 Task: Find connections with filter location Kalk with filter topic #workwith filter profile language English with filter current company HARMAN India with filter school Magadh University, Bodh Gaya with filter industry Boilers, Tanks, and Shipping Container Manufacturing with filter service category Email Marketing with filter keywords title Animal Control Officer
Action: Mouse moved to (576, 75)
Screenshot: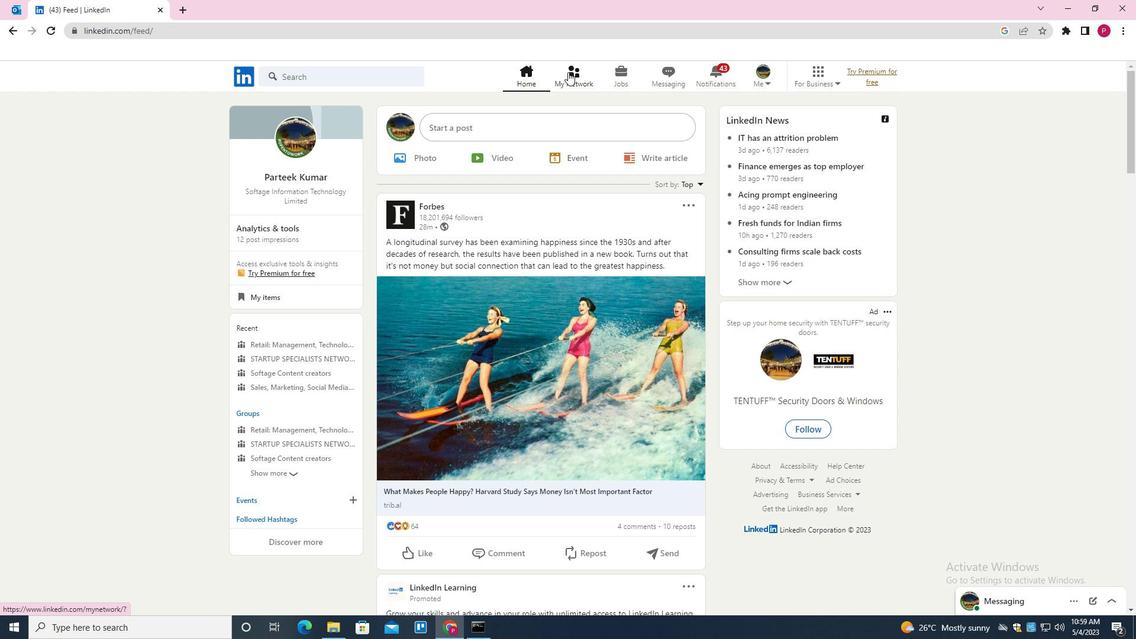 
Action: Mouse pressed left at (576, 75)
Screenshot: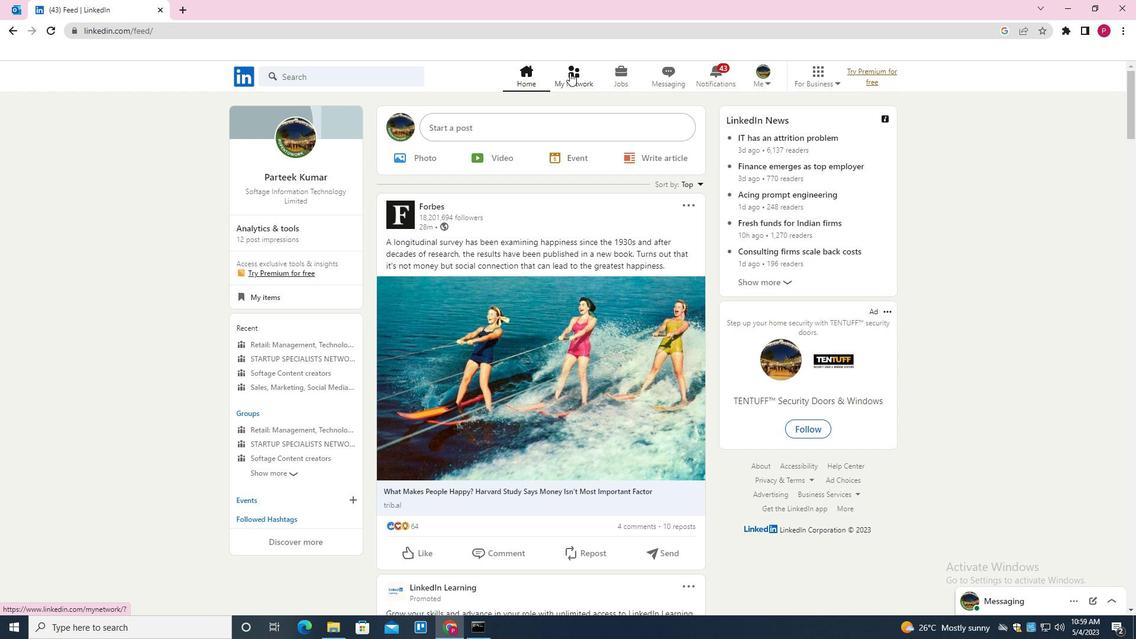
Action: Mouse moved to (387, 144)
Screenshot: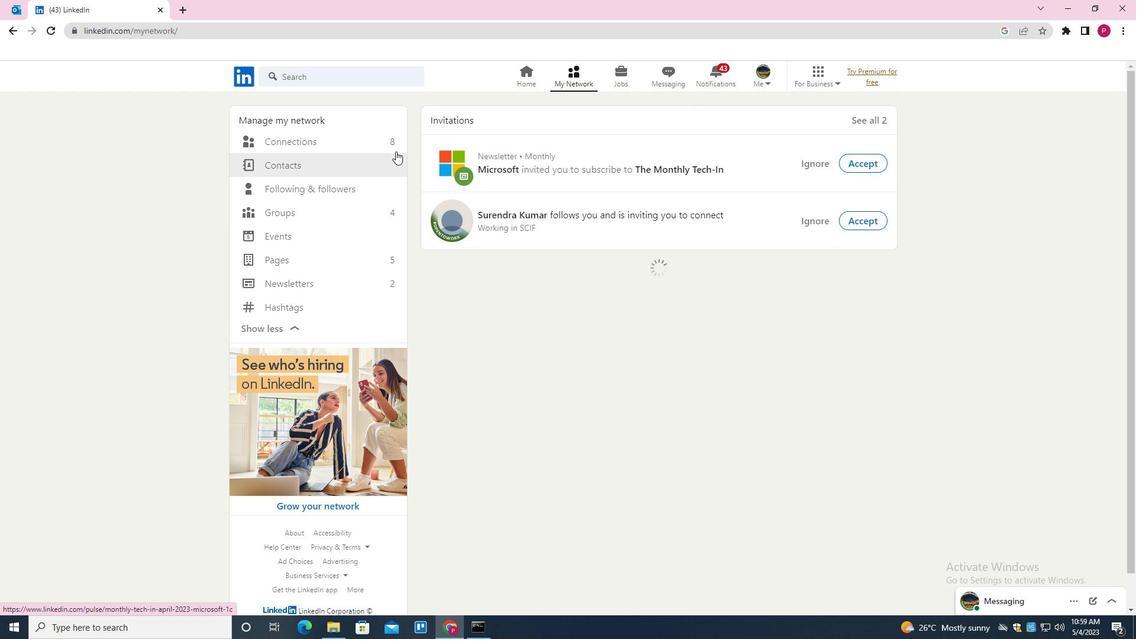 
Action: Mouse pressed left at (387, 144)
Screenshot: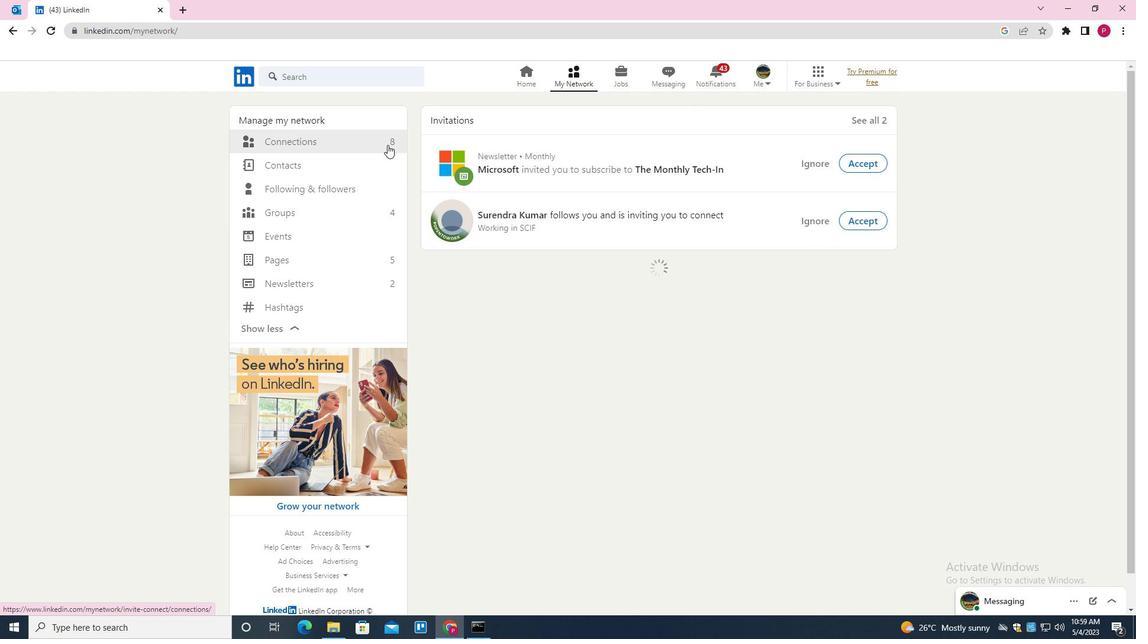 
Action: Mouse moved to (664, 145)
Screenshot: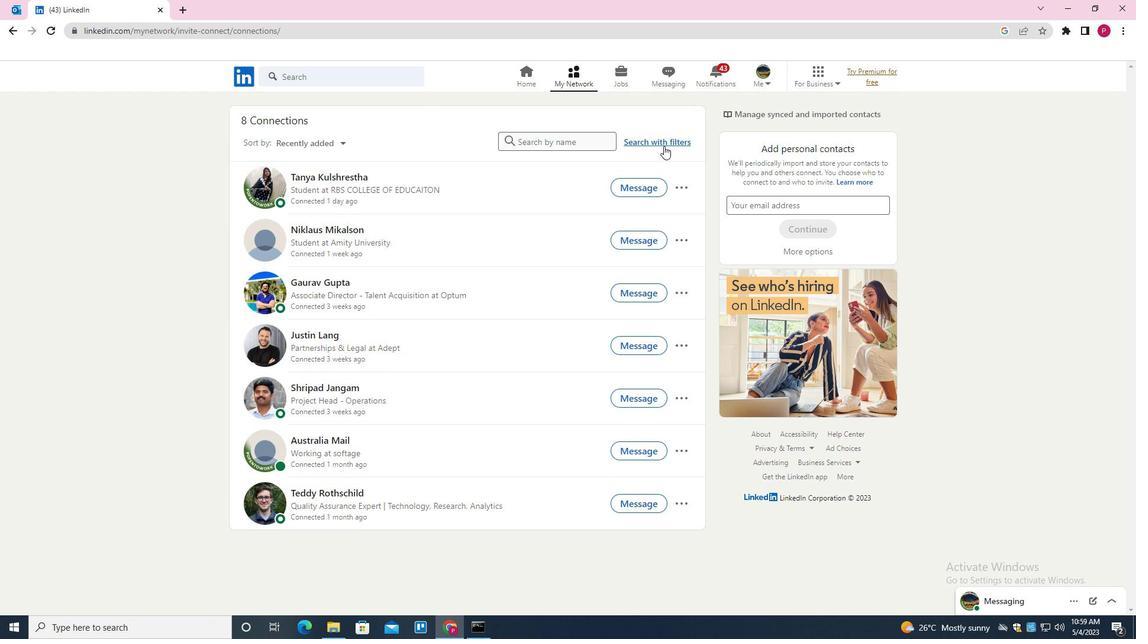 
Action: Mouse pressed left at (664, 145)
Screenshot: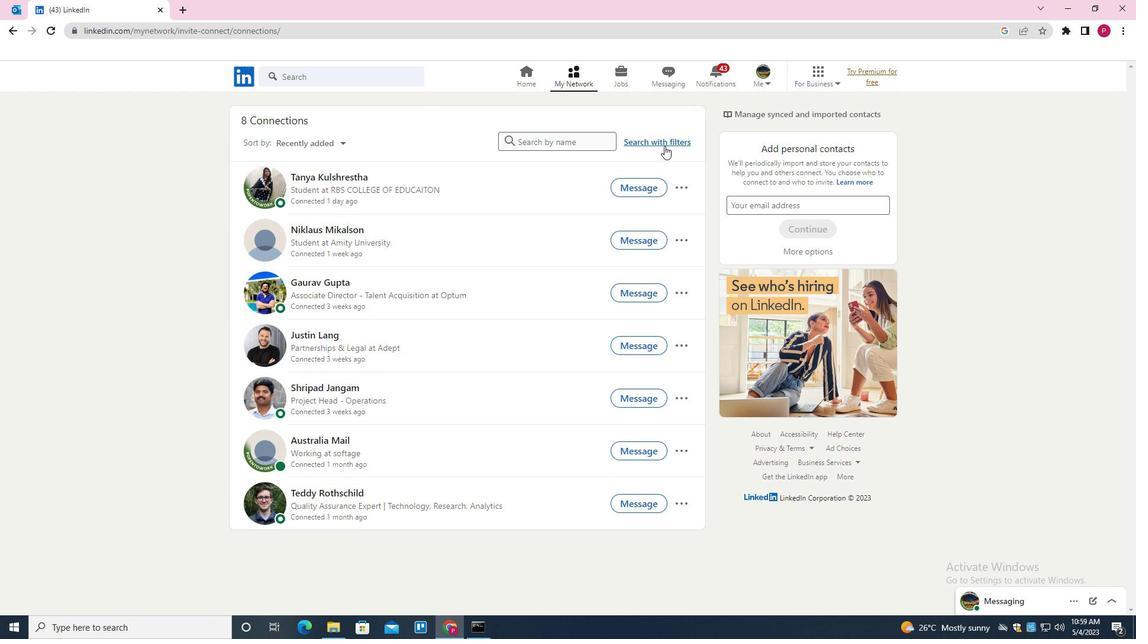 
Action: Mouse moved to (601, 107)
Screenshot: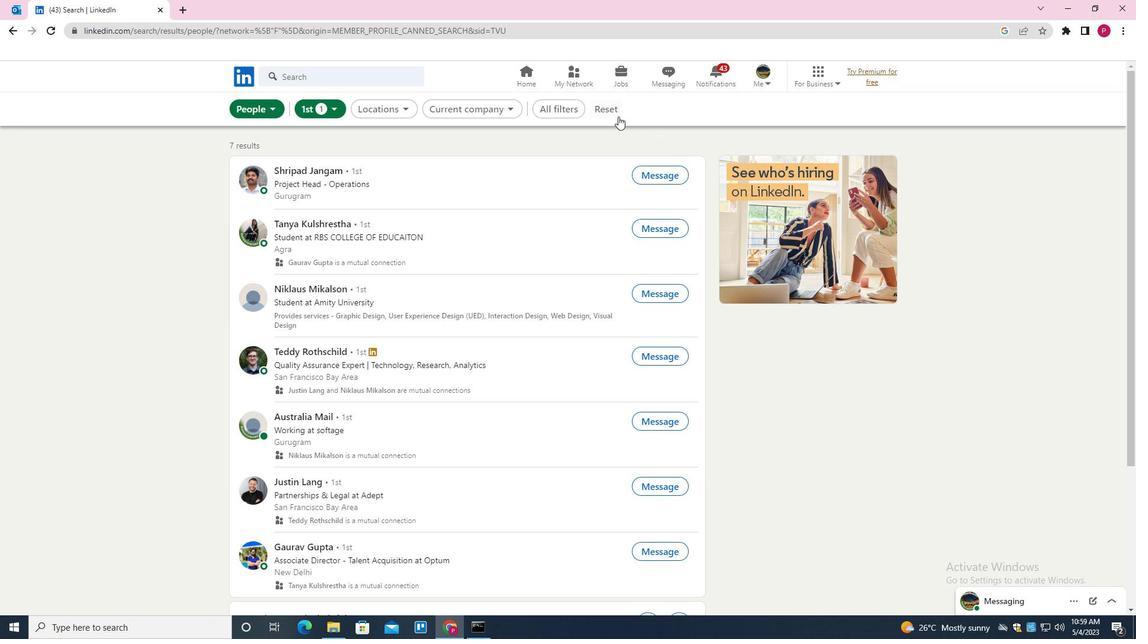 
Action: Mouse pressed left at (601, 107)
Screenshot: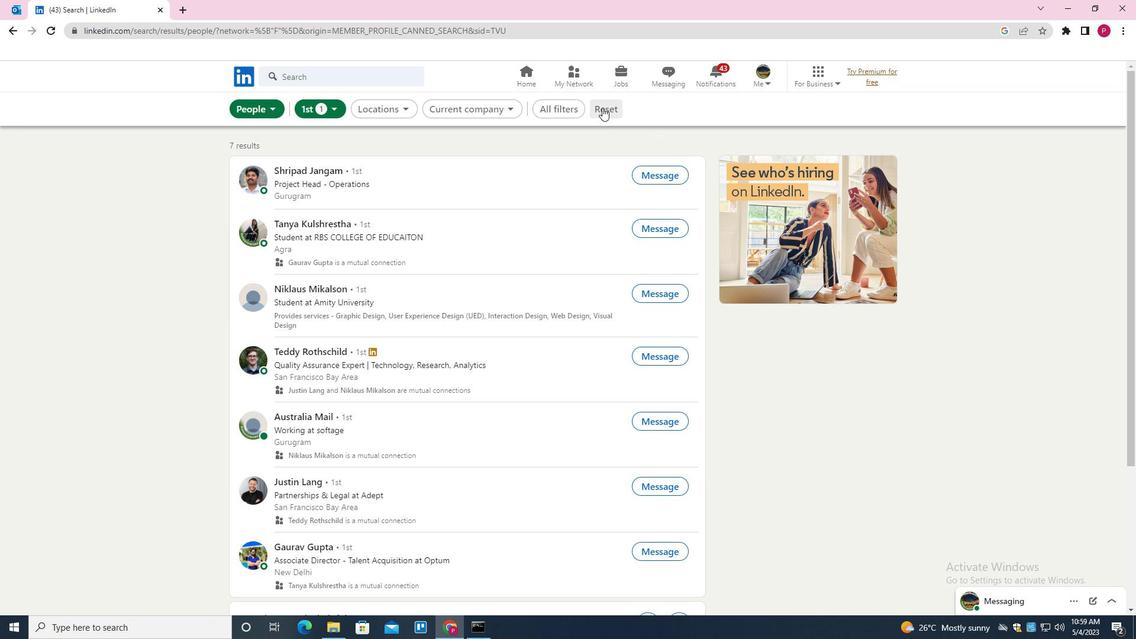 
Action: Mouse moved to (590, 105)
Screenshot: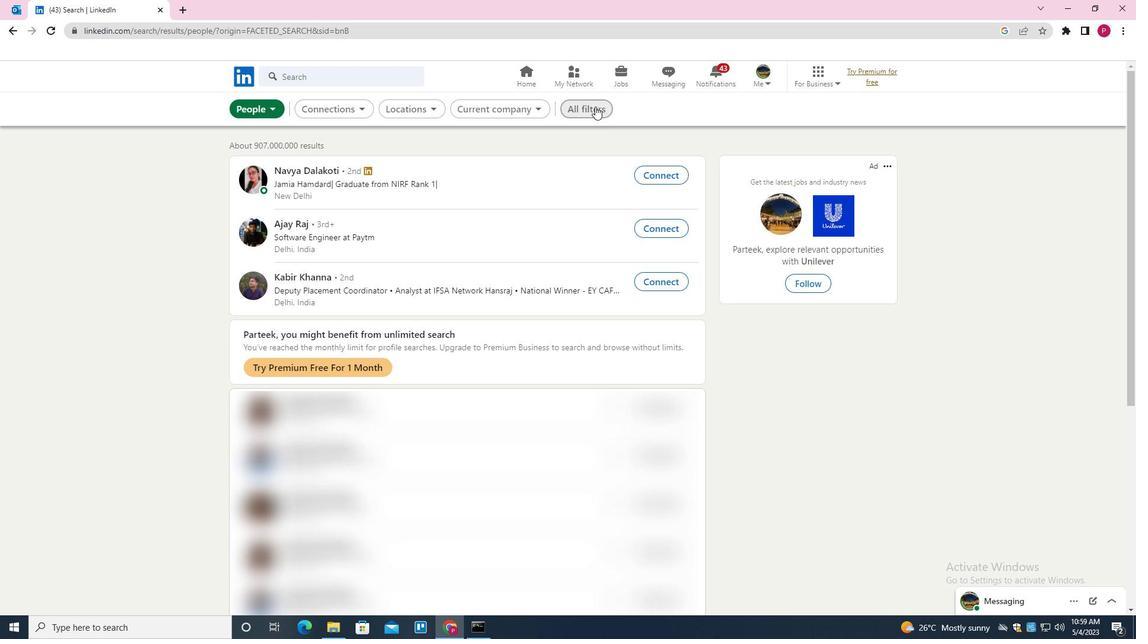 
Action: Mouse pressed left at (590, 105)
Screenshot: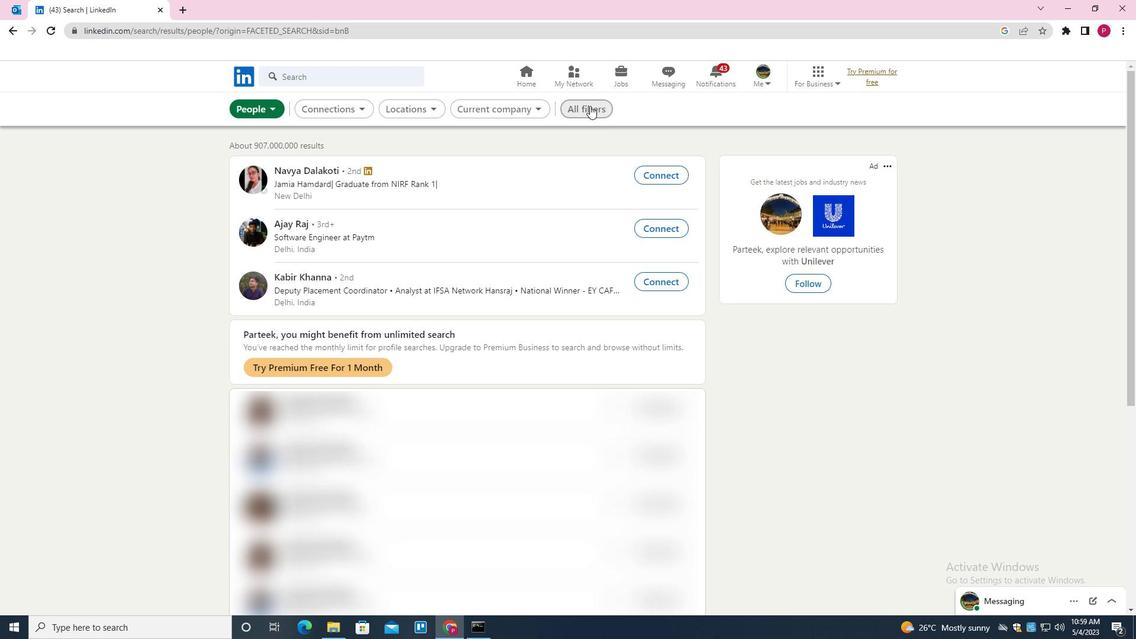 
Action: Mouse moved to (944, 257)
Screenshot: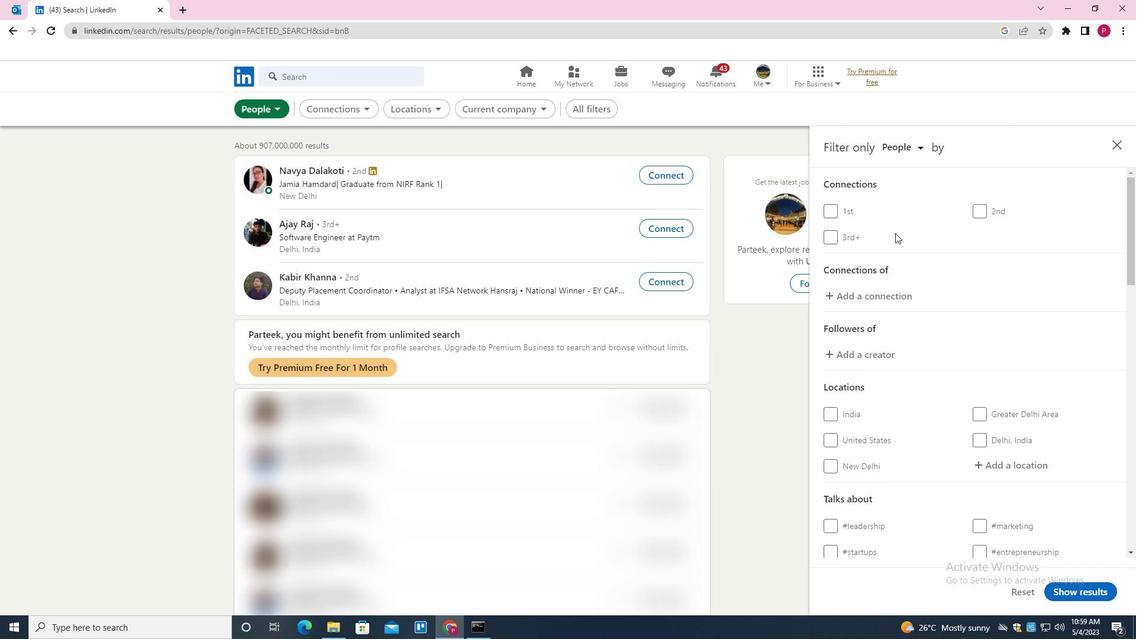 
Action: Mouse scrolled (944, 256) with delta (0, 0)
Screenshot: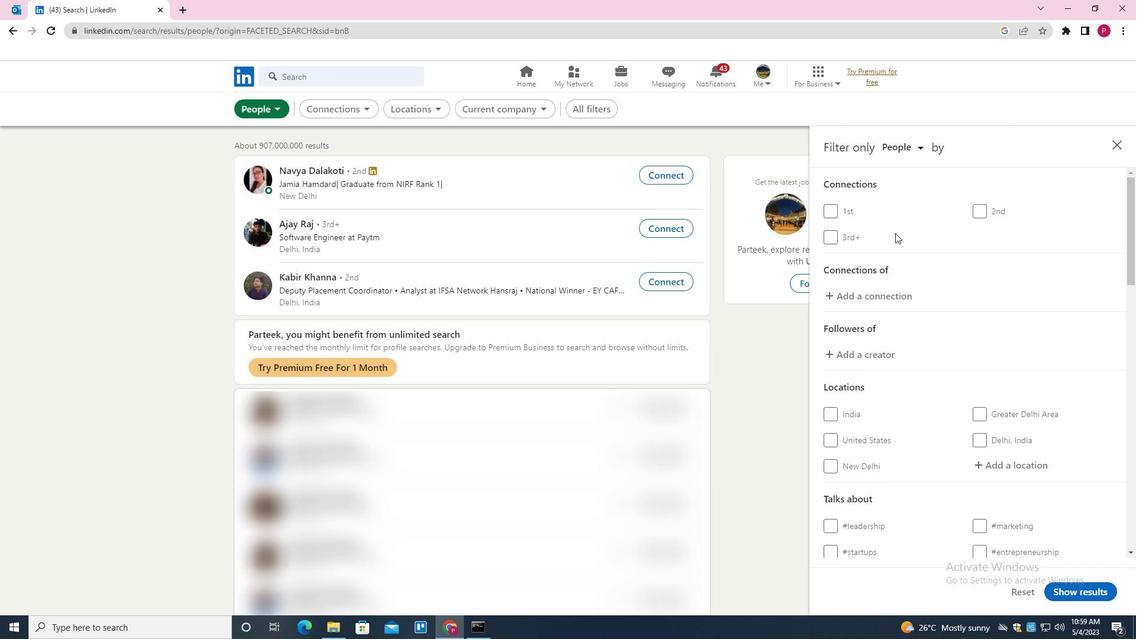 
Action: Mouse moved to (948, 259)
Screenshot: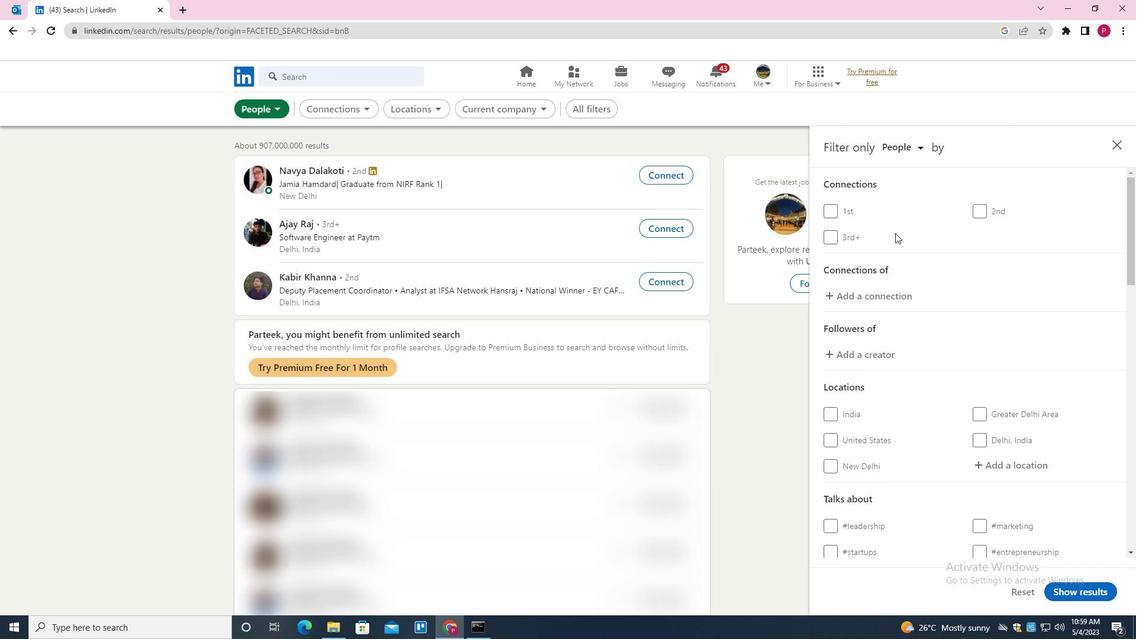 
Action: Mouse scrolled (948, 259) with delta (0, 0)
Screenshot: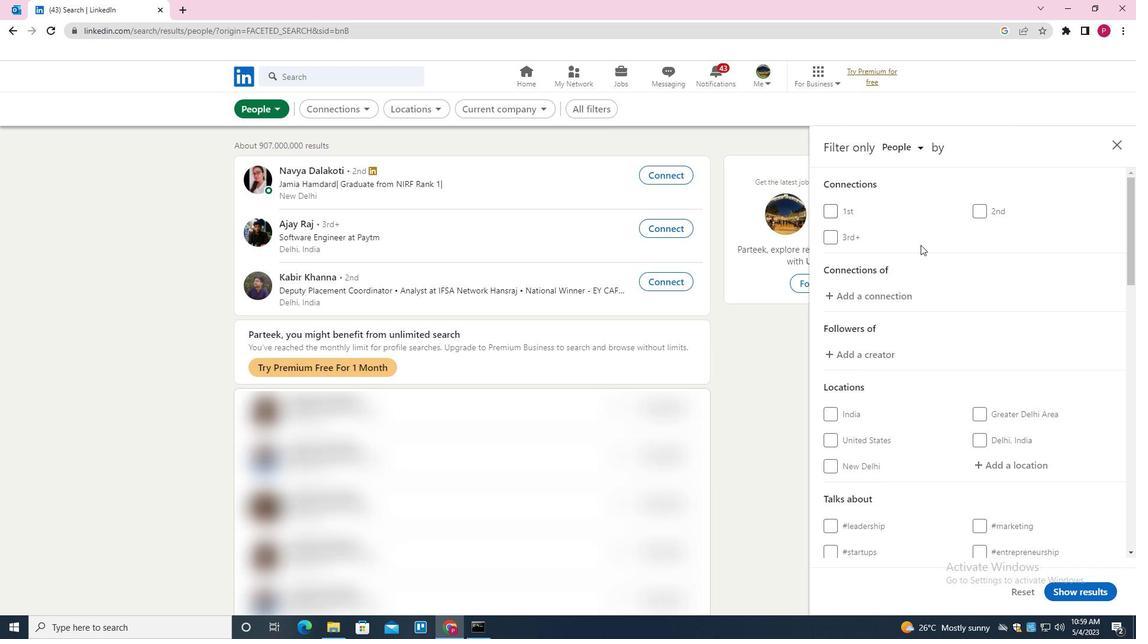 
Action: Mouse moved to (1026, 340)
Screenshot: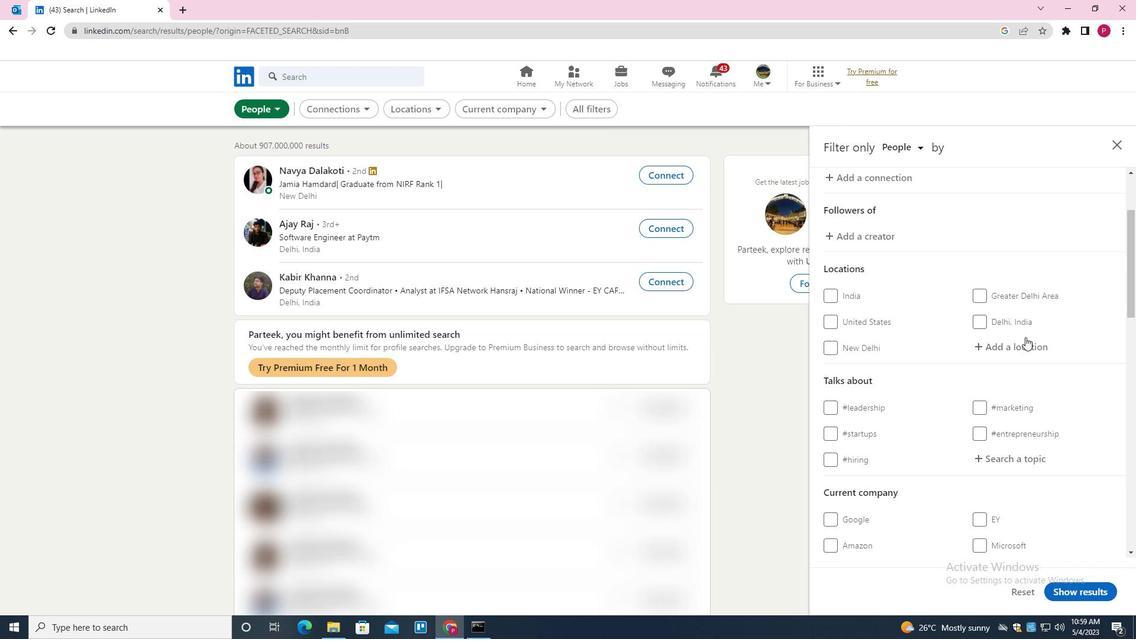 
Action: Mouse pressed left at (1026, 340)
Screenshot: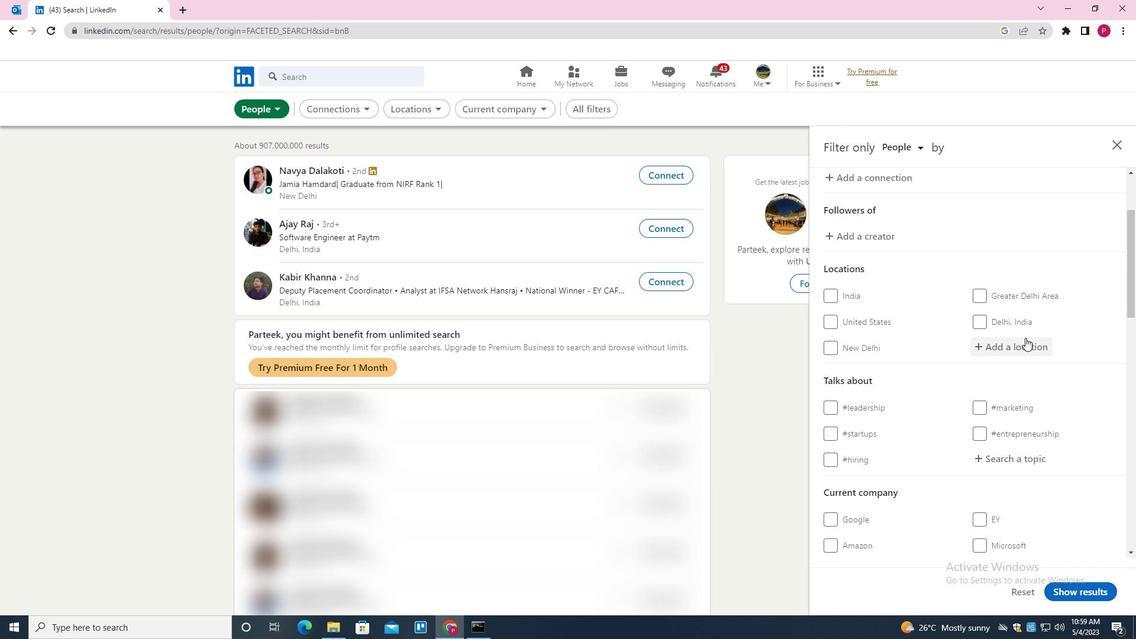 
Action: Mouse moved to (1025, 342)
Screenshot: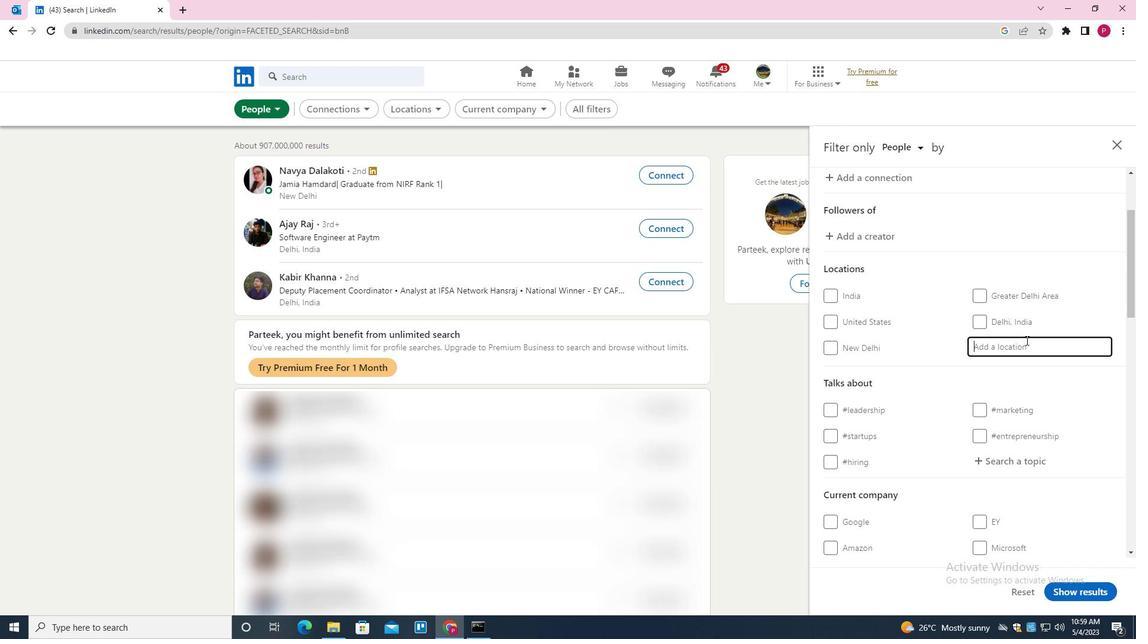 
Action: Key pressed <Key.shift><Key.shift><Key.shift><Key.shift><Key.shift><Key.shift>L<Key.backspace>KALK<Key.down><Key.down><Key.down><Key.down><Key.down><Key.down><Key.down><Key.down><Key.down><Key.down><Key.down><Key.down><Key.down><Key.down><Key.down><Key.enter>
Screenshot: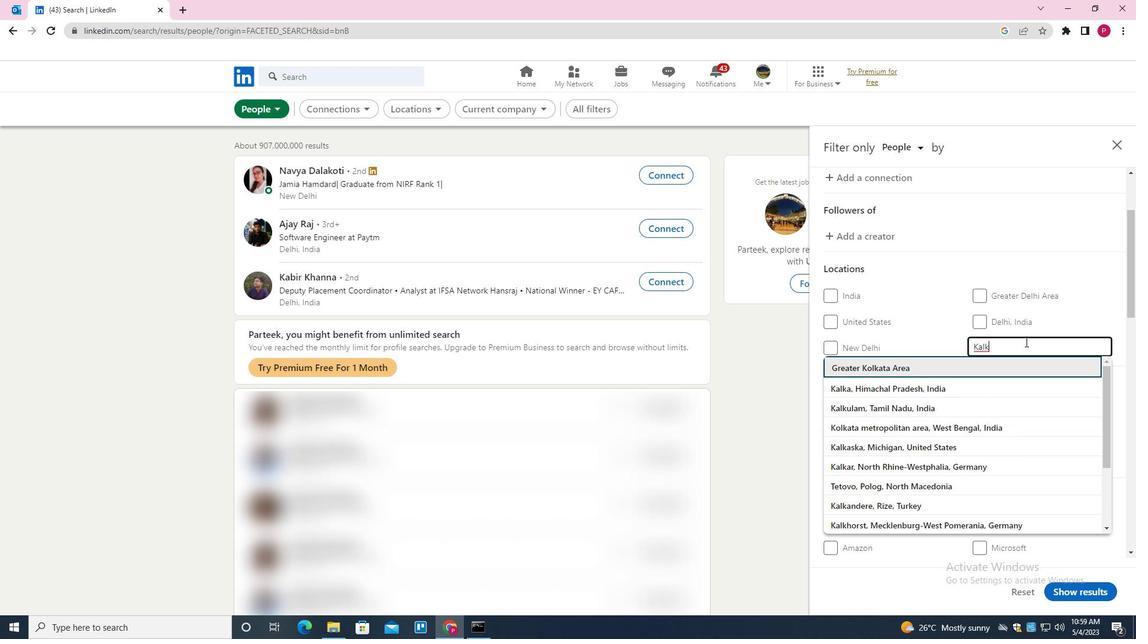 
Action: Mouse moved to (1014, 257)
Screenshot: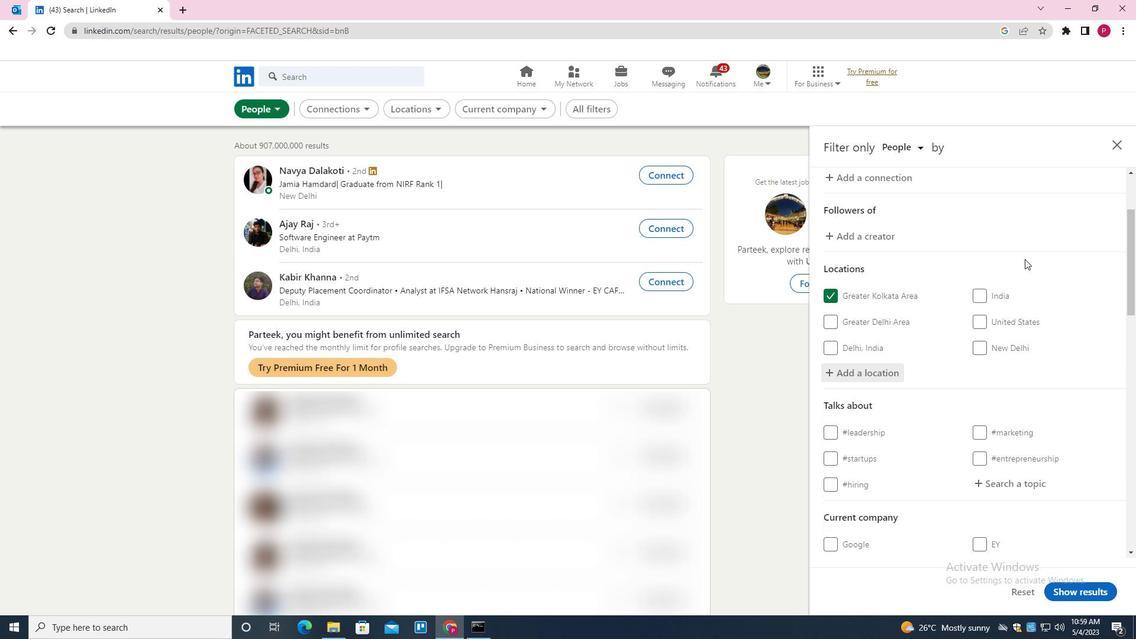 
Action: Mouse scrolled (1014, 256) with delta (0, 0)
Screenshot: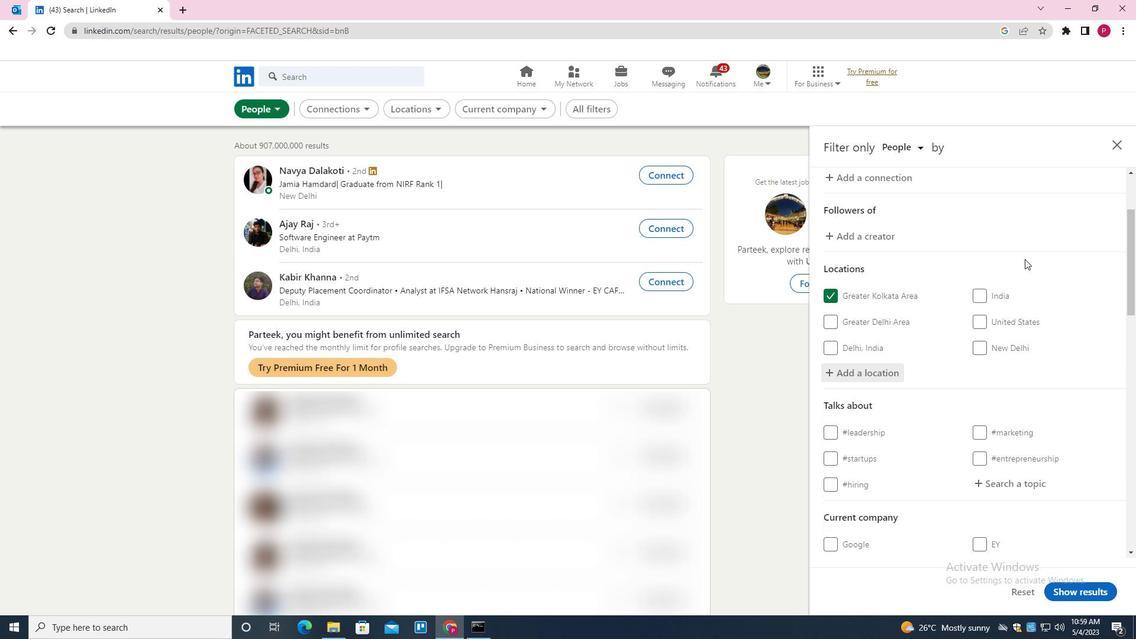 
Action: Mouse moved to (1011, 259)
Screenshot: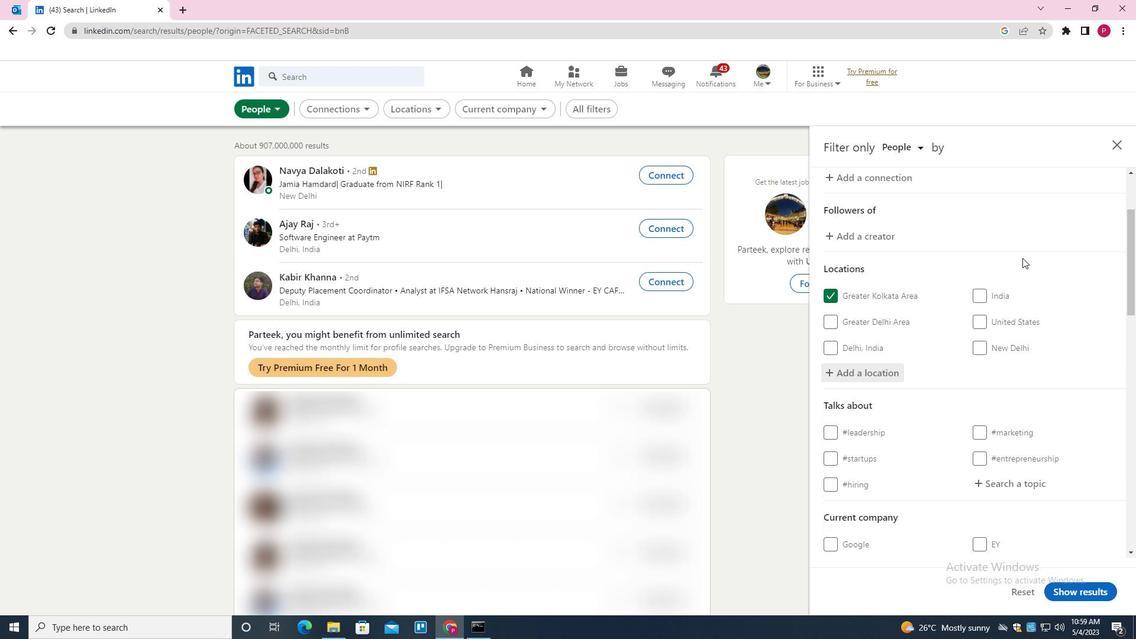 
Action: Mouse scrolled (1011, 258) with delta (0, 0)
Screenshot: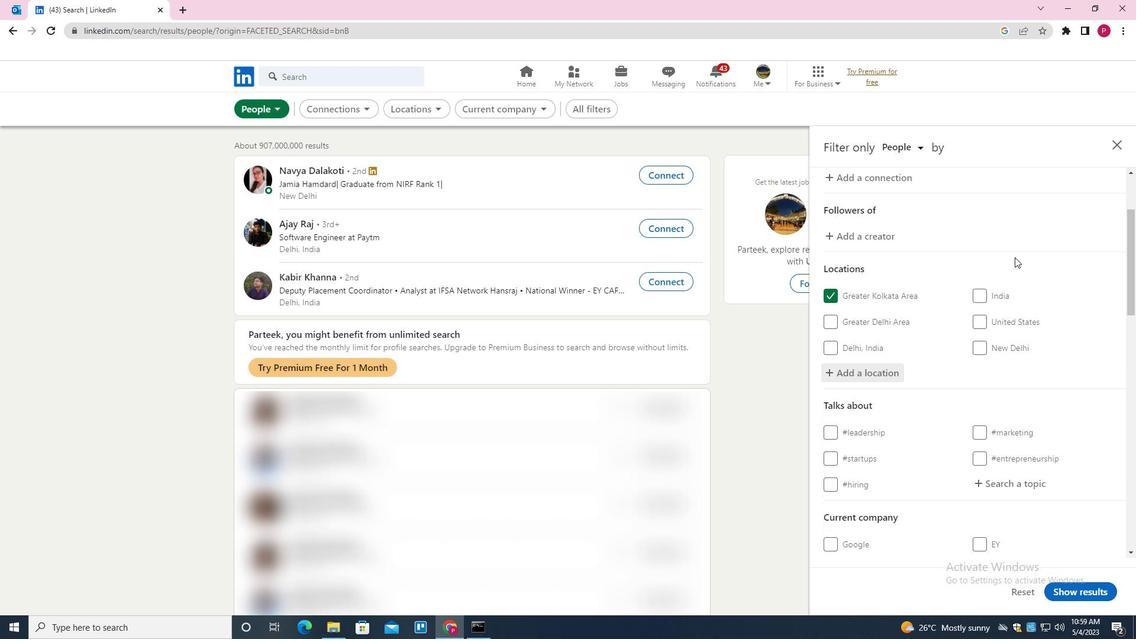
Action: Mouse moved to (1011, 259)
Screenshot: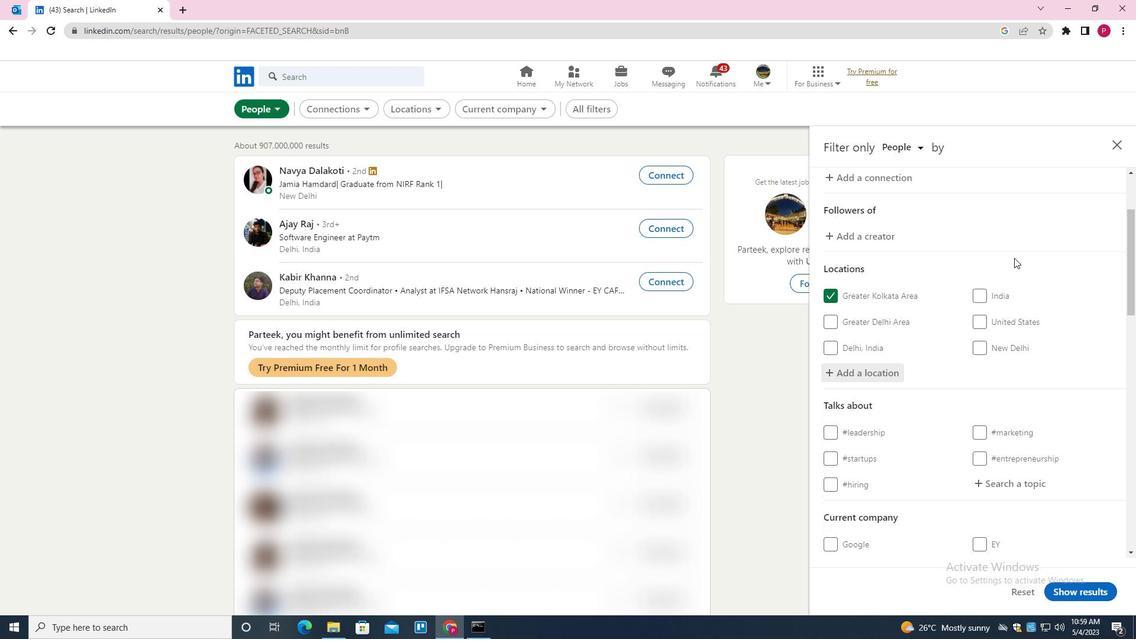 
Action: Mouse scrolled (1011, 259) with delta (0, 0)
Screenshot: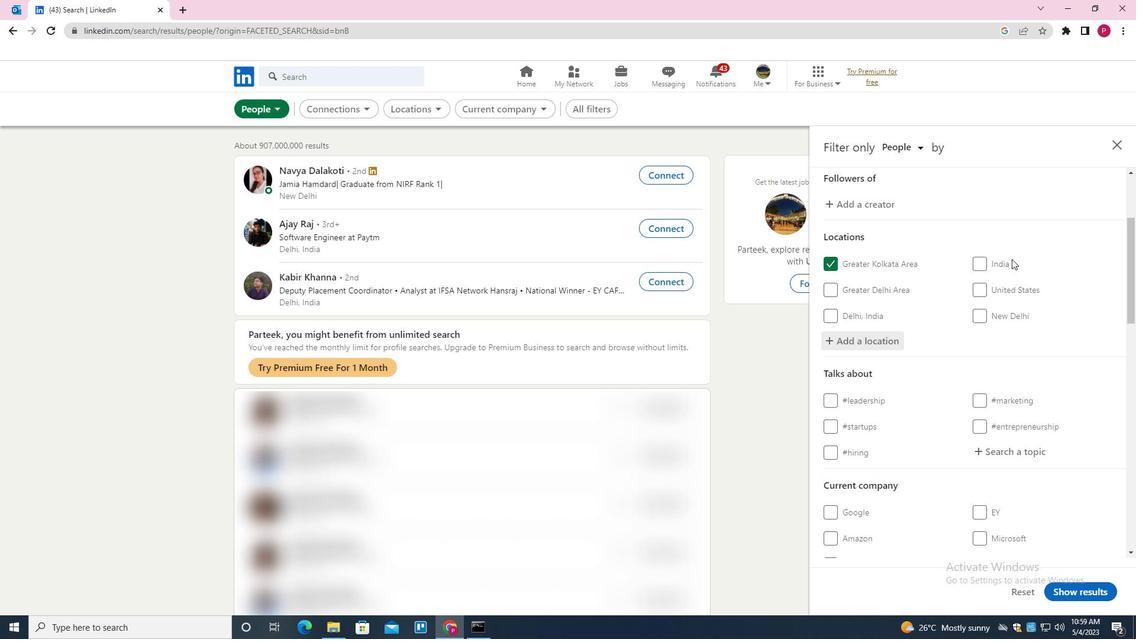 
Action: Mouse scrolled (1011, 259) with delta (0, 0)
Screenshot: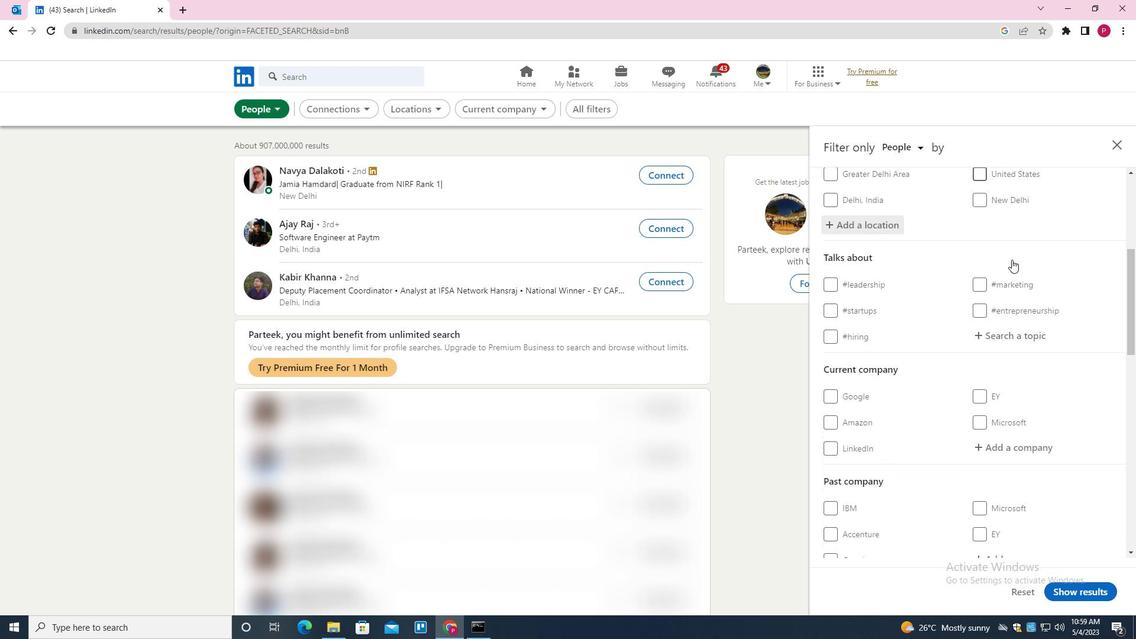 
Action: Mouse moved to (1004, 241)
Screenshot: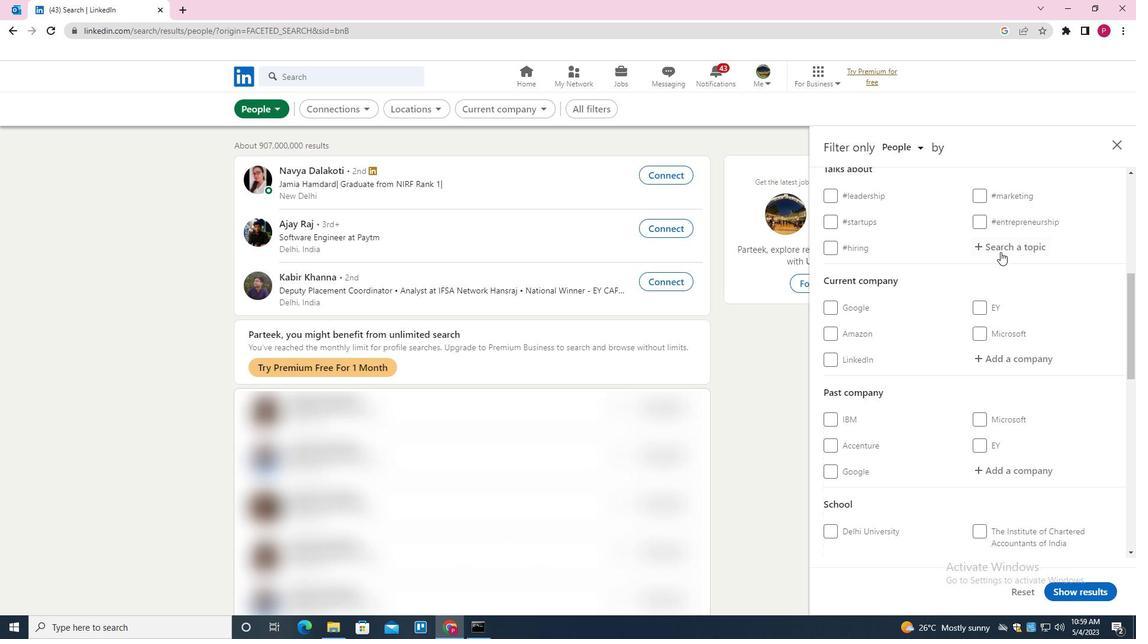 
Action: Mouse pressed left at (1004, 241)
Screenshot: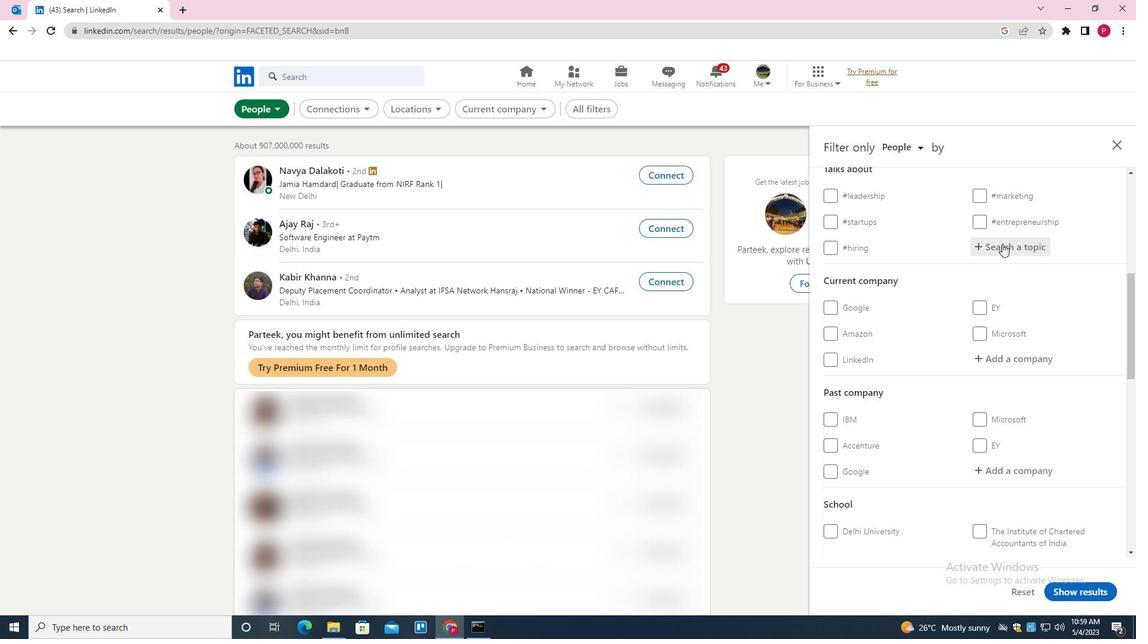 
Action: Key pressed WORK<Key.down><Key.enter>
Screenshot: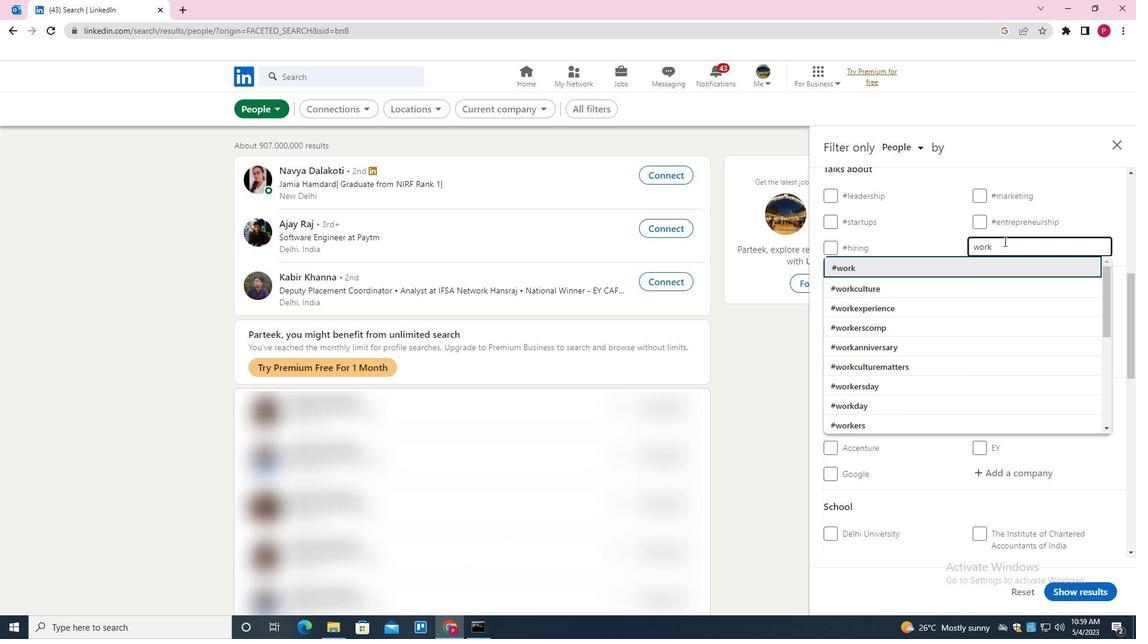 
Action: Mouse moved to (993, 266)
Screenshot: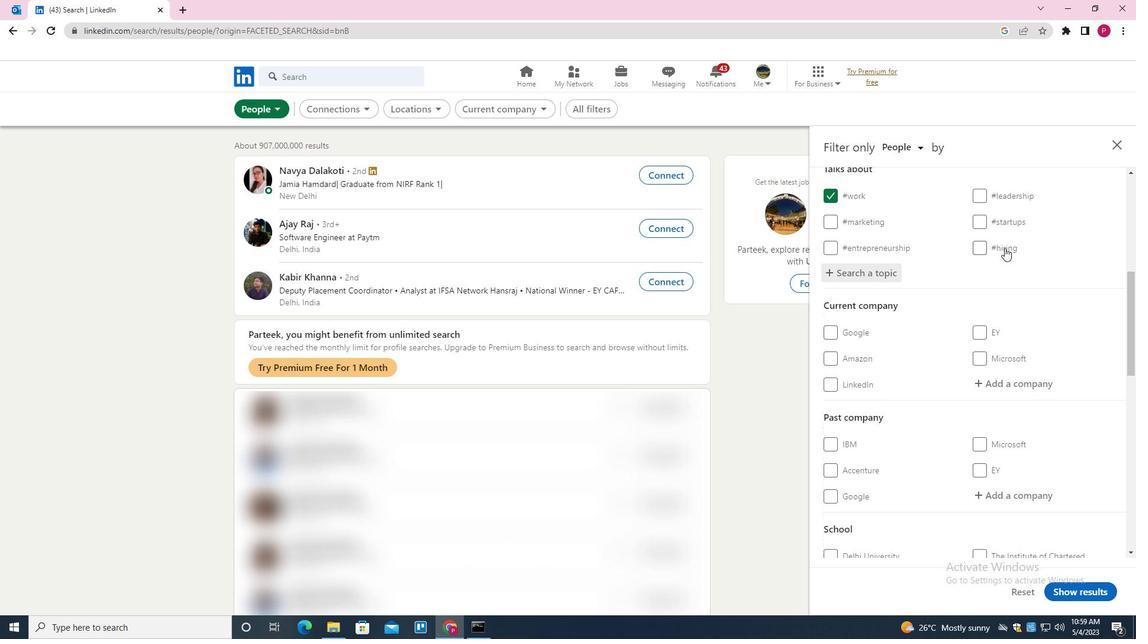 
Action: Mouse scrolled (993, 266) with delta (0, 0)
Screenshot: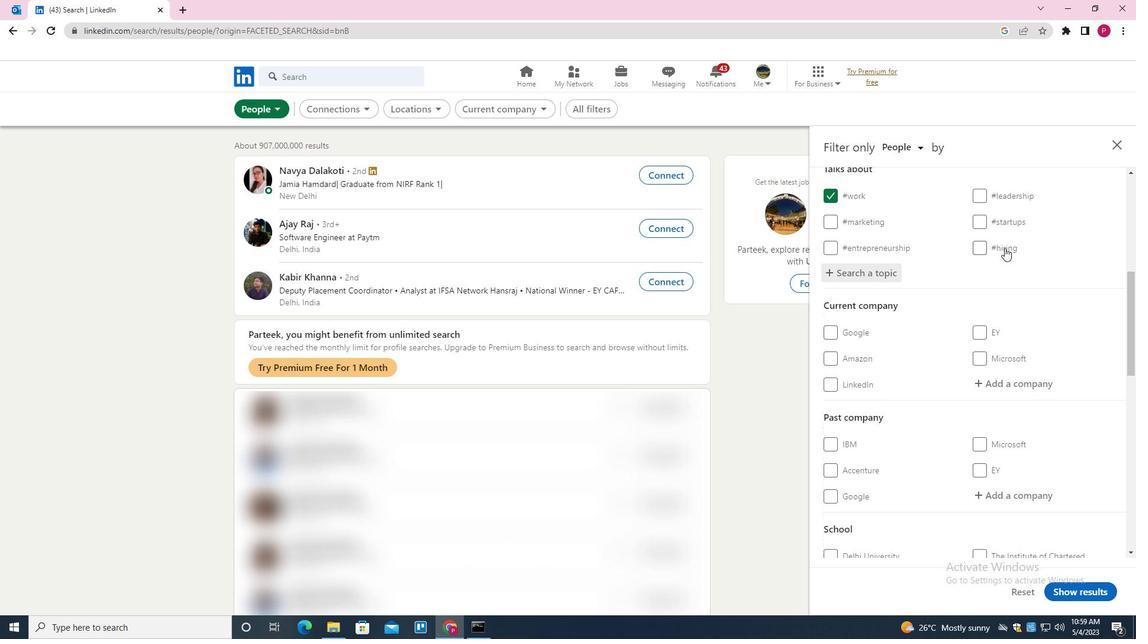 
Action: Mouse moved to (989, 273)
Screenshot: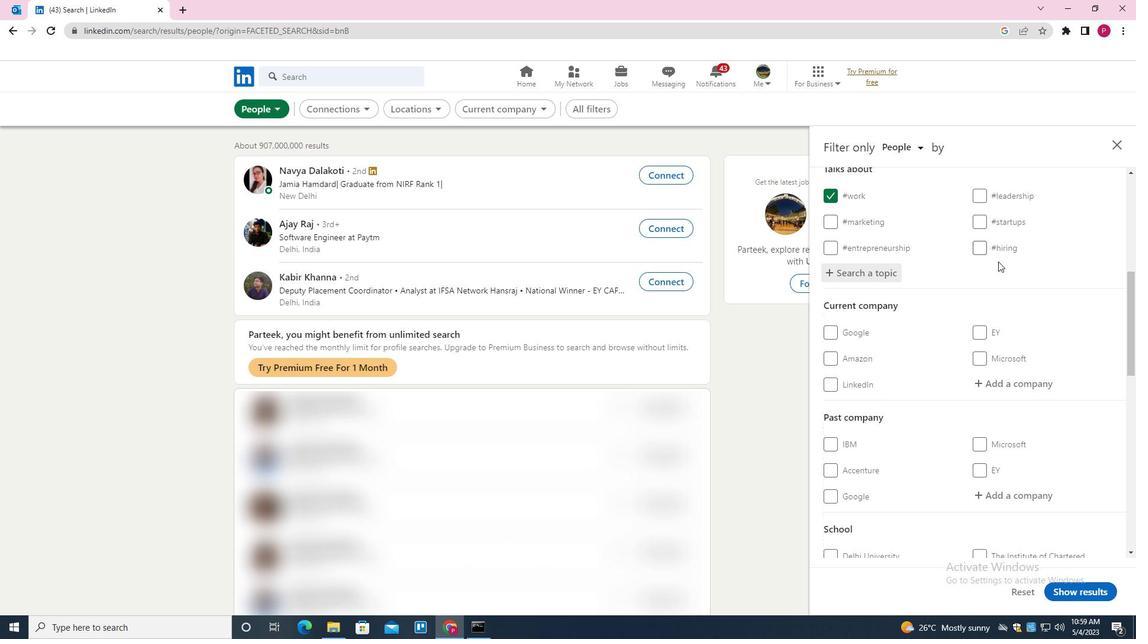 
Action: Mouse scrolled (989, 273) with delta (0, 0)
Screenshot: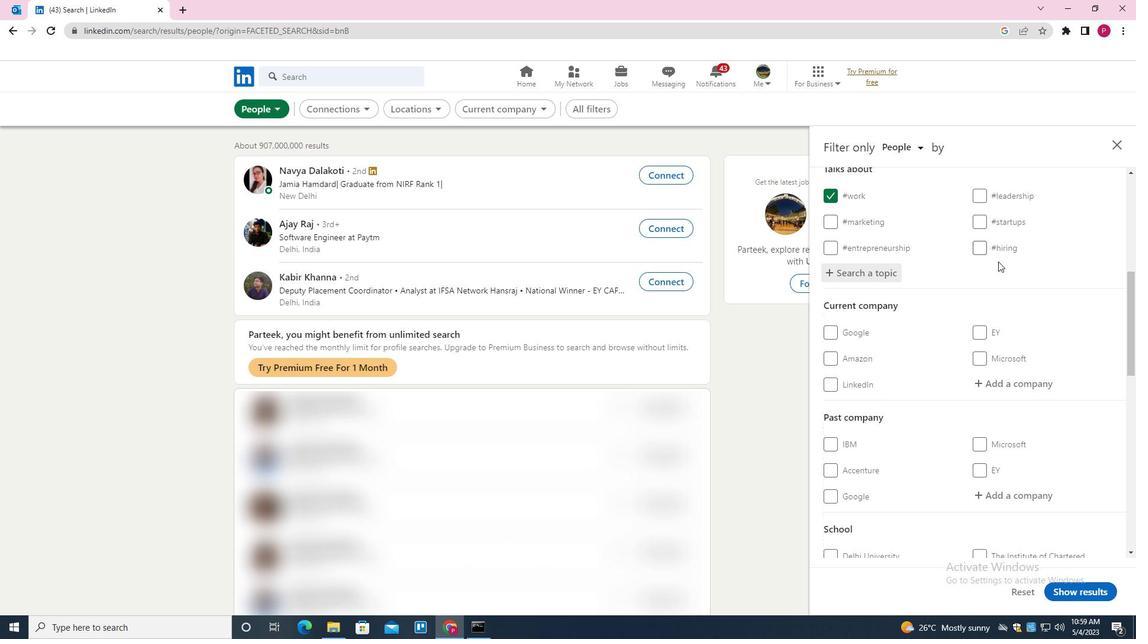 
Action: Mouse moved to (987, 276)
Screenshot: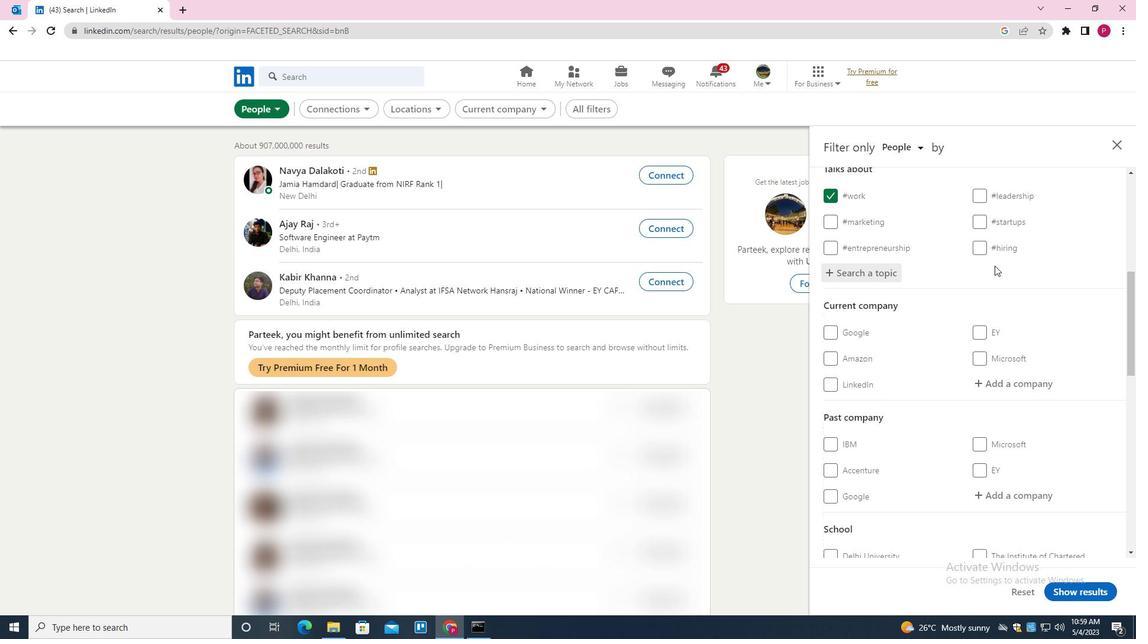 
Action: Mouse scrolled (987, 276) with delta (0, 0)
Screenshot: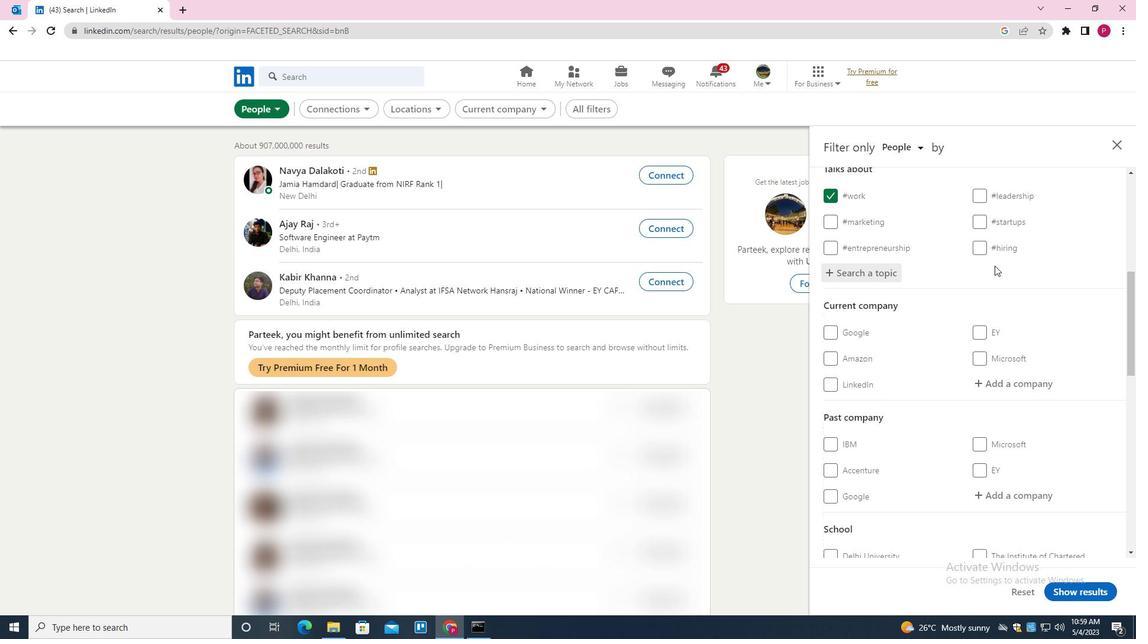 
Action: Mouse moved to (986, 277)
Screenshot: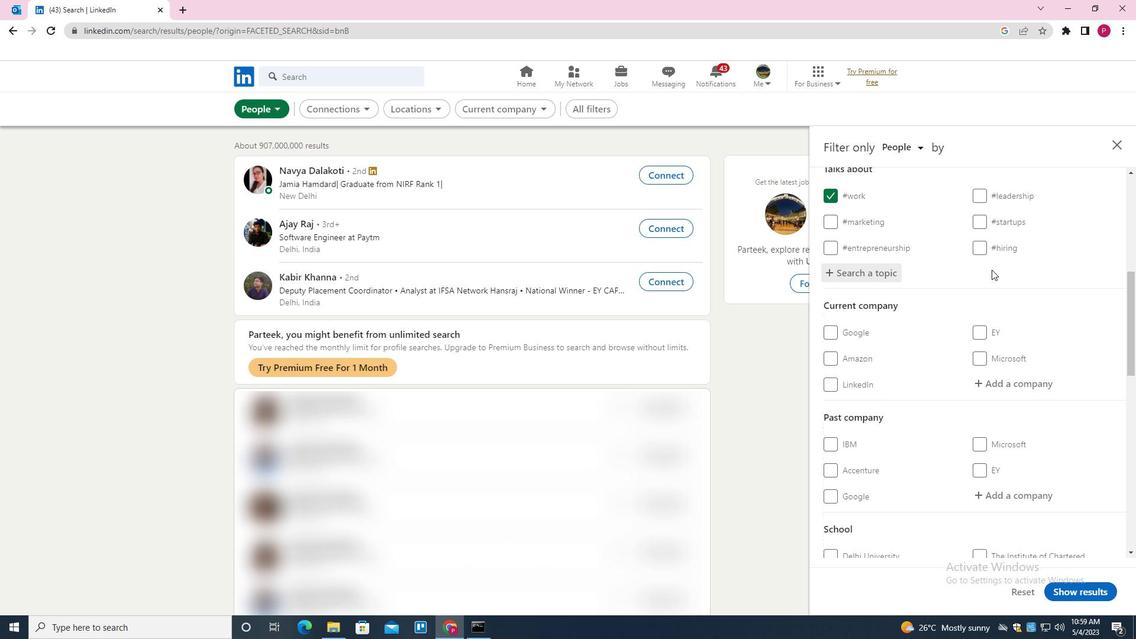 
Action: Mouse scrolled (986, 276) with delta (0, 0)
Screenshot: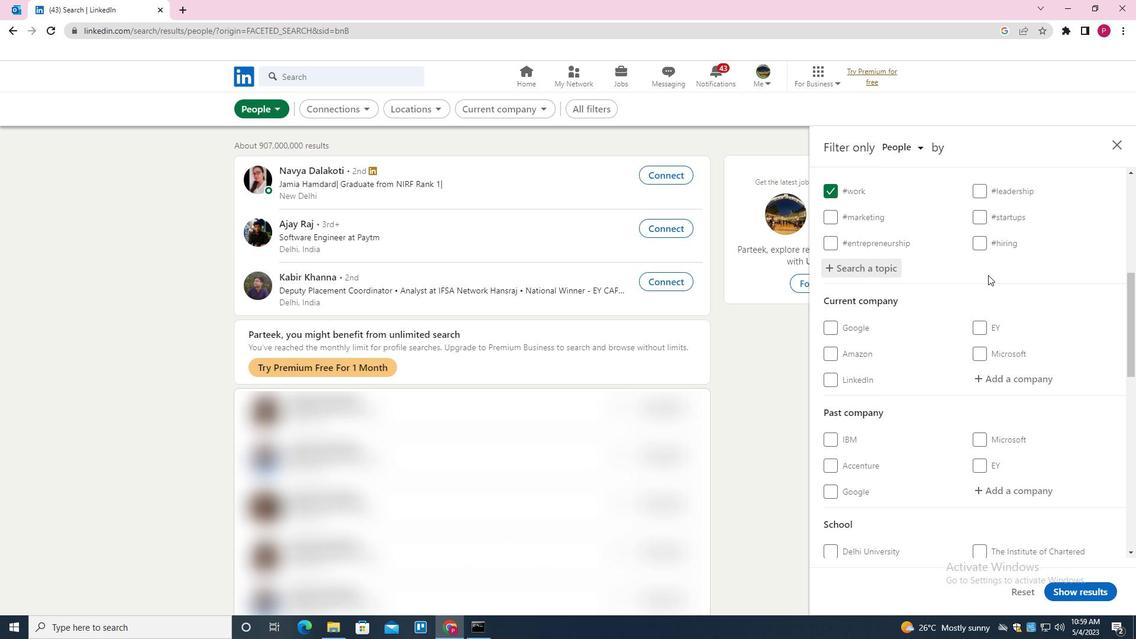 
Action: Mouse moved to (986, 277)
Screenshot: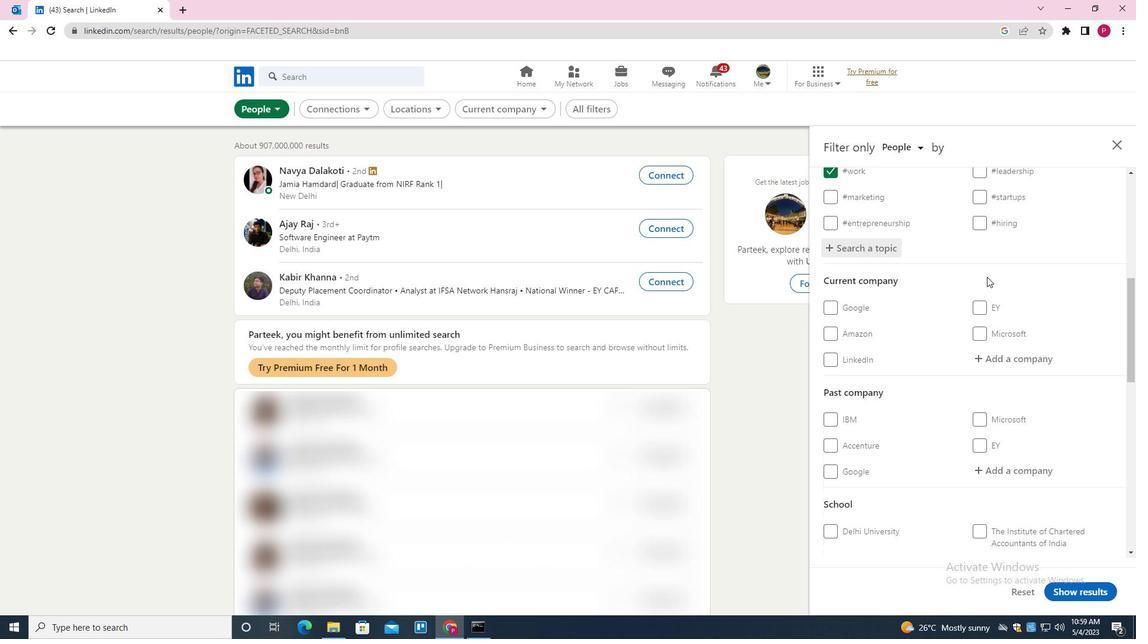 
Action: Mouse scrolled (986, 276) with delta (0, 0)
Screenshot: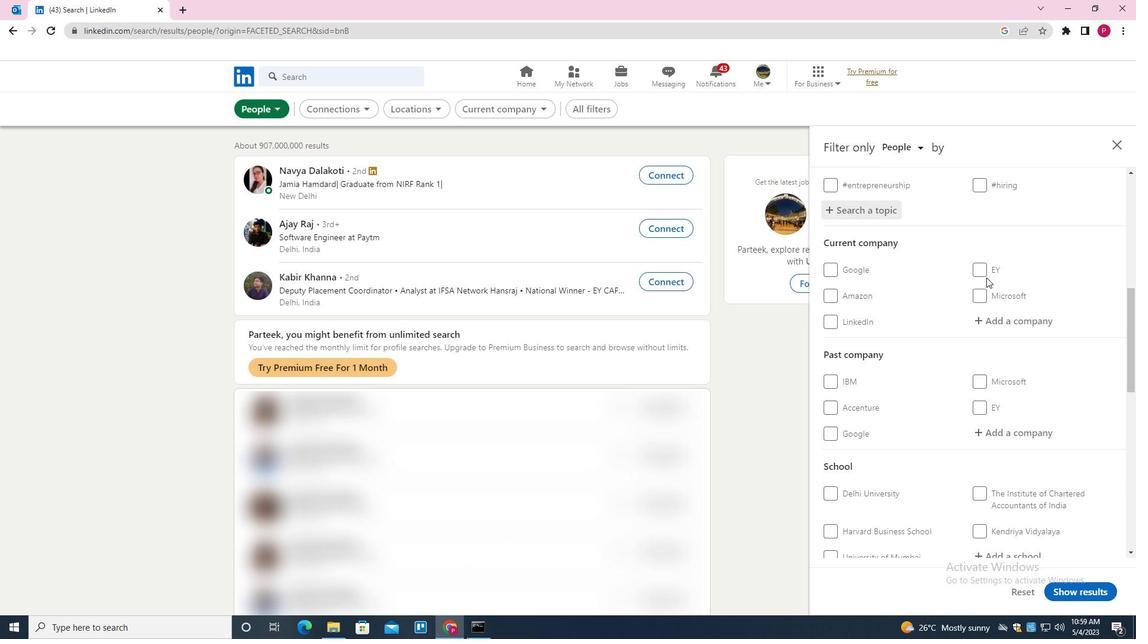 
Action: Mouse moved to (952, 288)
Screenshot: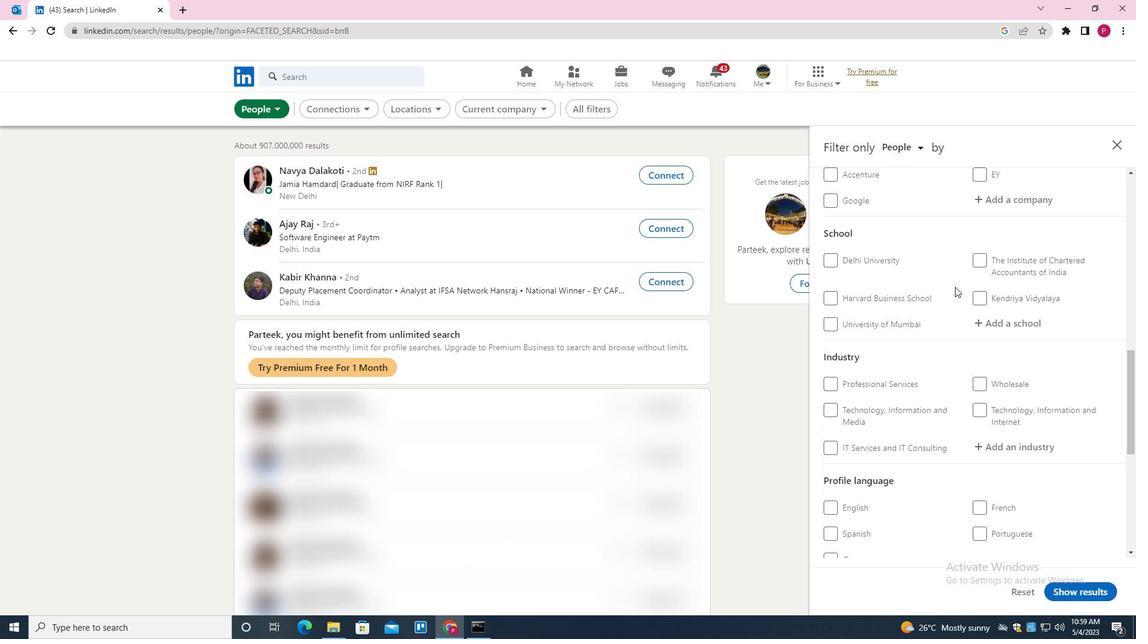 
Action: Mouse scrolled (952, 287) with delta (0, 0)
Screenshot: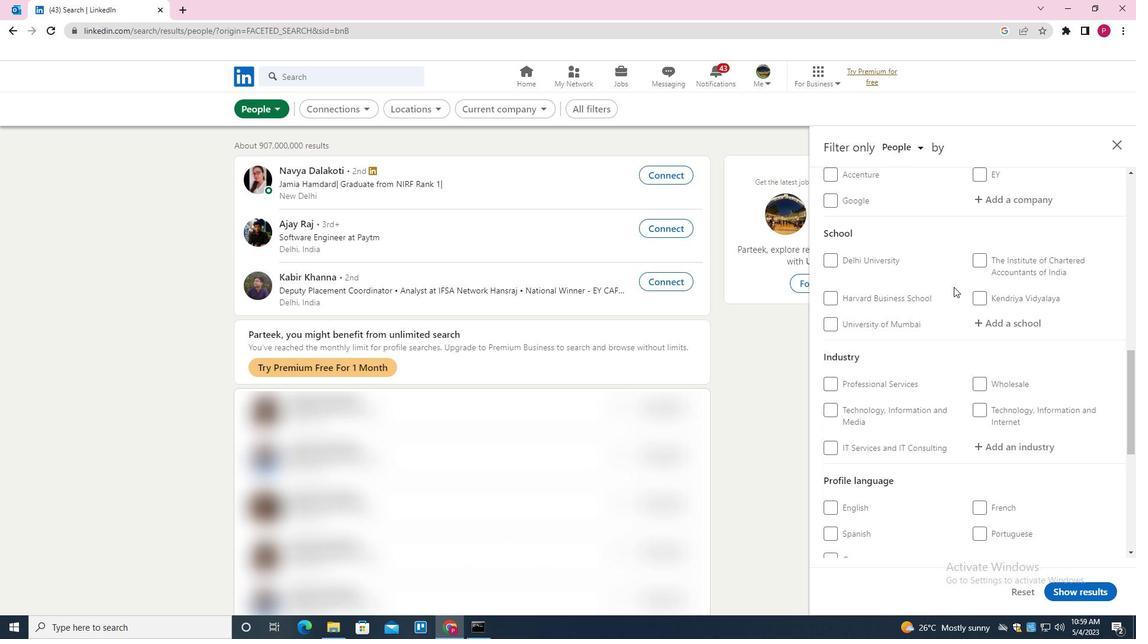 
Action: Mouse scrolled (952, 287) with delta (0, 0)
Screenshot: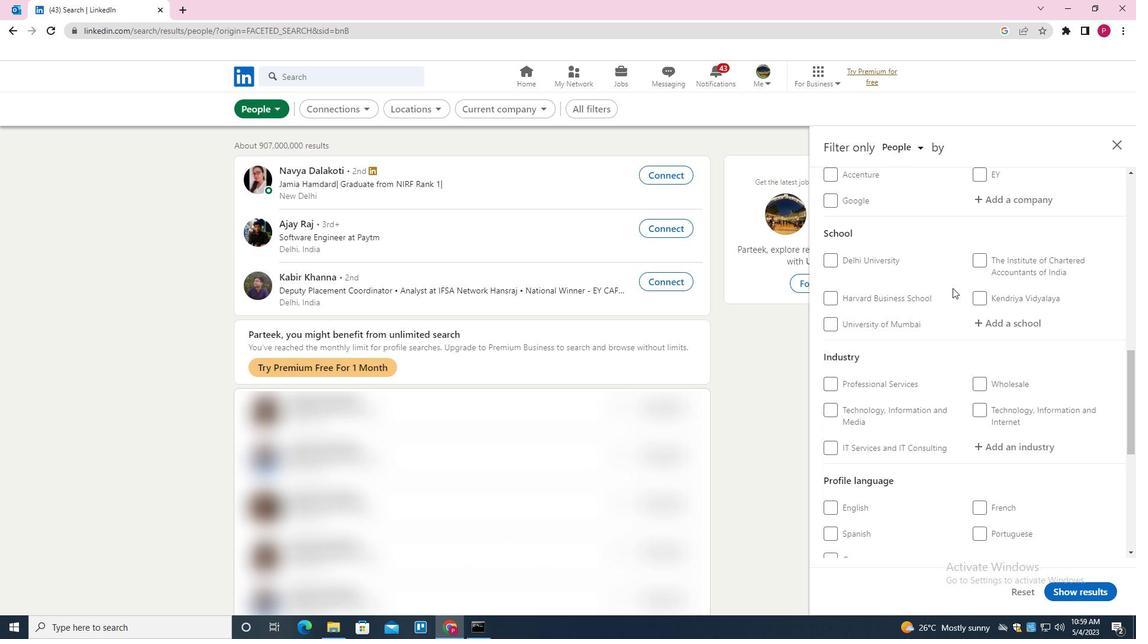 
Action: Mouse moved to (951, 288)
Screenshot: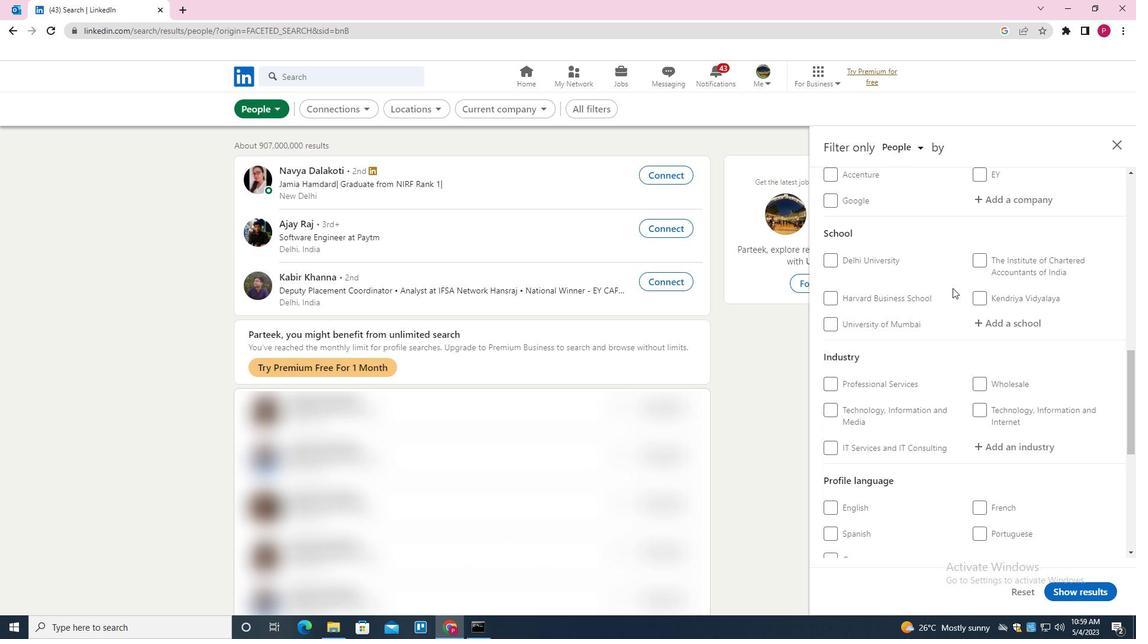
Action: Mouse scrolled (951, 288) with delta (0, 0)
Screenshot: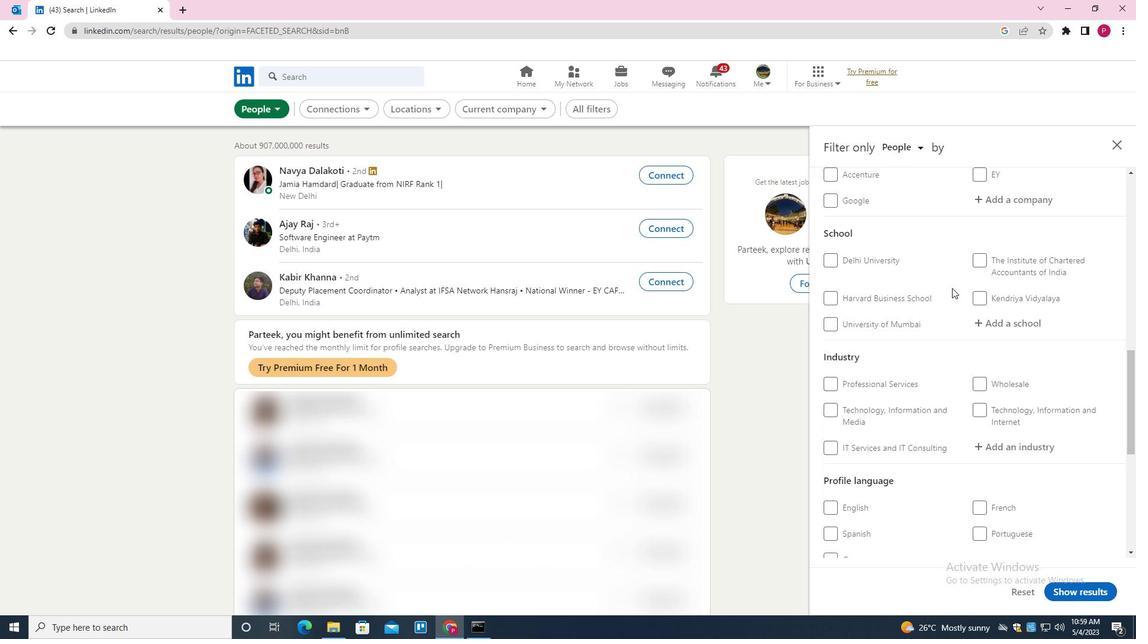 
Action: Mouse moved to (951, 288)
Screenshot: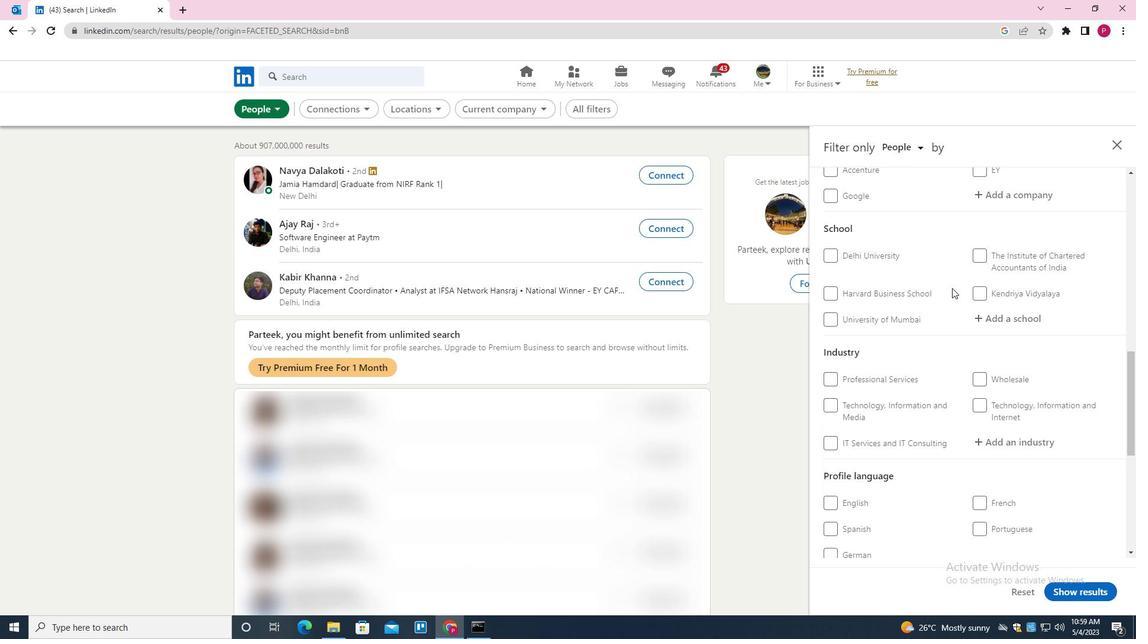 
Action: Mouse scrolled (951, 288) with delta (0, 0)
Screenshot: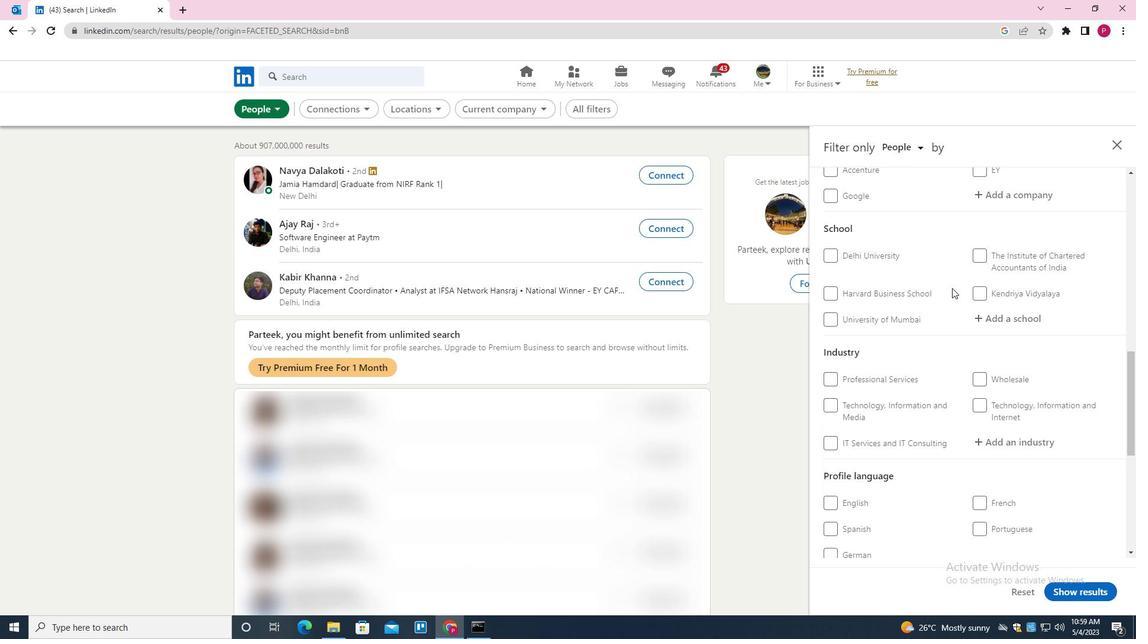 
Action: Mouse moved to (854, 274)
Screenshot: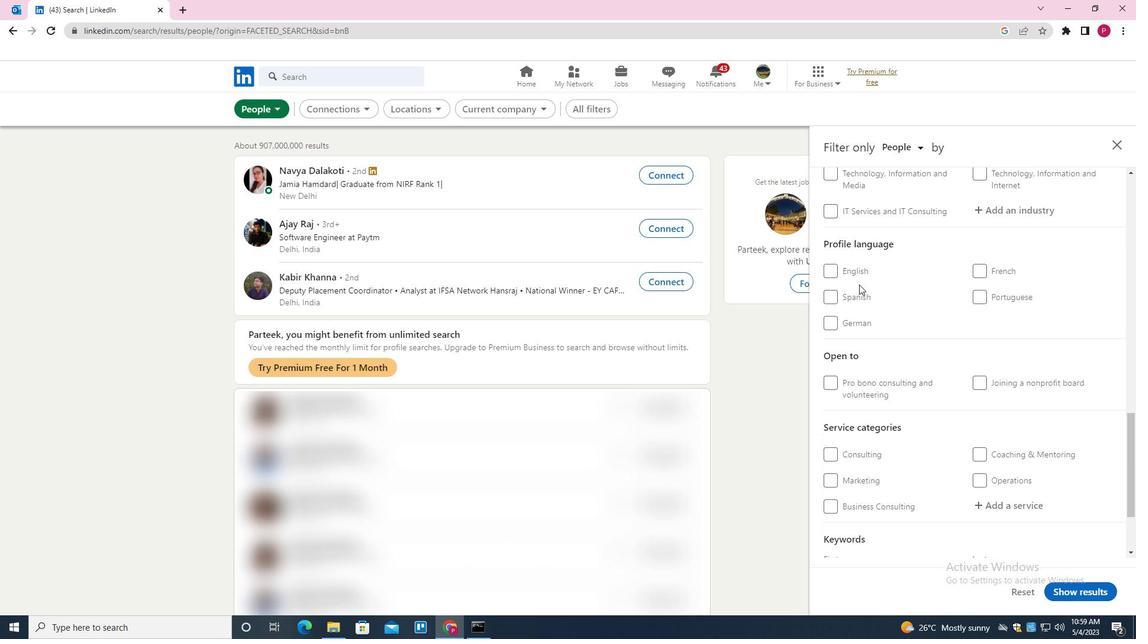 
Action: Mouse pressed left at (854, 274)
Screenshot: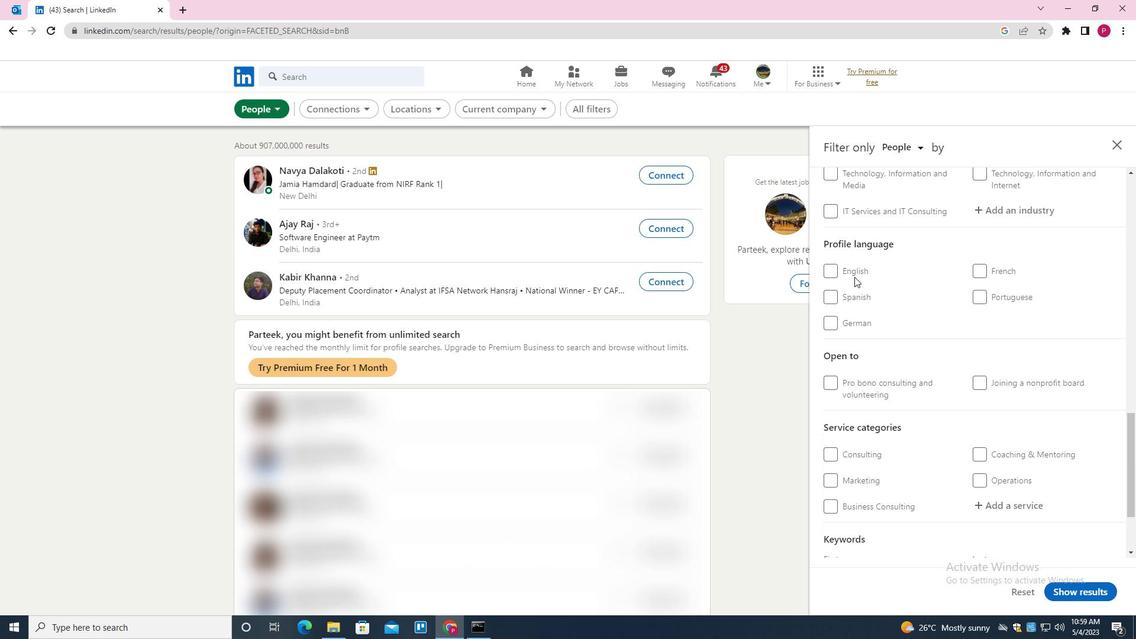 
Action: Mouse moved to (906, 291)
Screenshot: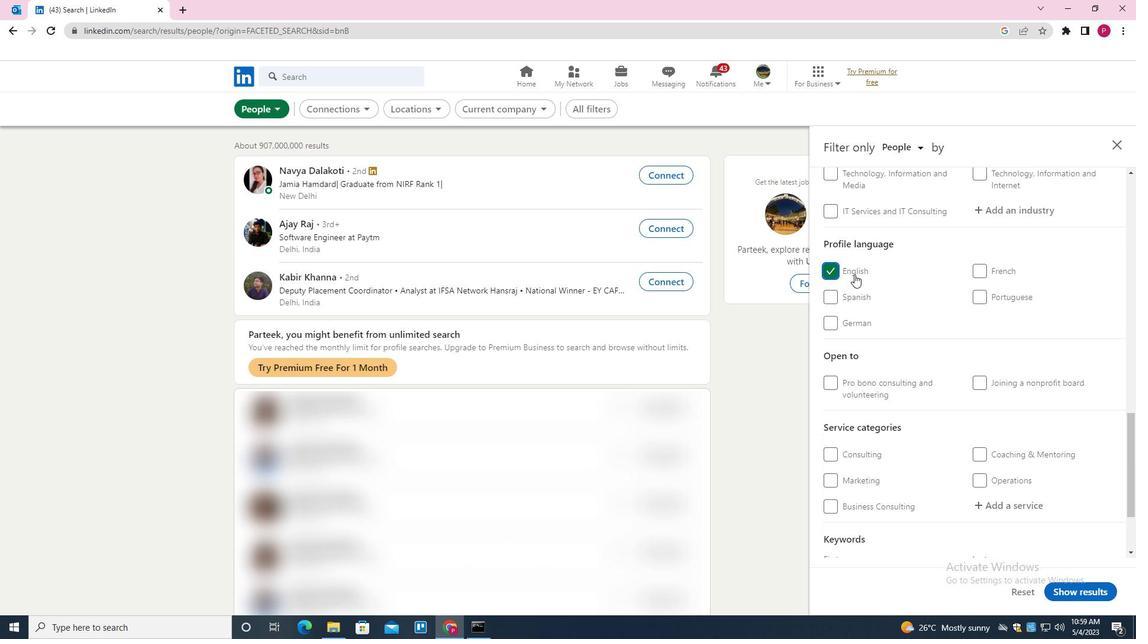 
Action: Mouse scrolled (906, 291) with delta (0, 0)
Screenshot: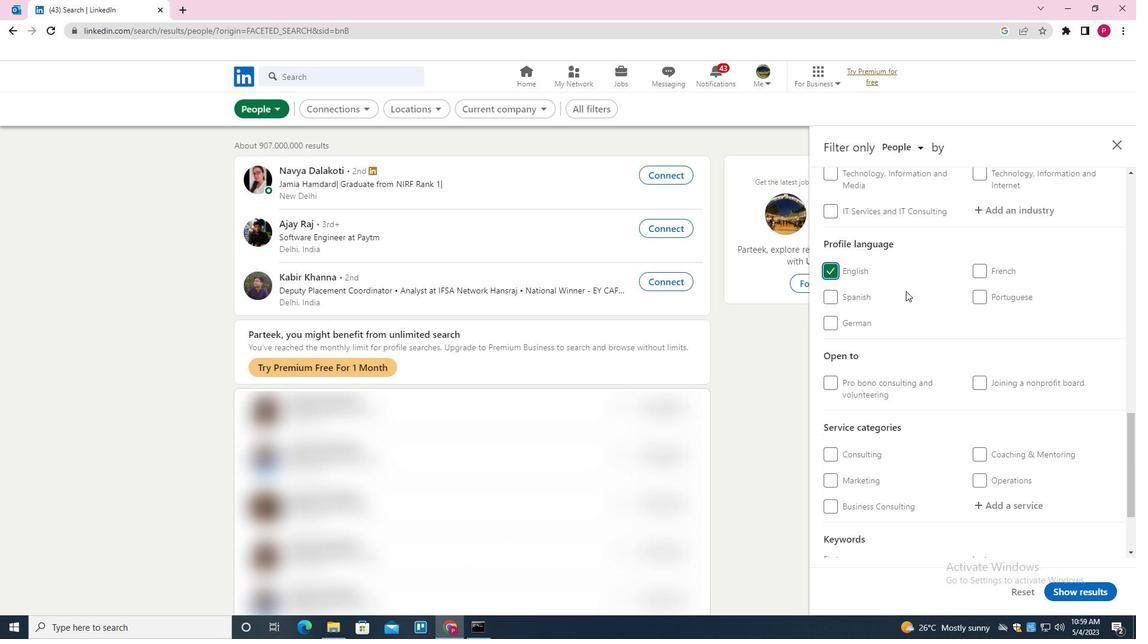 
Action: Mouse scrolled (906, 291) with delta (0, 0)
Screenshot: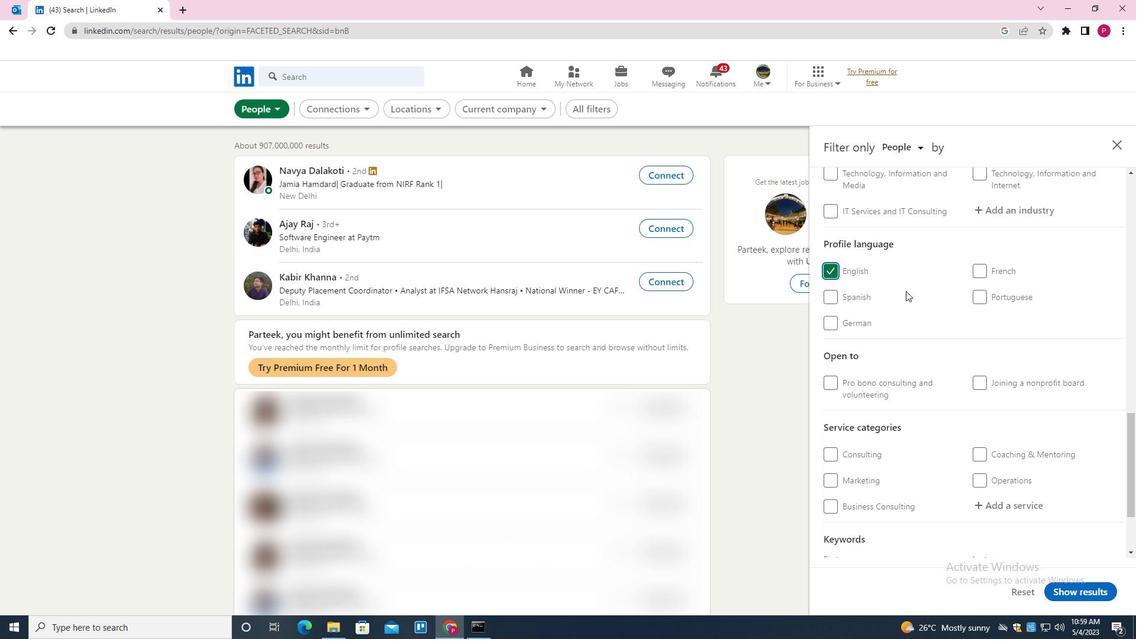 
Action: Mouse scrolled (906, 291) with delta (0, 0)
Screenshot: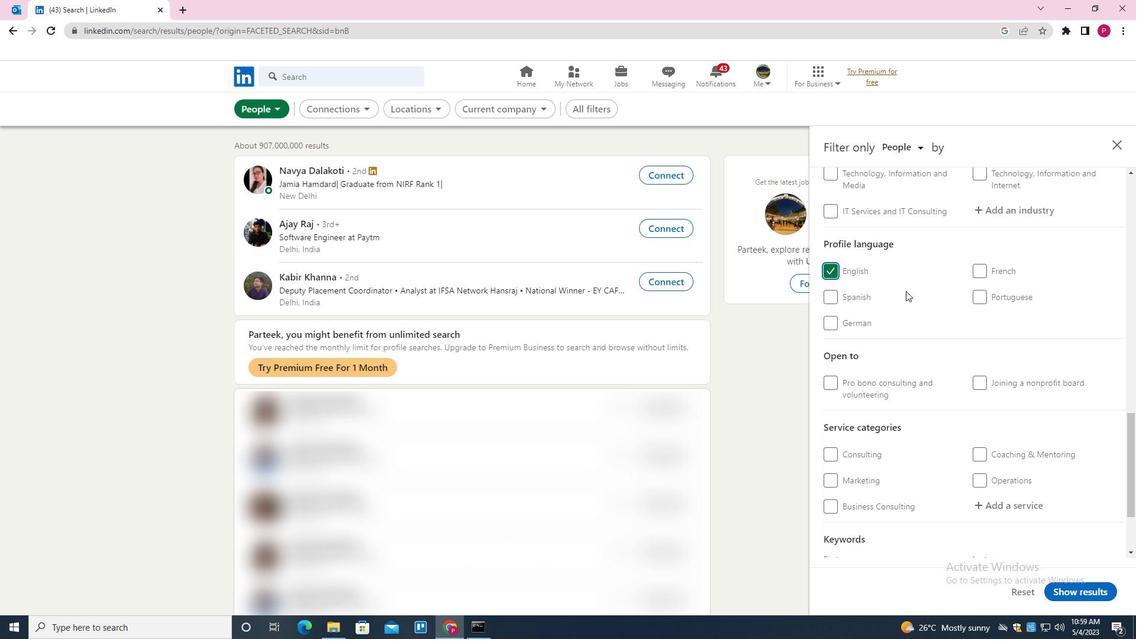 
Action: Mouse scrolled (906, 291) with delta (0, 0)
Screenshot: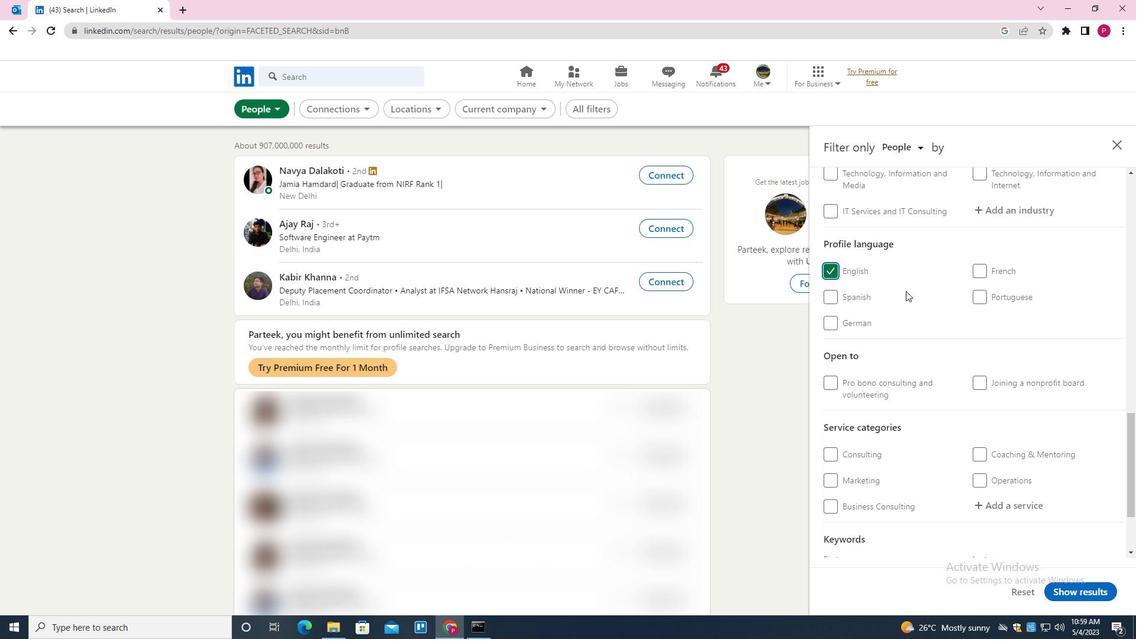 
Action: Mouse scrolled (906, 291) with delta (0, 0)
Screenshot: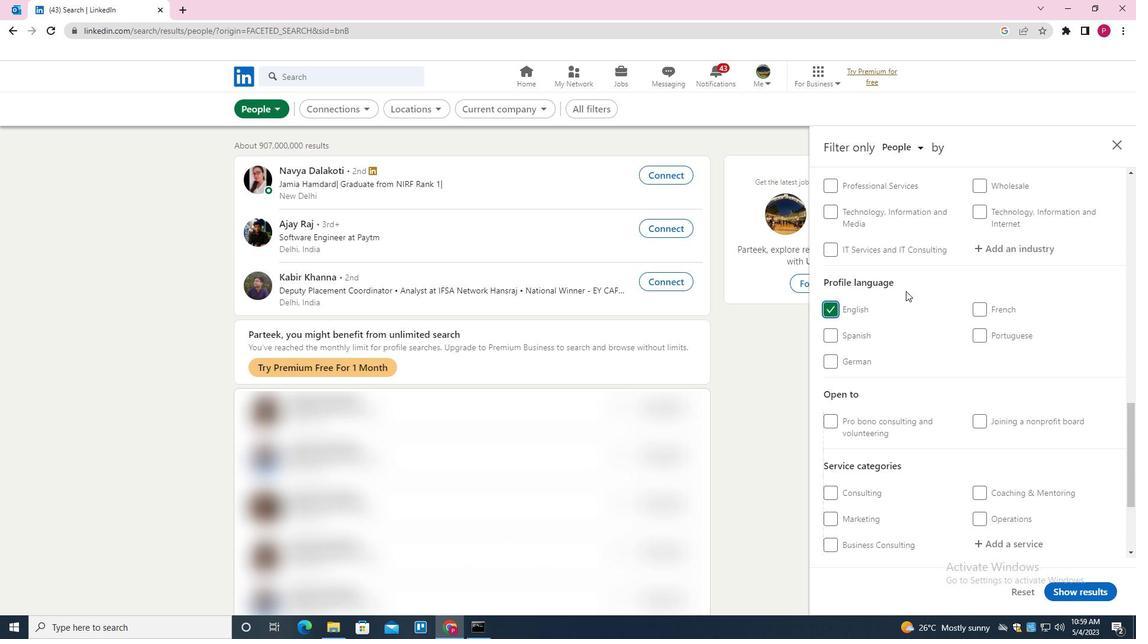 
Action: Mouse scrolled (906, 291) with delta (0, 0)
Screenshot: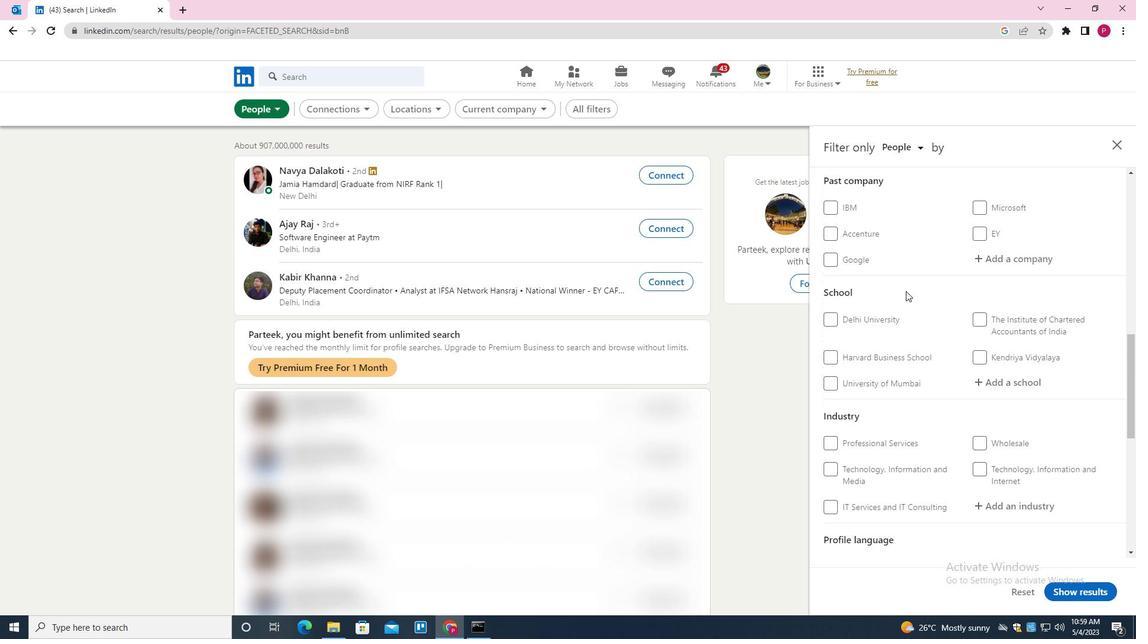 
Action: Mouse scrolled (906, 291) with delta (0, 0)
Screenshot: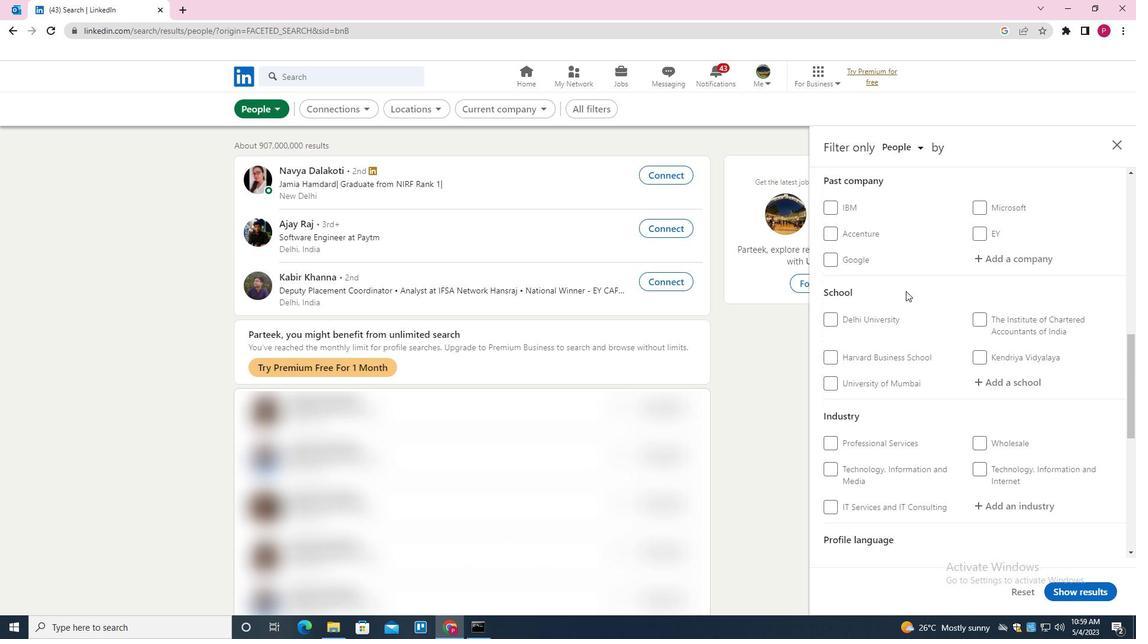 
Action: Mouse scrolled (906, 291) with delta (0, 0)
Screenshot: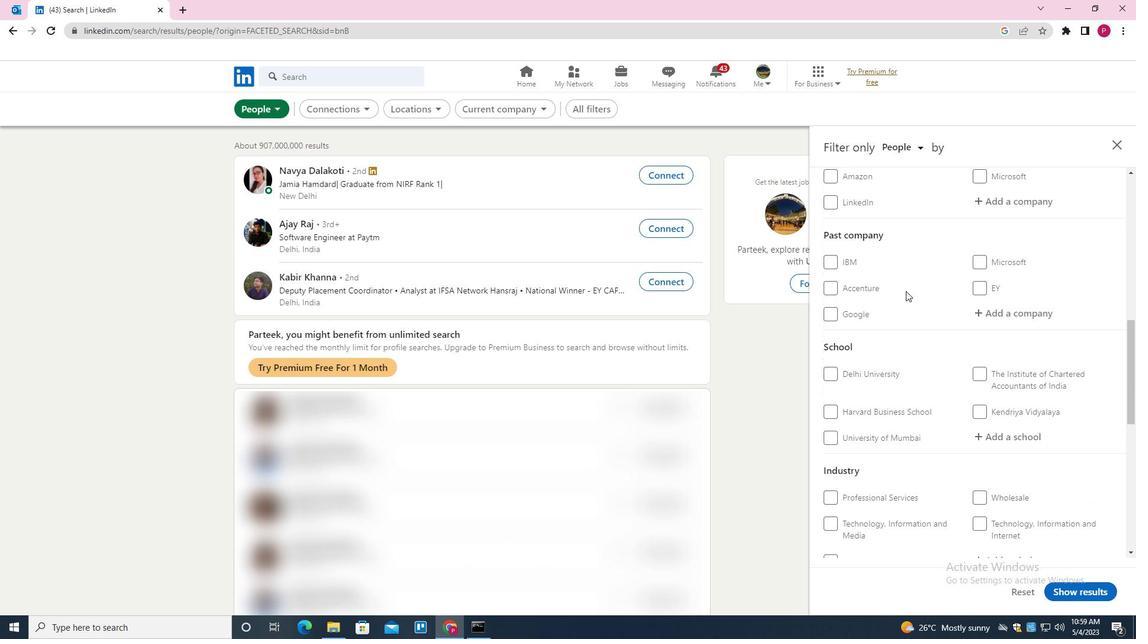 
Action: Mouse moved to (1008, 325)
Screenshot: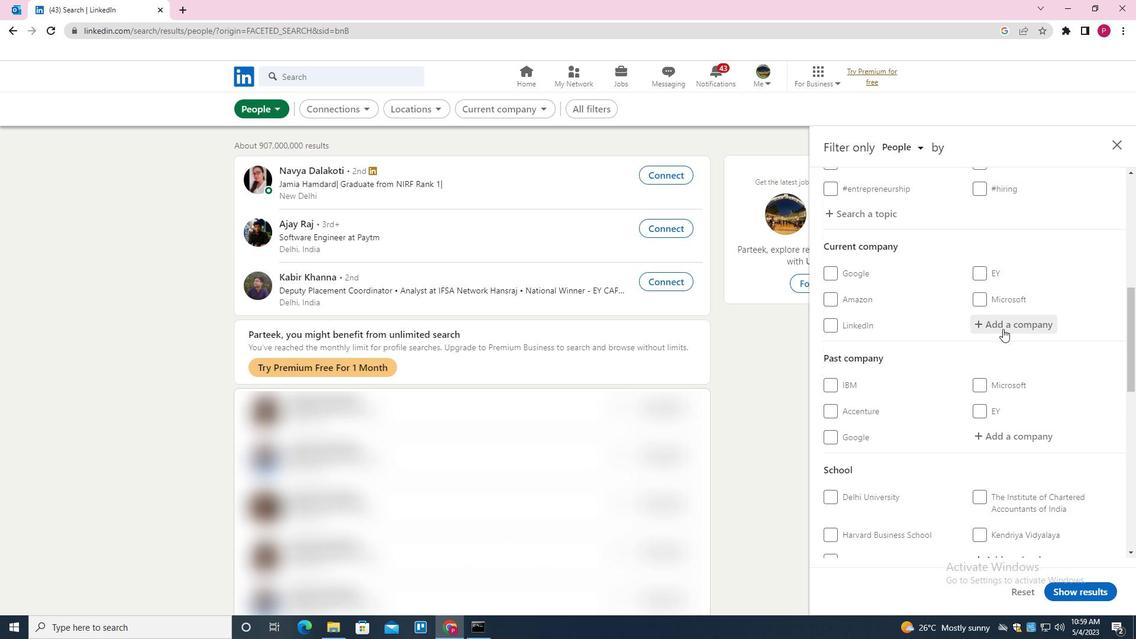 
Action: Mouse pressed left at (1008, 325)
Screenshot: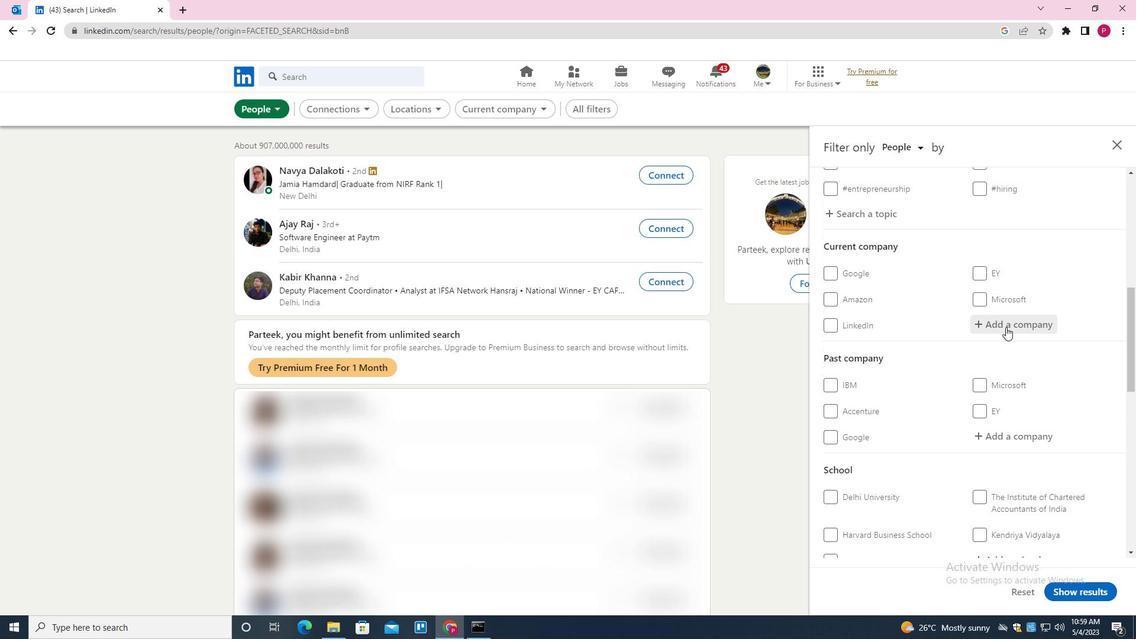
Action: Mouse moved to (1009, 323)
Screenshot: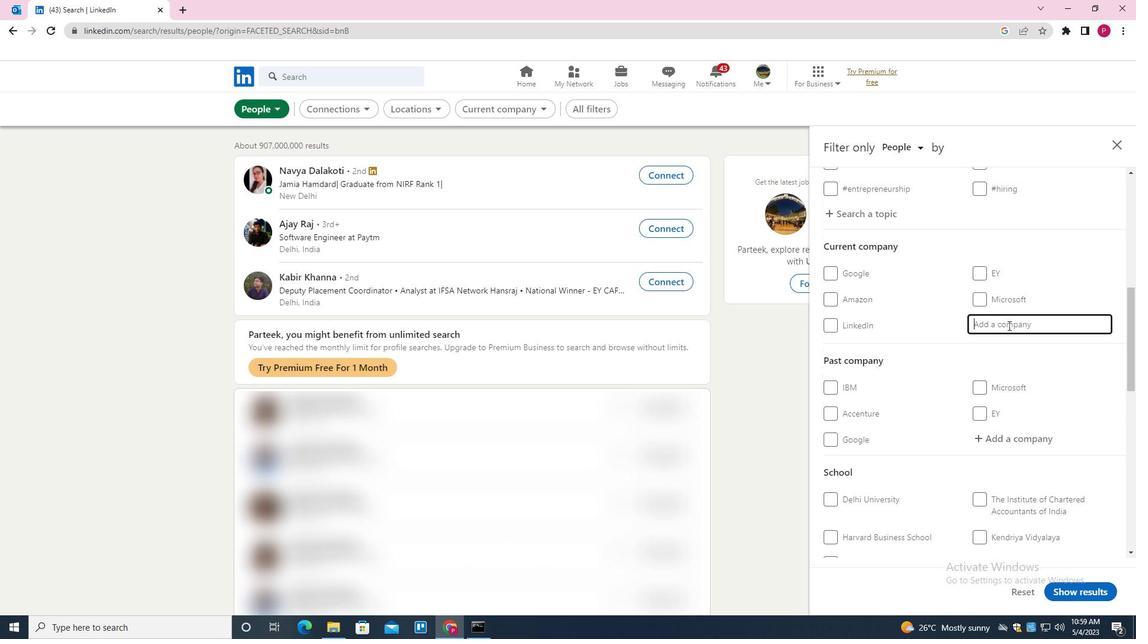 
Action: Key pressed <Key.shift><Key.shift><Key.shift><Key.shift><Key.shift>HARMAN<Key.shift><Key.shift><Key.shift><Key.shift><Key.shift><Key.shift><Key.shift><Key.shift><Key.shift><Key.shift><Key.shift><Key.shift><Key.shift><Key.shift><Key.shift>I<Key.backspace><Key.shift><Key.space><Key.shift>INDIAN<Key.backspace><Key.backspace><Key.down><Key.enter>
Screenshot: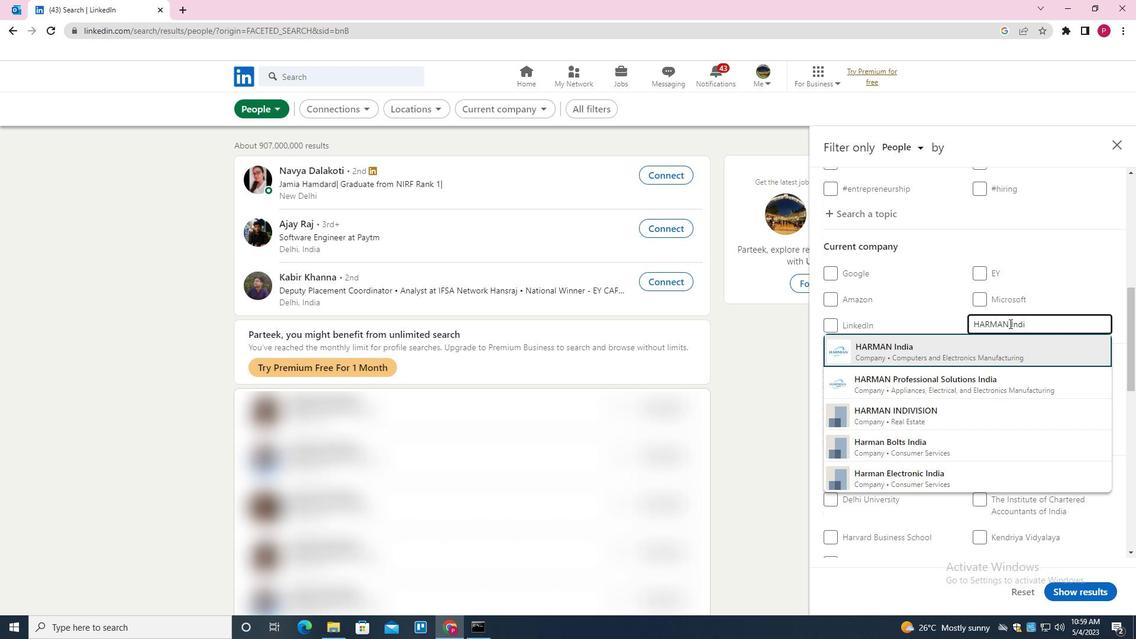 
Action: Mouse moved to (972, 329)
Screenshot: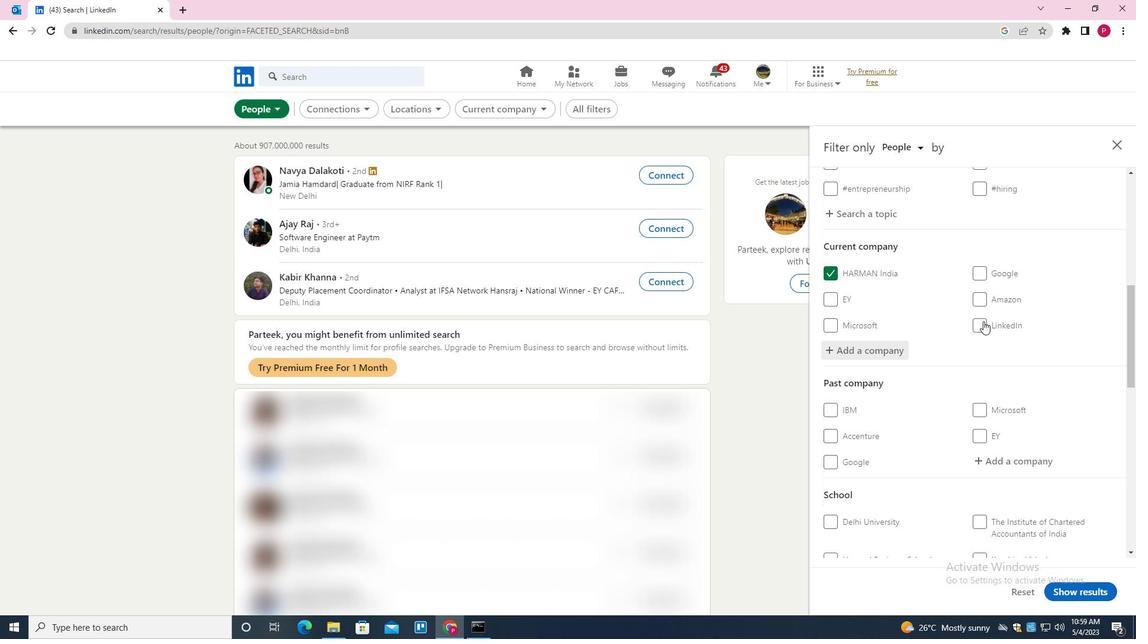 
Action: Mouse scrolled (972, 329) with delta (0, 0)
Screenshot: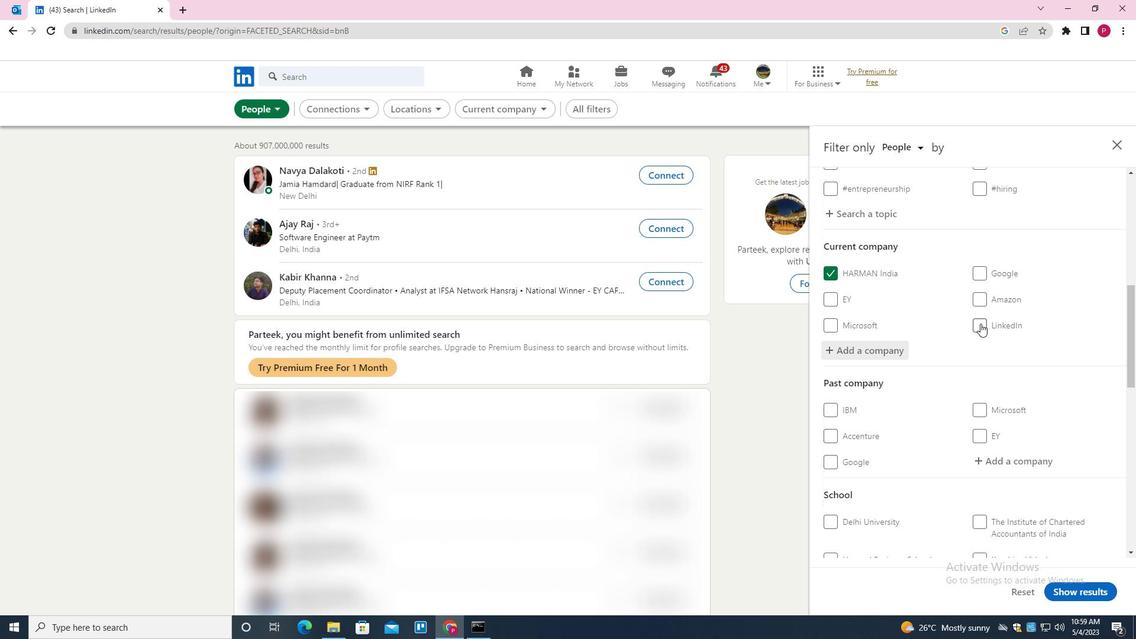 
Action: Mouse moved to (969, 330)
Screenshot: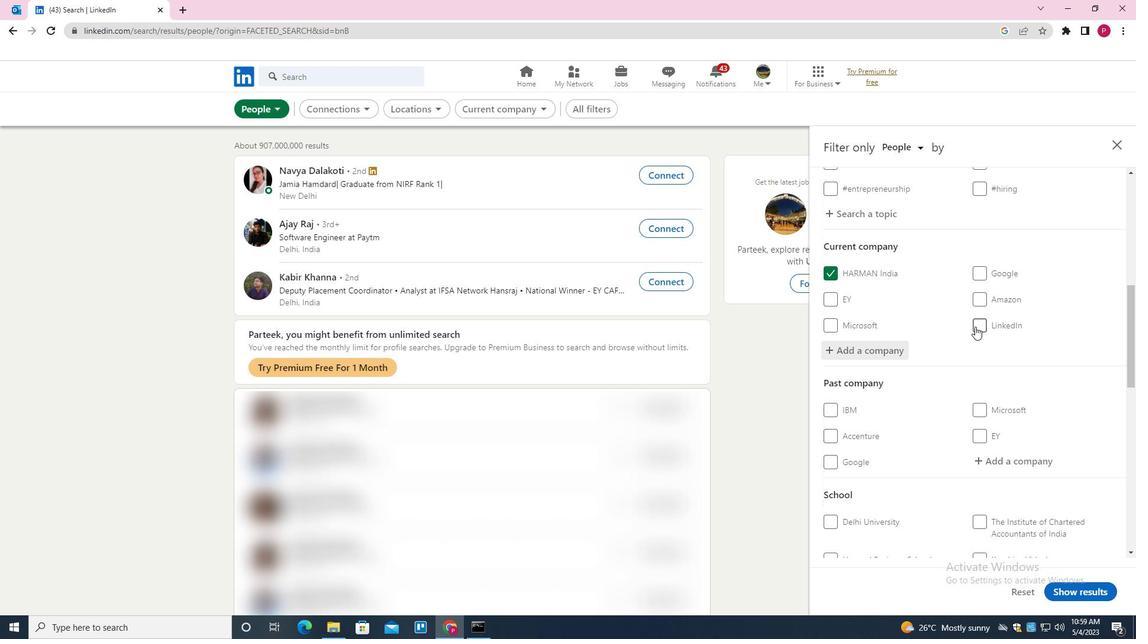 
Action: Mouse scrolled (969, 330) with delta (0, 0)
Screenshot: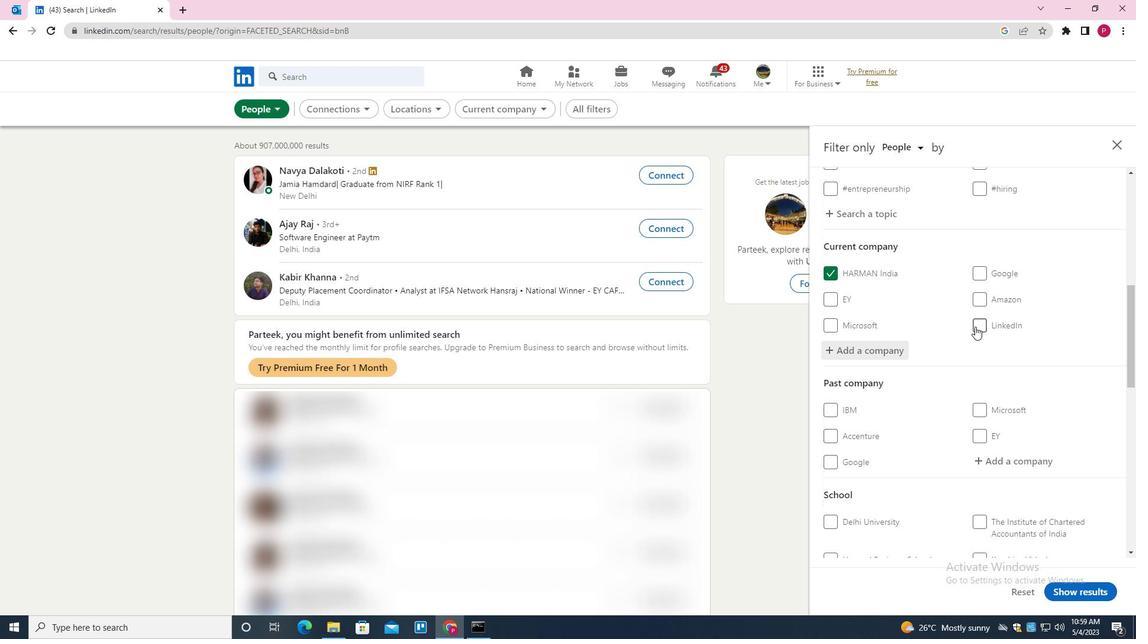 
Action: Mouse moved to (966, 332)
Screenshot: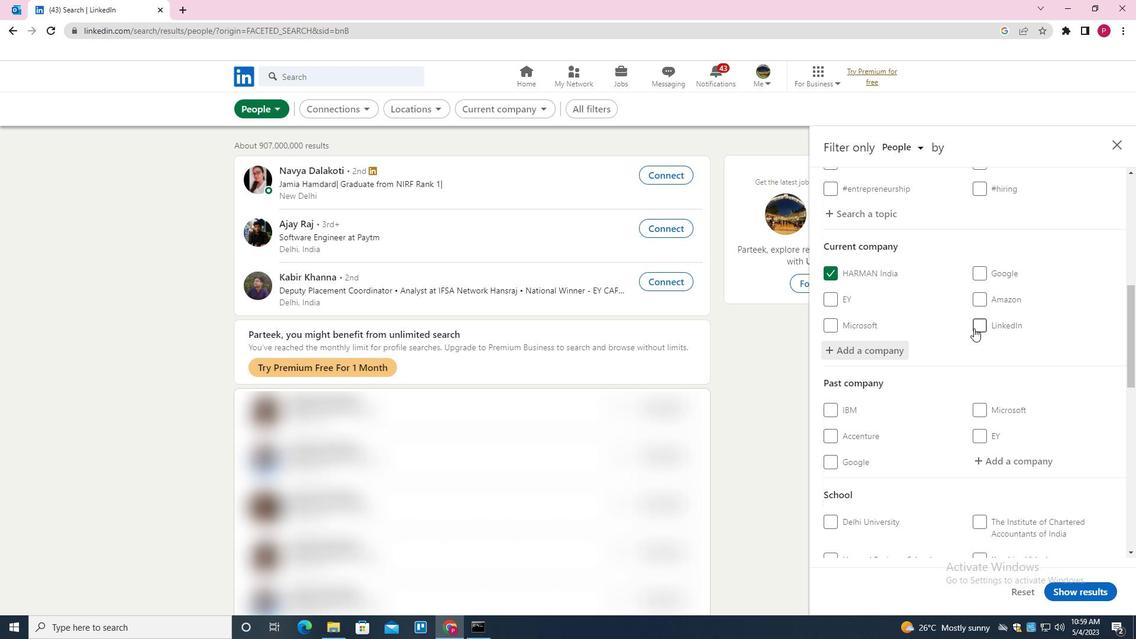 
Action: Mouse scrolled (966, 331) with delta (0, 0)
Screenshot: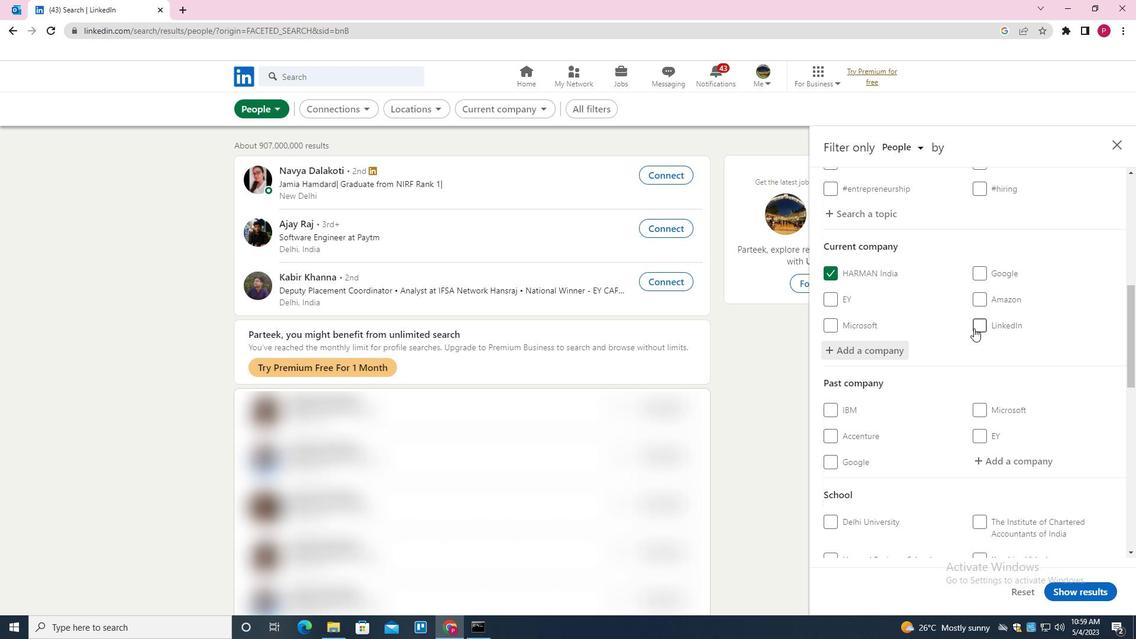 
Action: Mouse moved to (964, 333)
Screenshot: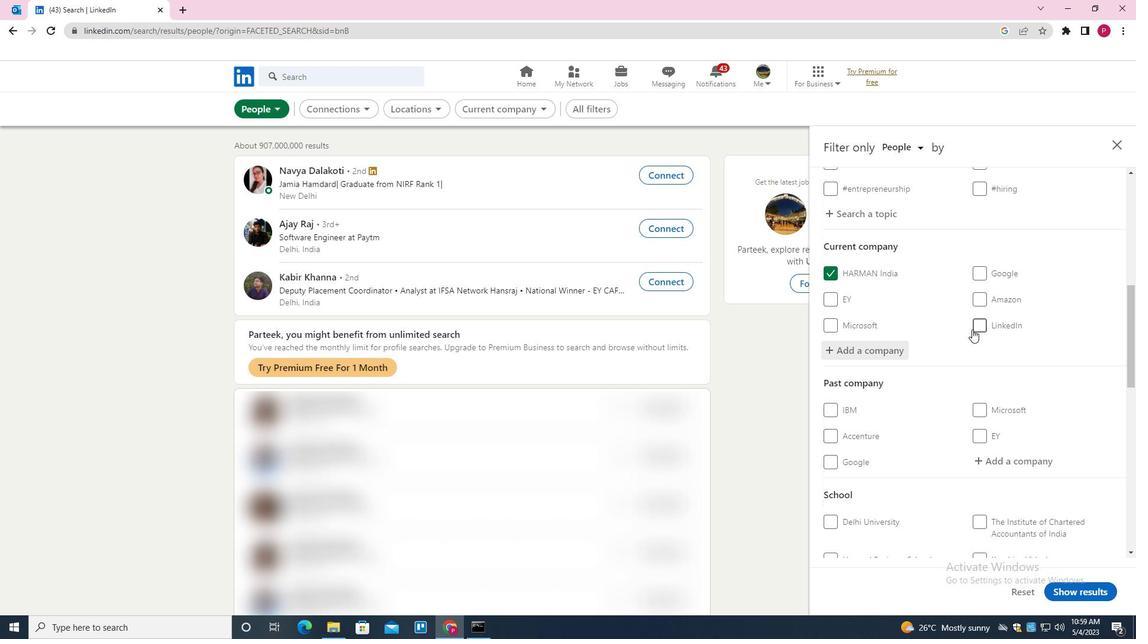 
Action: Mouse scrolled (964, 333) with delta (0, 0)
Screenshot: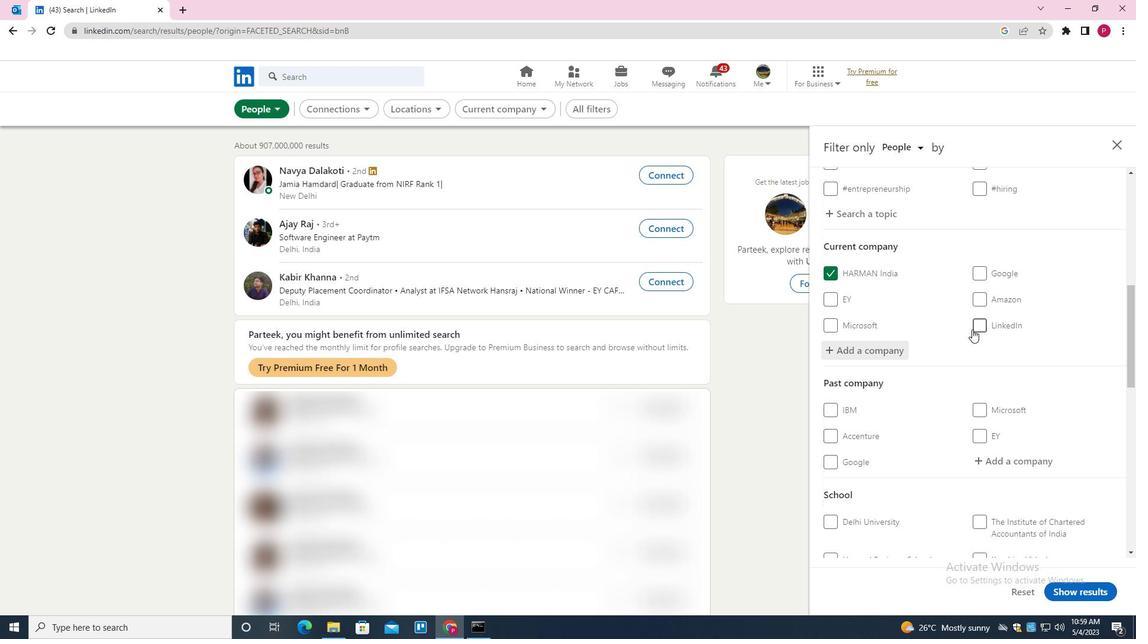 
Action: Mouse moved to (964, 334)
Screenshot: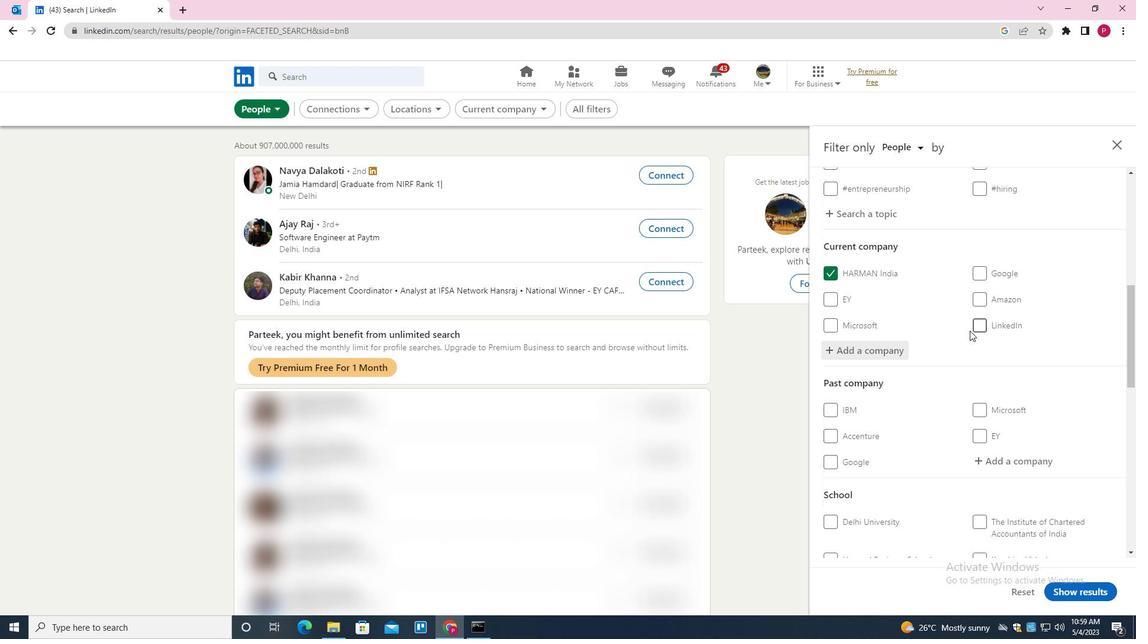 
Action: Mouse scrolled (964, 333) with delta (0, 0)
Screenshot: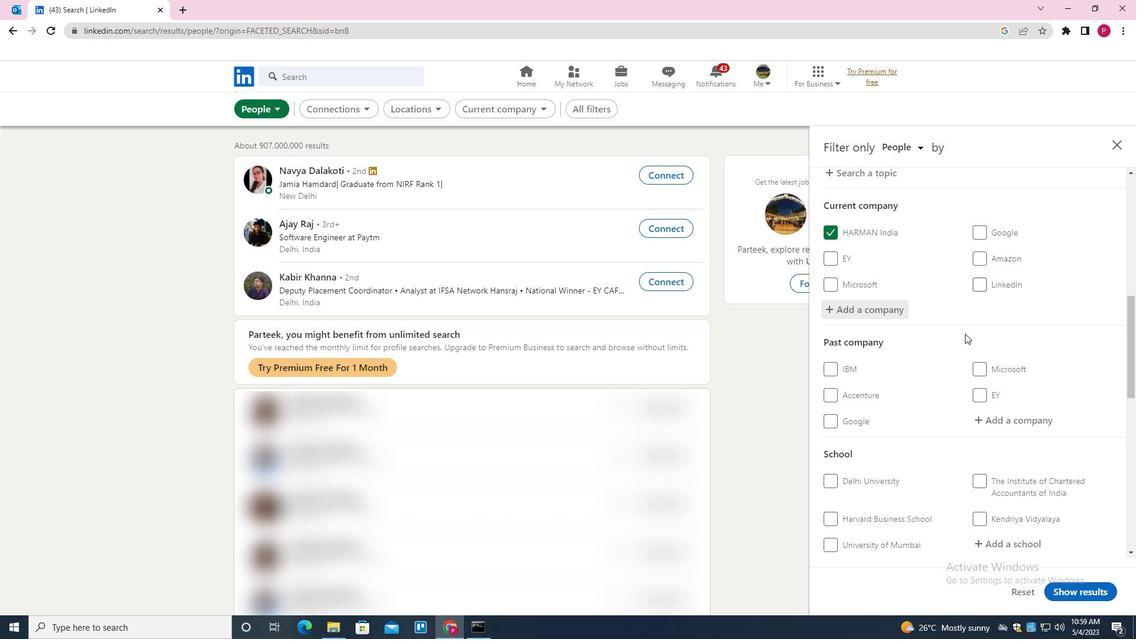 
Action: Mouse moved to (1009, 282)
Screenshot: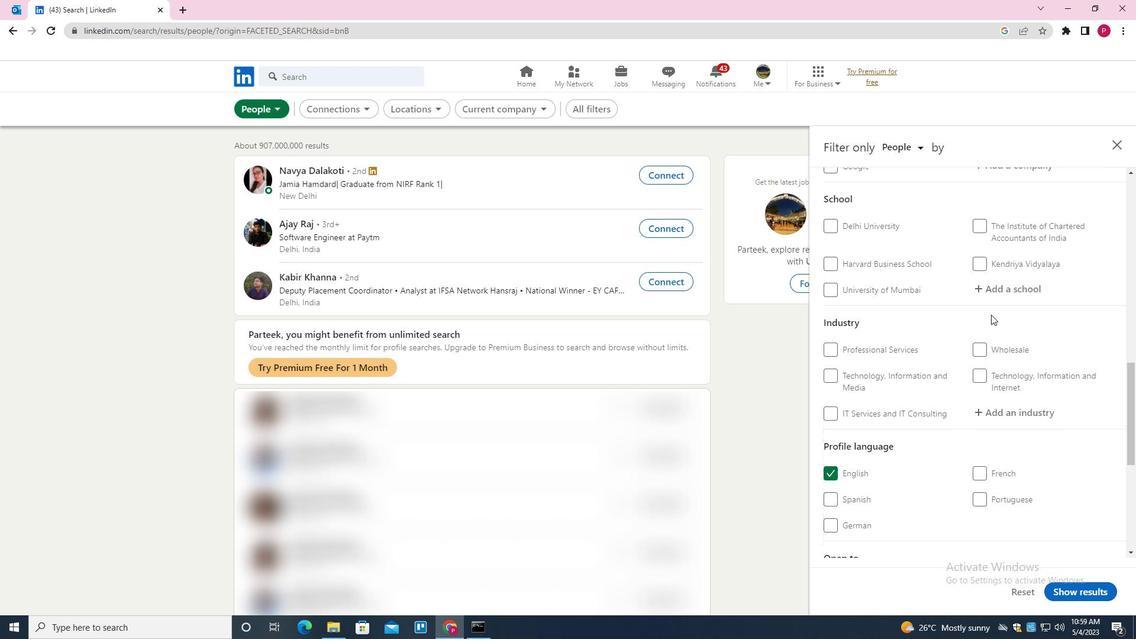
Action: Mouse pressed left at (1009, 282)
Screenshot: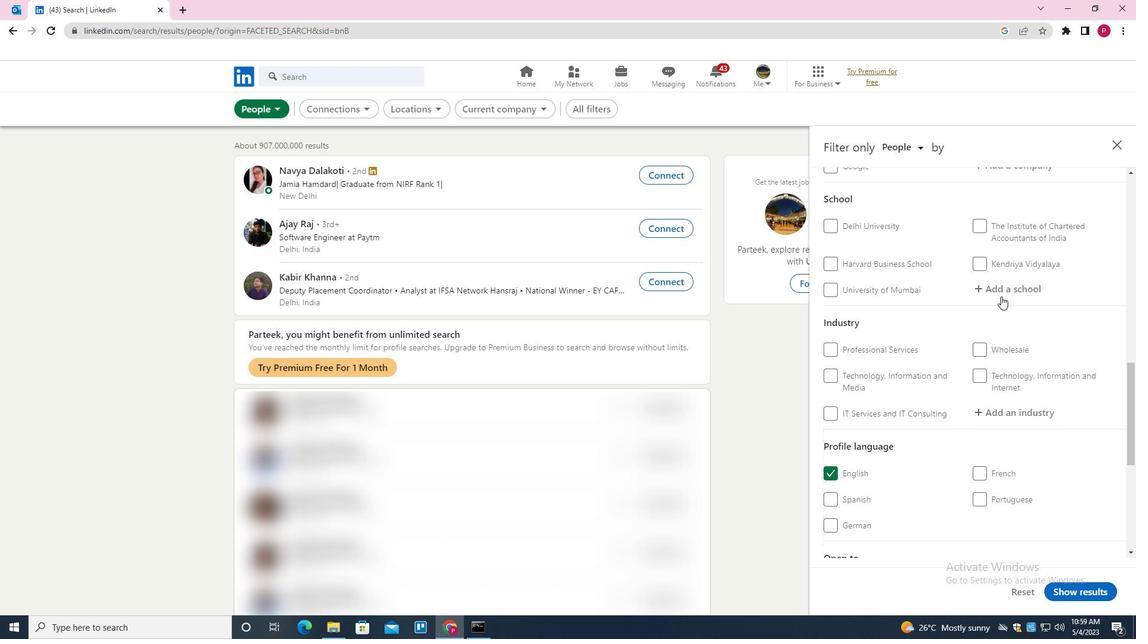 
Action: Key pressed <Key.shift><Key.shift><Key.shift><Key.shift>MAGADH<Key.space><Key.shift><Key.shift><Key.shift><Key.shift>UNIVERSITY<Key.space><Key.down><Key.down><Key.enter>
Screenshot: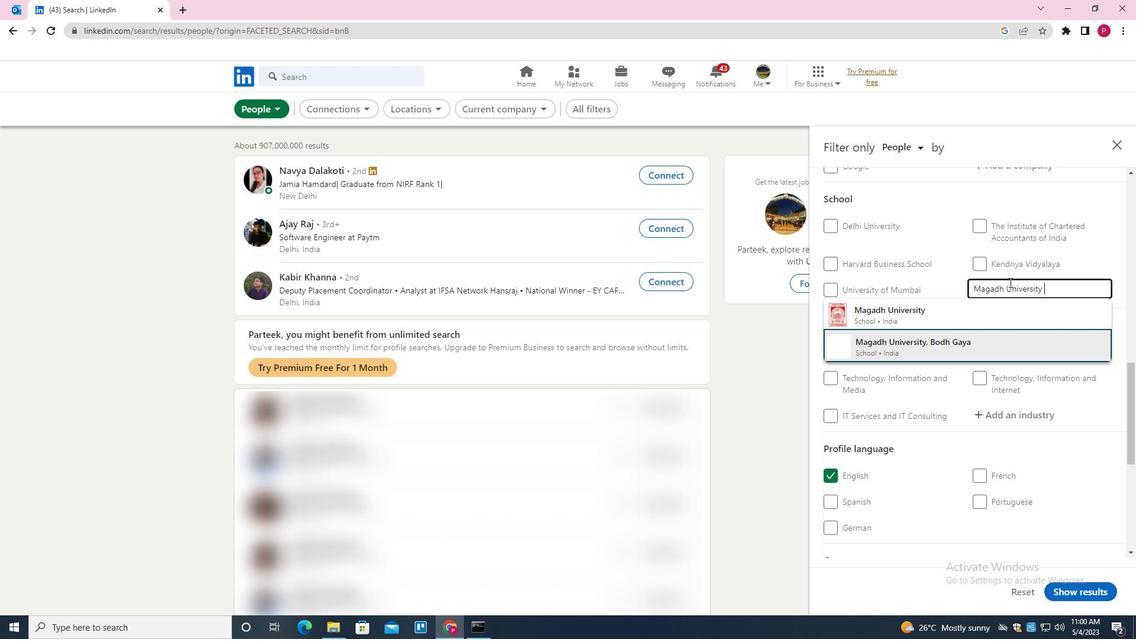 
Action: Mouse moved to (993, 293)
Screenshot: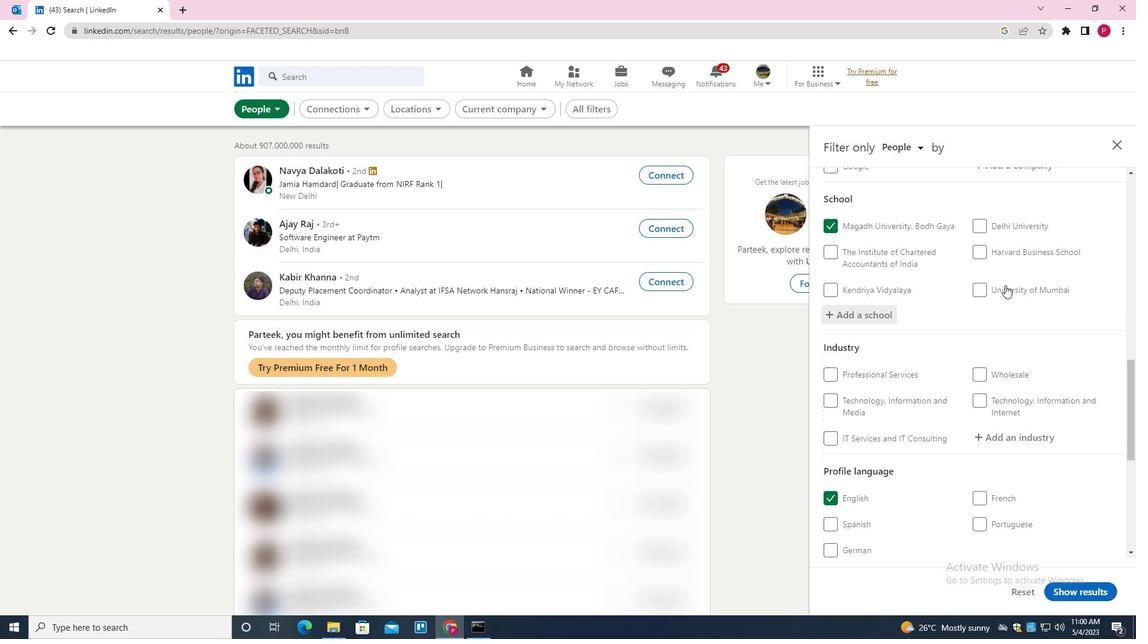 
Action: Mouse scrolled (993, 292) with delta (0, 0)
Screenshot: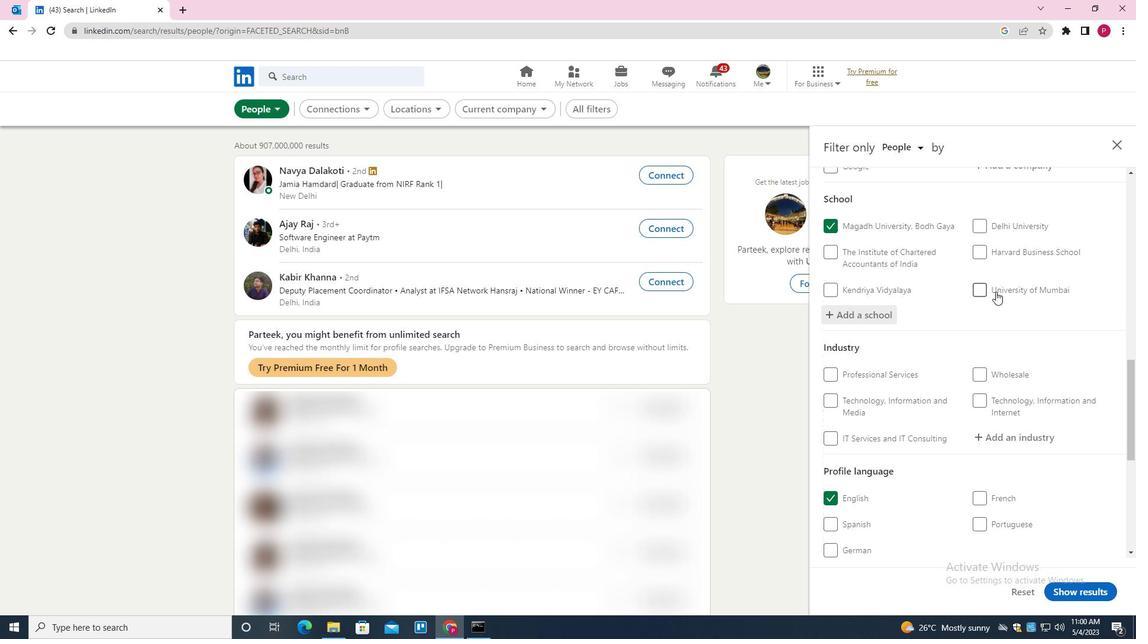 
Action: Mouse moved to (991, 295)
Screenshot: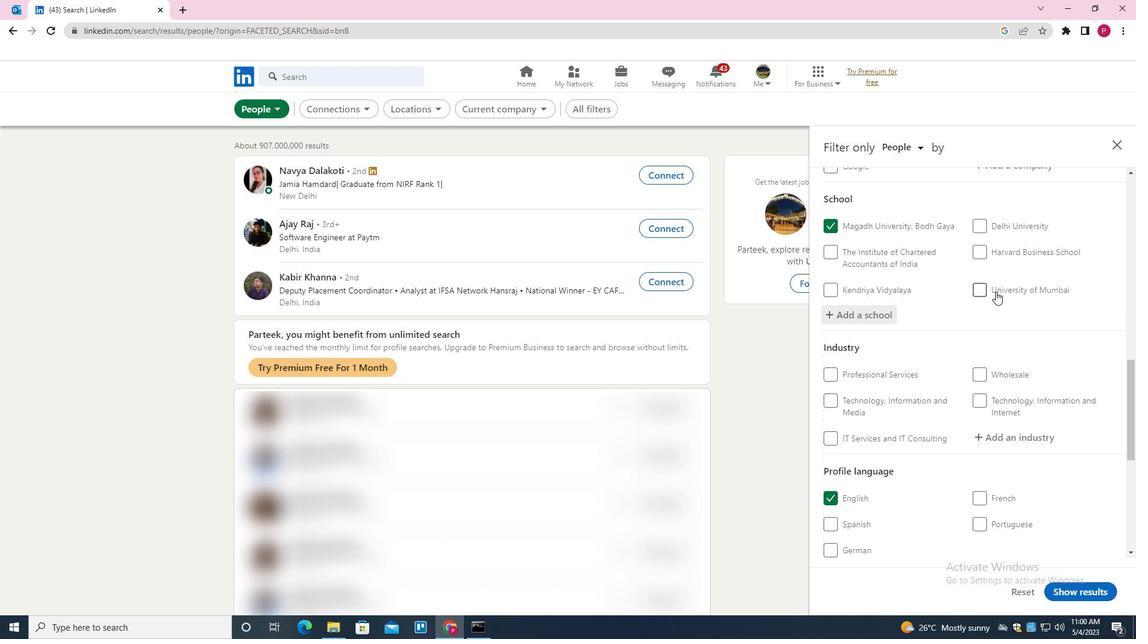 
Action: Mouse scrolled (991, 294) with delta (0, 0)
Screenshot: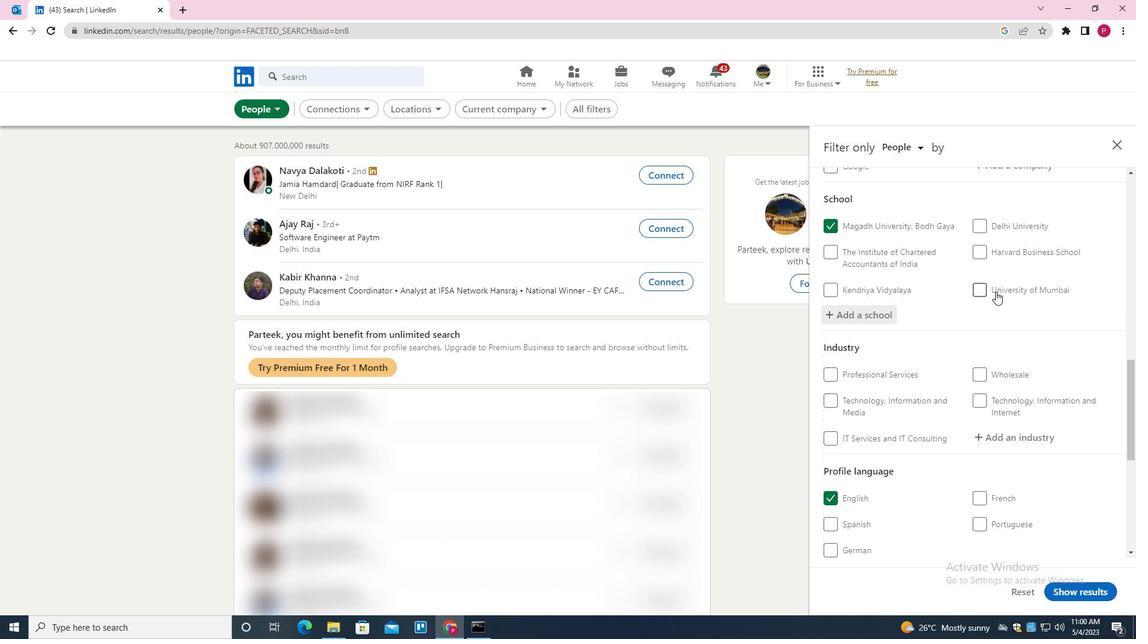 
Action: Mouse moved to (990, 295)
Screenshot: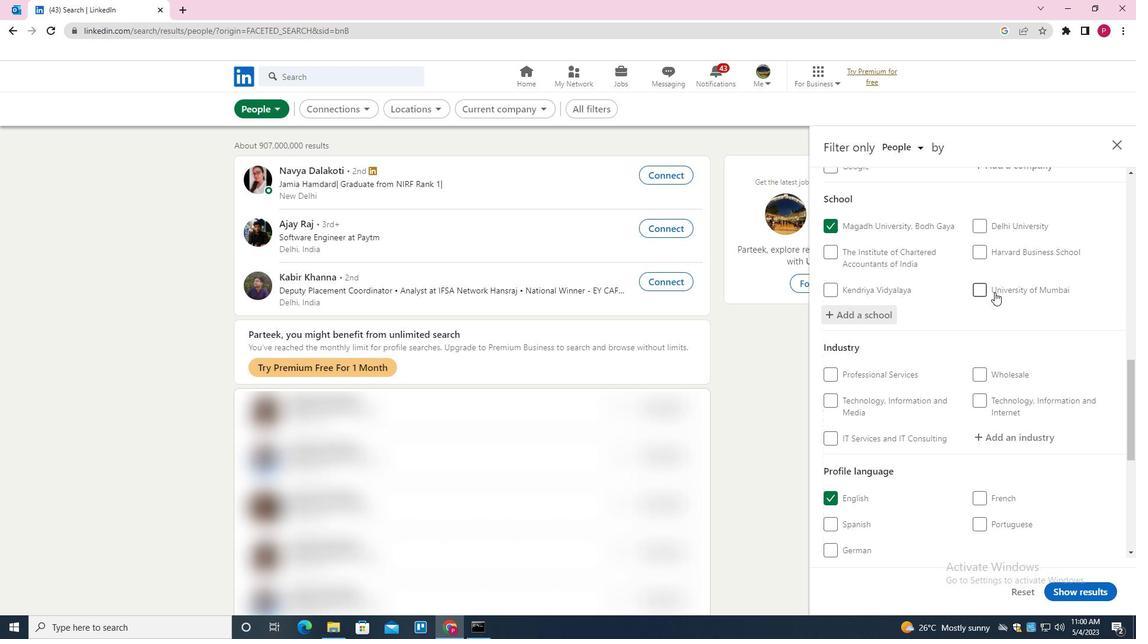
Action: Mouse scrolled (990, 295) with delta (0, 0)
Screenshot: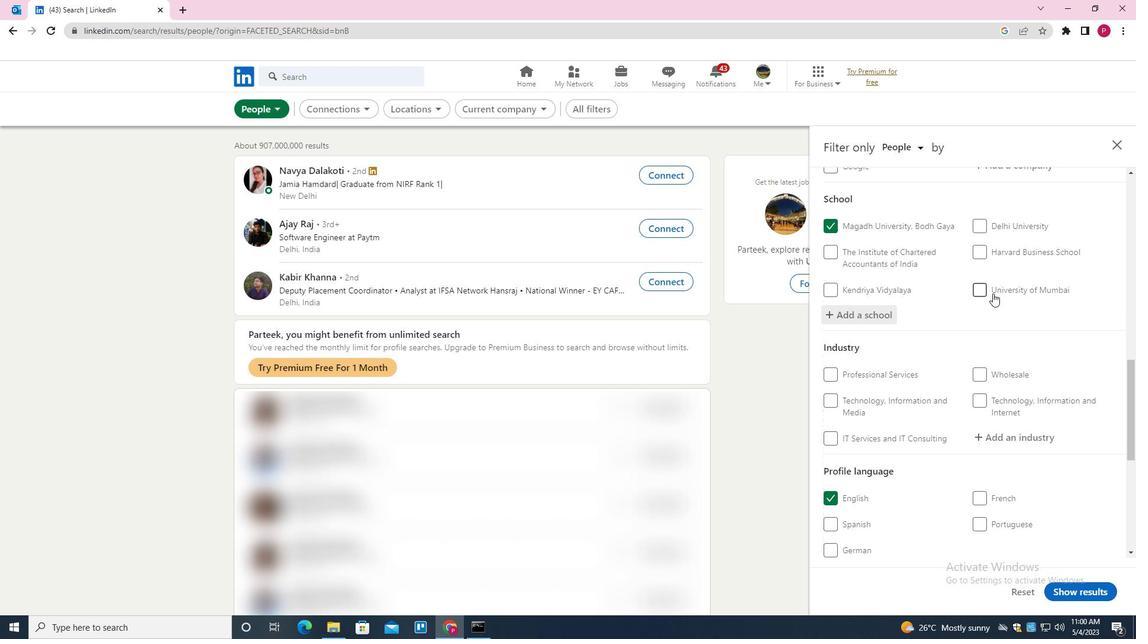 
Action: Mouse moved to (1005, 263)
Screenshot: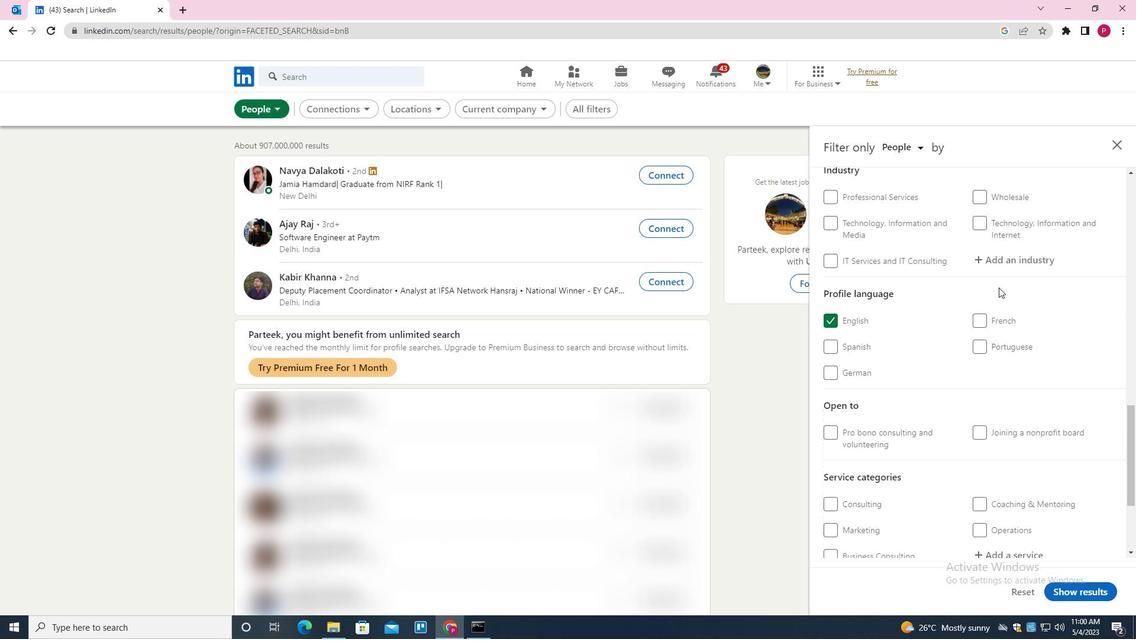 
Action: Mouse pressed left at (1005, 263)
Screenshot: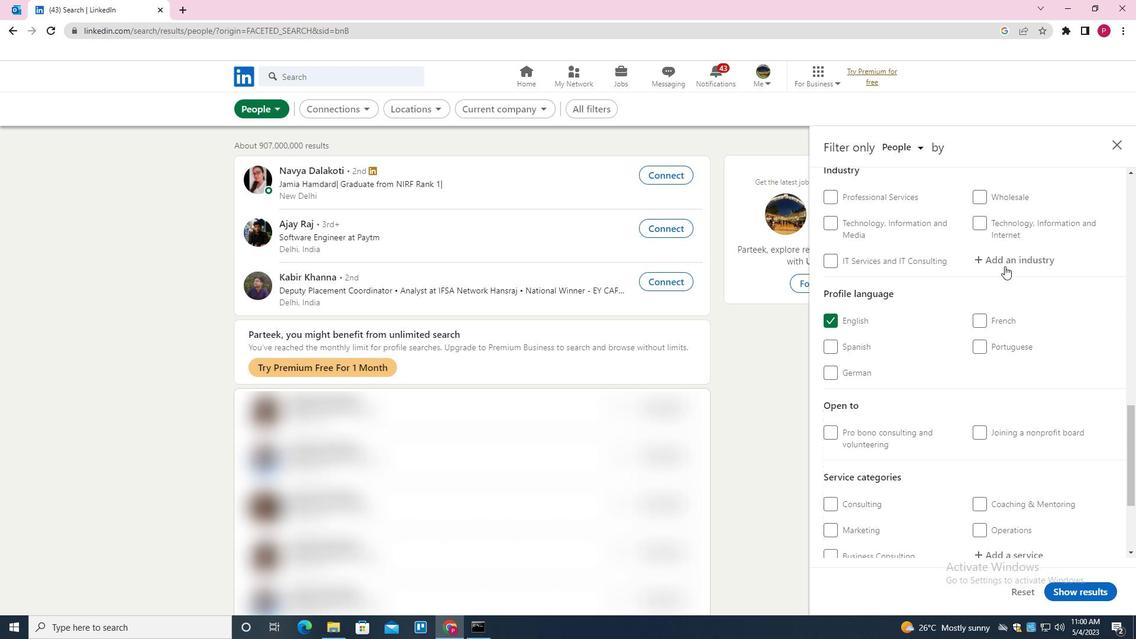 
Action: Key pressed <Key.shift><Key.shift><Key.shift><Key.shift><Key.shift><Key.shift><Key.shift><Key.shift><Key.shift><Key.shift><Key.shift><Key.shift>BOILERS,<Key.space><Key.shift>TANKS,<Key.space><Key.shift>ABD<Key.space><Key.shift>SHIPPING<Key.backspace><Key.backspace><Key.backspace><Key.backspace><Key.backspace><Key.backspace><Key.backspace><Key.backspace><Key.backspace><Key.backspace><Key.backspace>ND<Key.space><Key.shift>SHIPPING<Key.space><Key.shift>CONTAINER<Key.space><Key.shift>MANUFACTURING<Key.down><Key.enter>
Screenshot: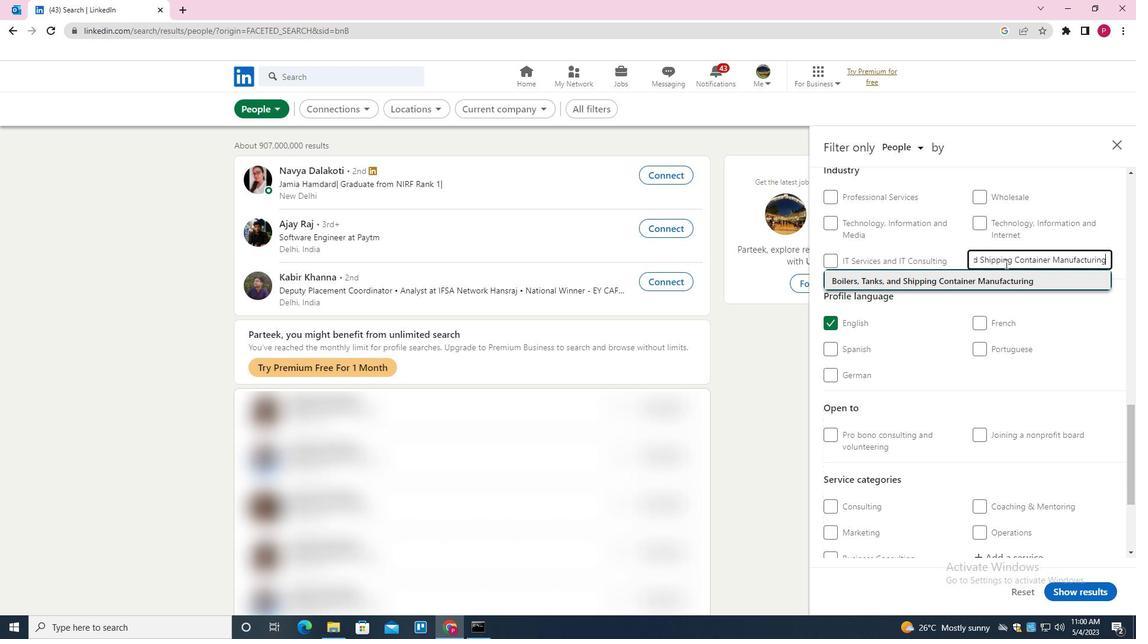 
Action: Mouse moved to (941, 323)
Screenshot: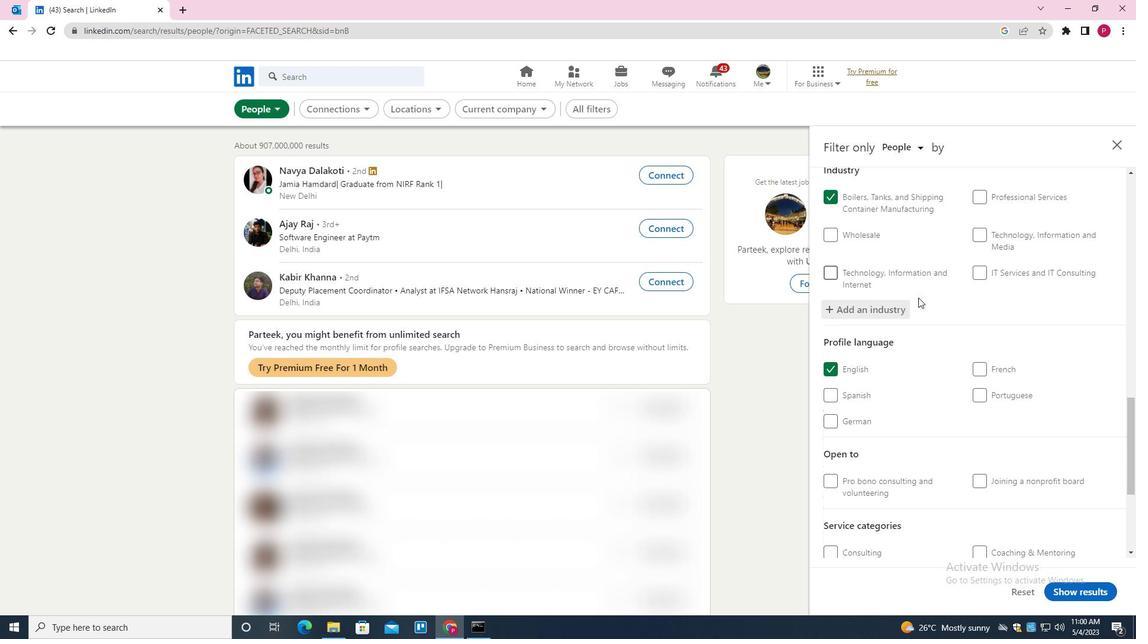 
Action: Mouse scrolled (941, 322) with delta (0, 0)
Screenshot: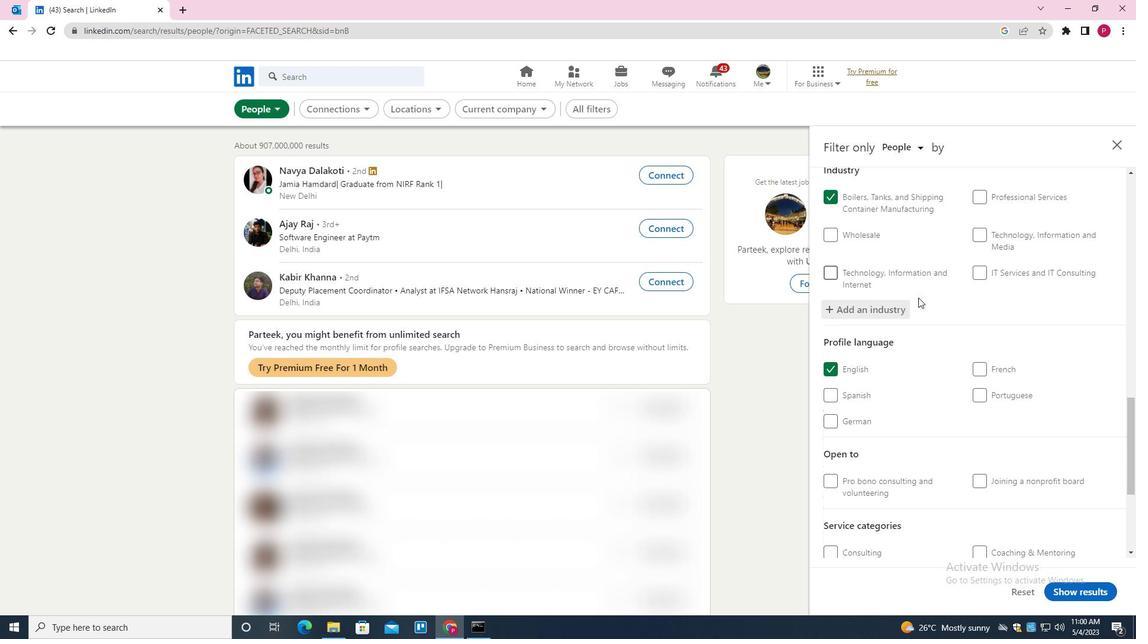 
Action: Mouse moved to (948, 327)
Screenshot: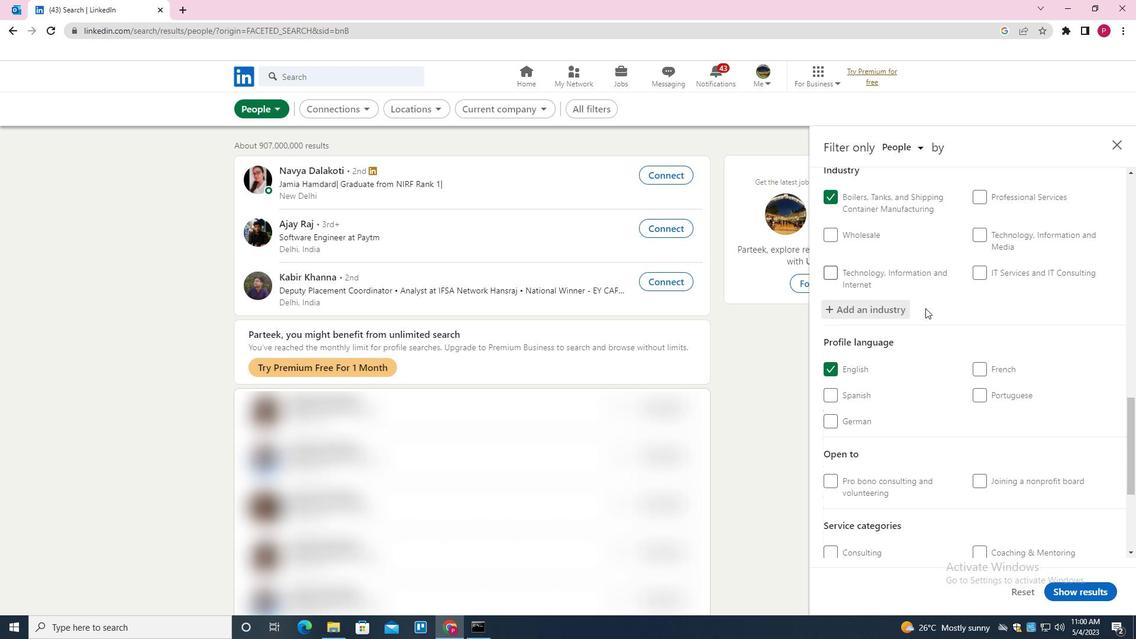 
Action: Mouse scrolled (948, 327) with delta (0, 0)
Screenshot: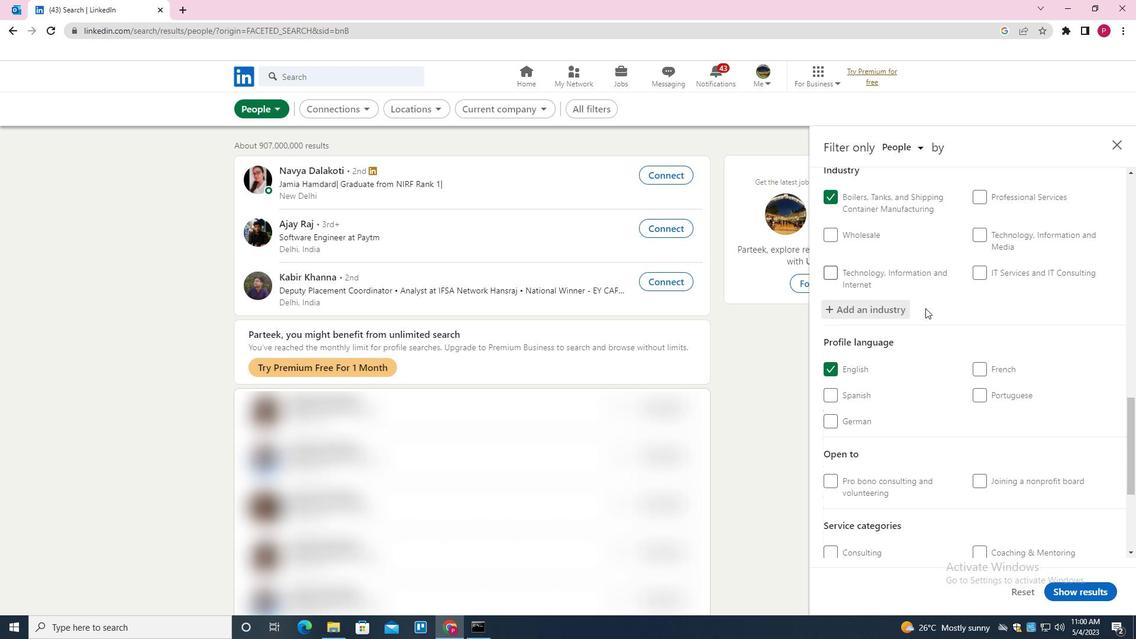 
Action: Mouse moved to (955, 335)
Screenshot: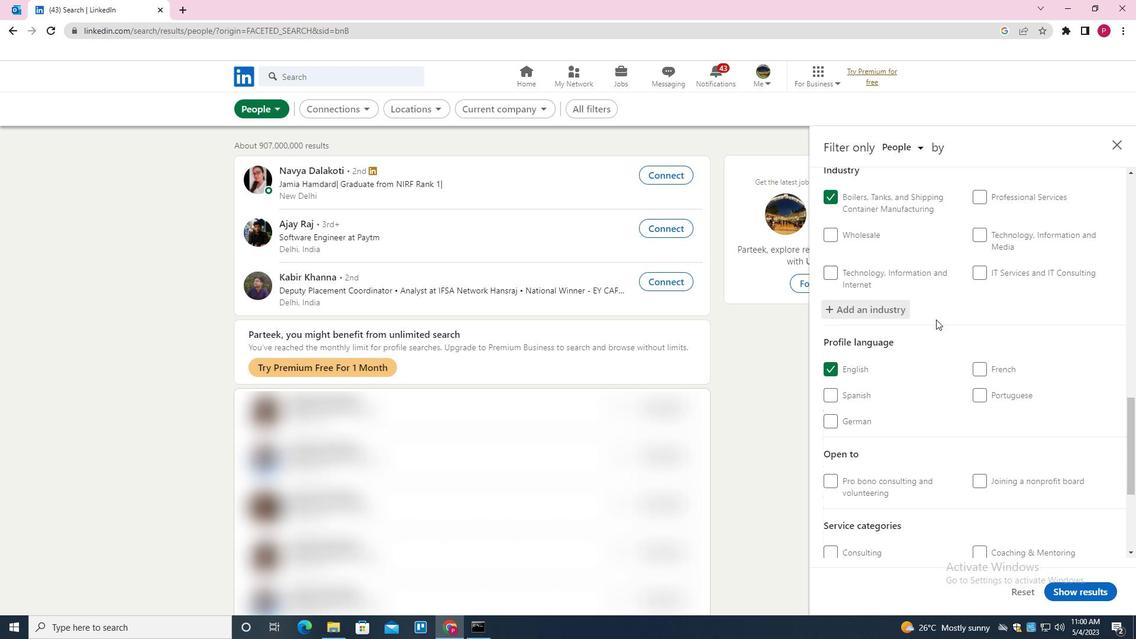 
Action: Mouse scrolled (955, 334) with delta (0, 0)
Screenshot: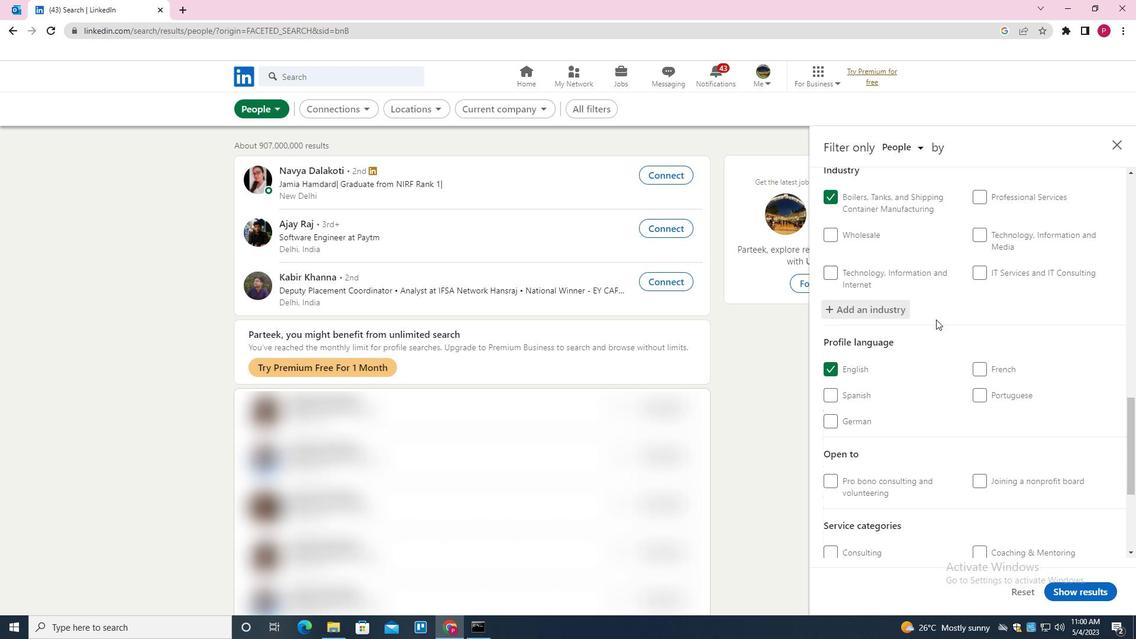 
Action: Mouse moved to (958, 339)
Screenshot: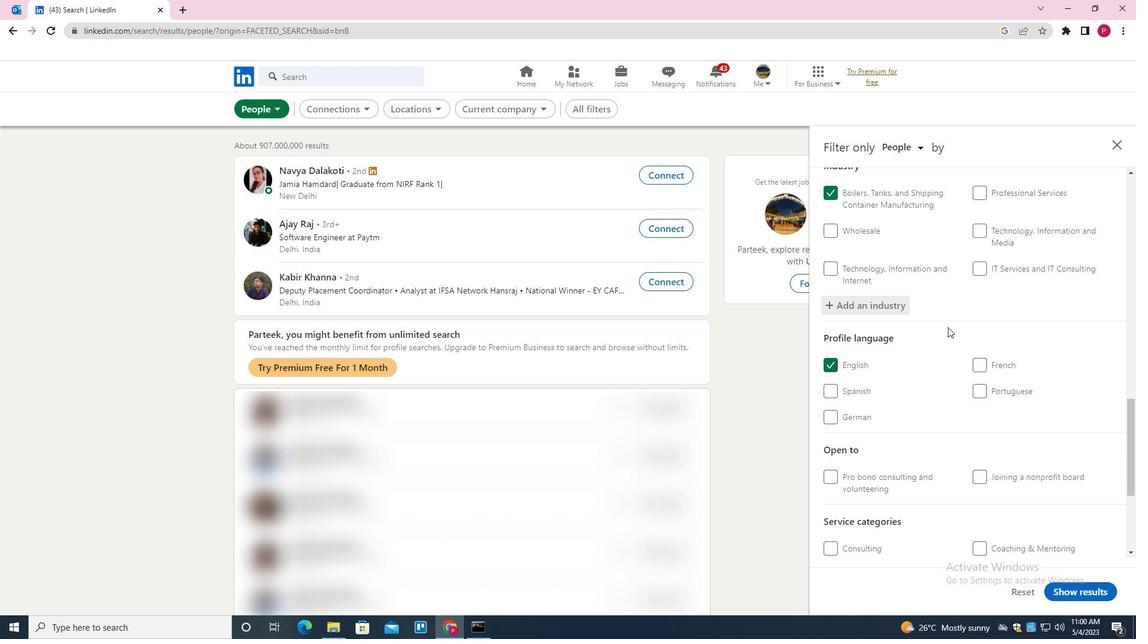 
Action: Mouse scrolled (958, 339) with delta (0, 0)
Screenshot: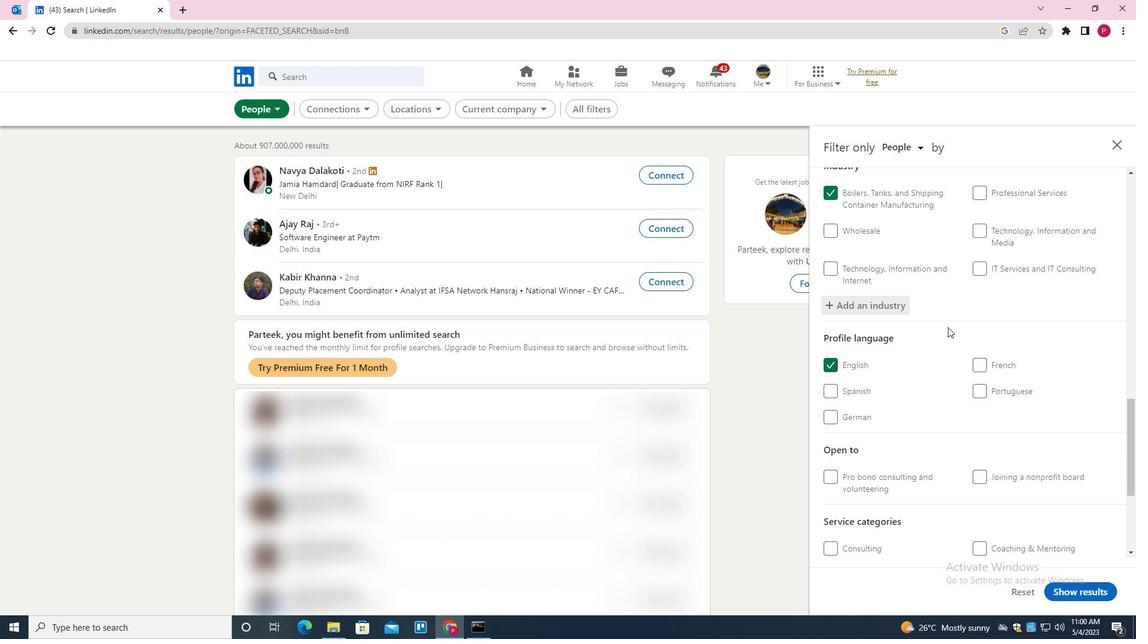 
Action: Mouse moved to (993, 392)
Screenshot: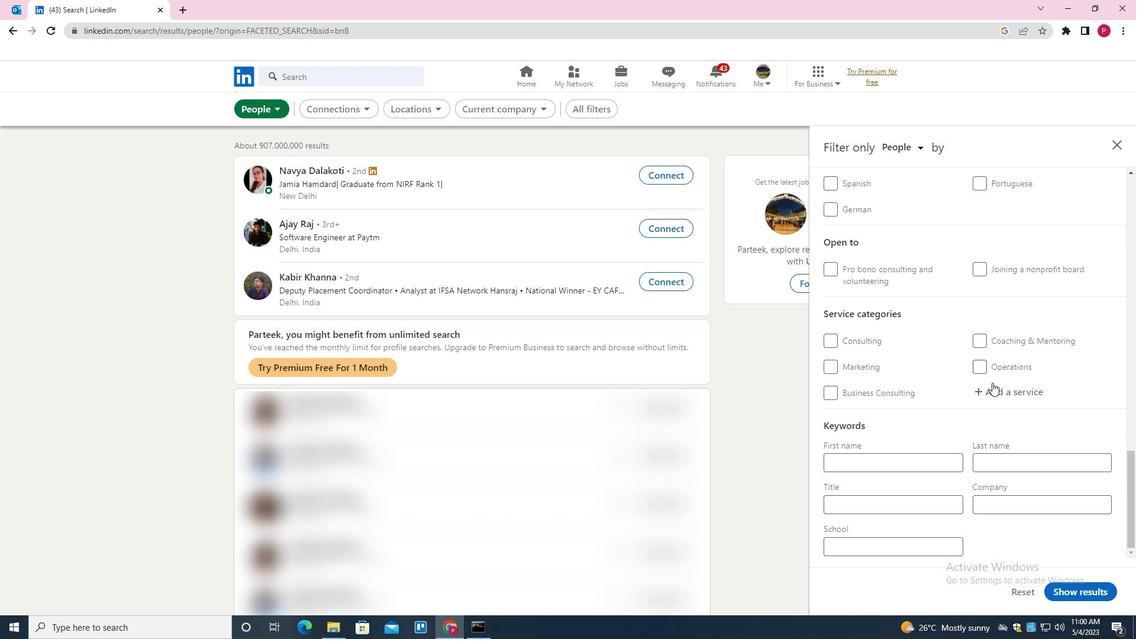 
Action: Mouse pressed left at (993, 392)
Screenshot: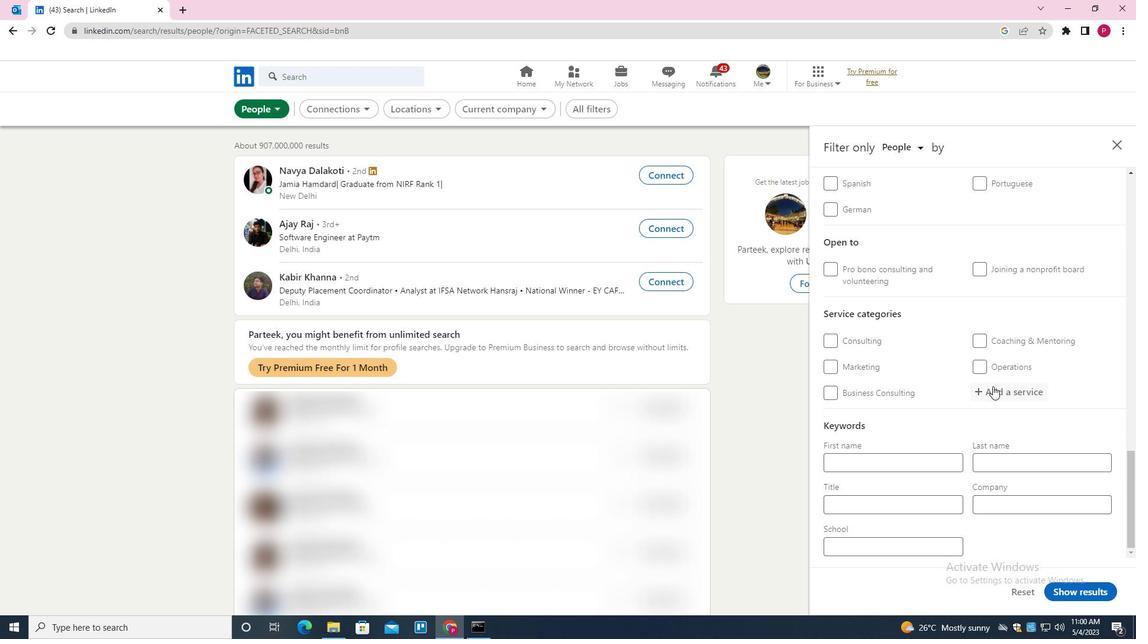 
Action: Key pressed <Key.shift><Key.shift><Key.shift><Key.shift><Key.shift><Key.shift>EMAIL<Key.space><Key.shift><Key.shift>MARKETING<Key.down><Key.enter>
Screenshot: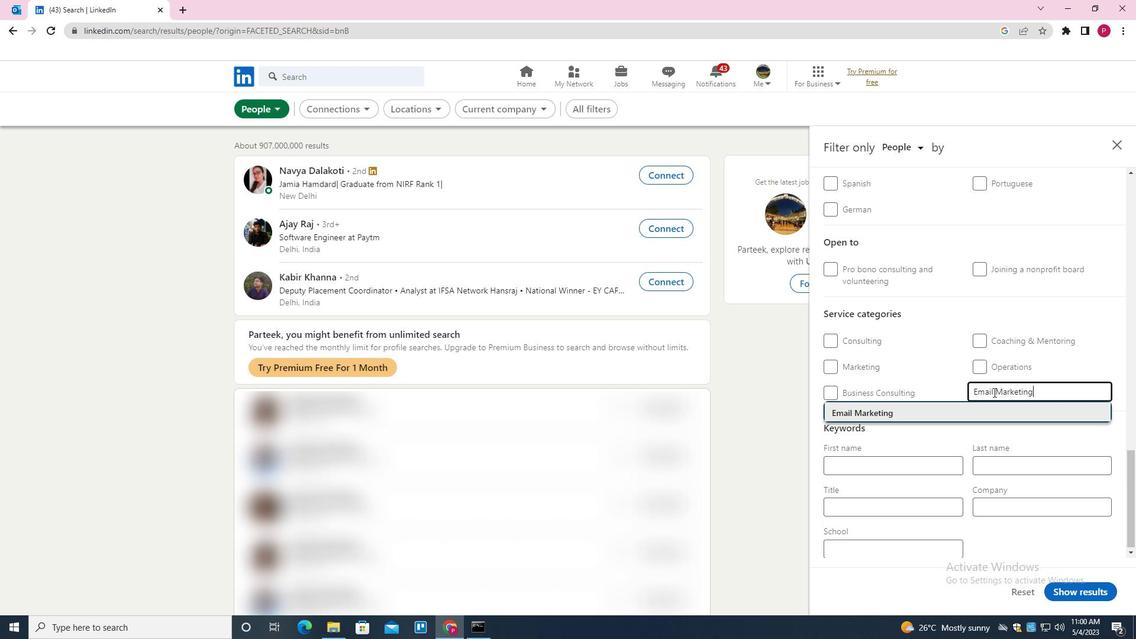 
Action: Mouse moved to (961, 400)
Screenshot: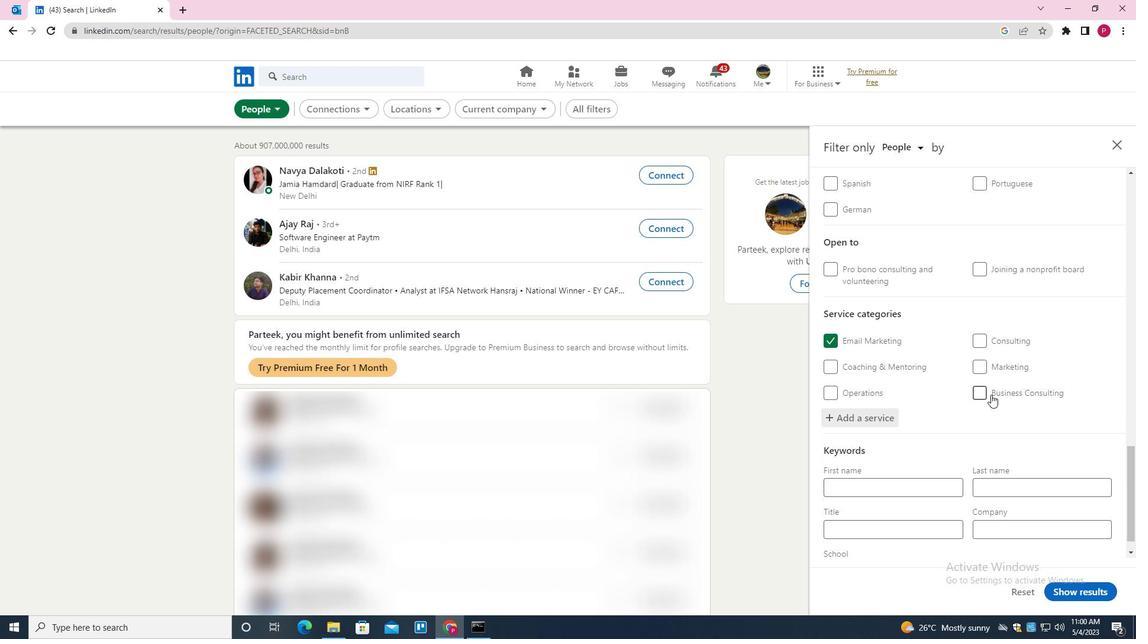 
Action: Mouse scrolled (961, 400) with delta (0, 0)
Screenshot: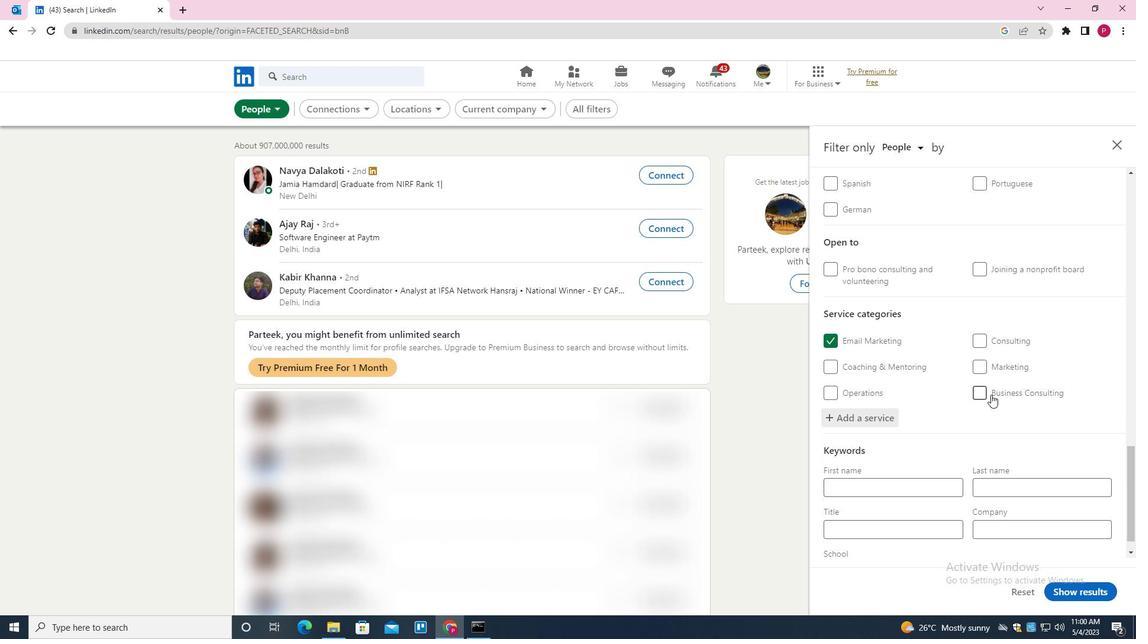 
Action: Mouse moved to (957, 404)
Screenshot: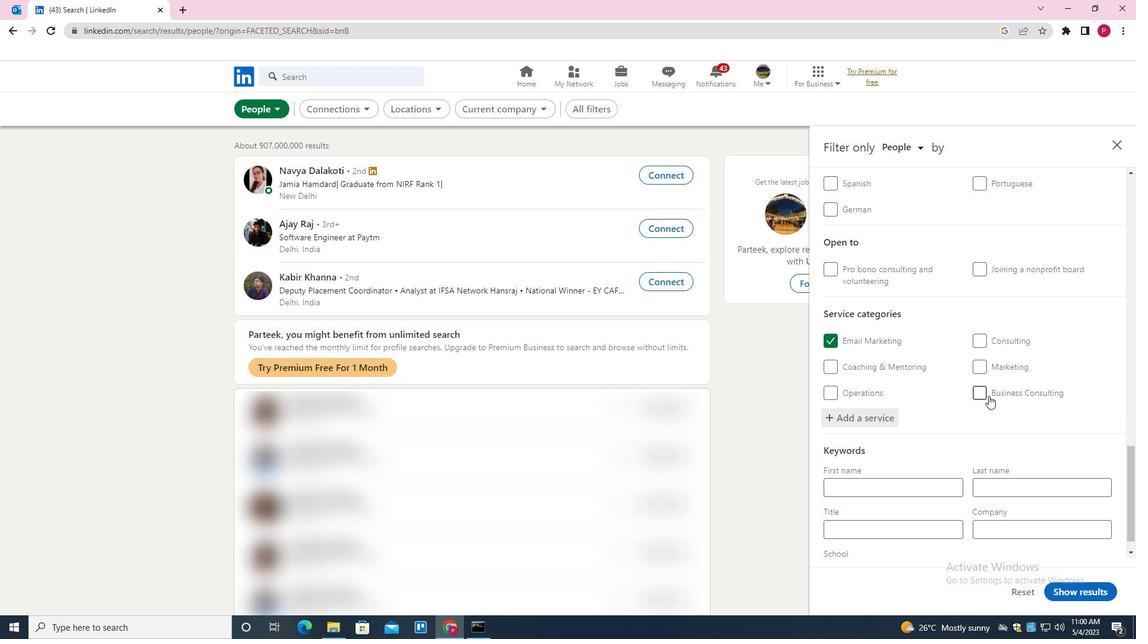 
Action: Mouse scrolled (957, 403) with delta (0, 0)
Screenshot: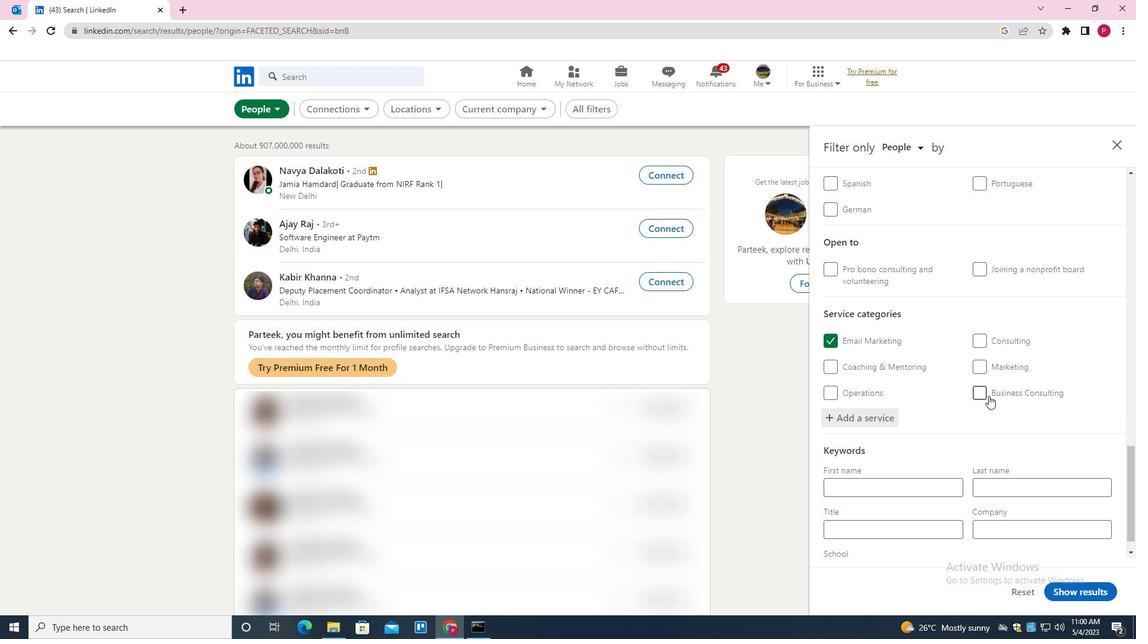 
Action: Mouse moved to (952, 413)
Screenshot: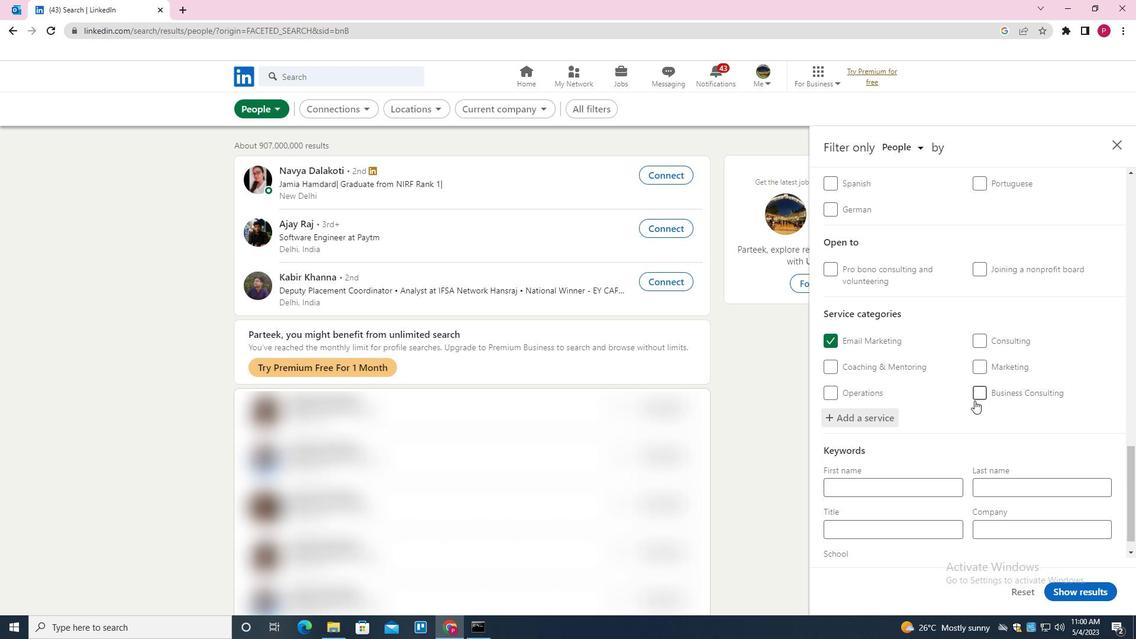 
Action: Mouse scrolled (952, 413) with delta (0, 0)
Screenshot: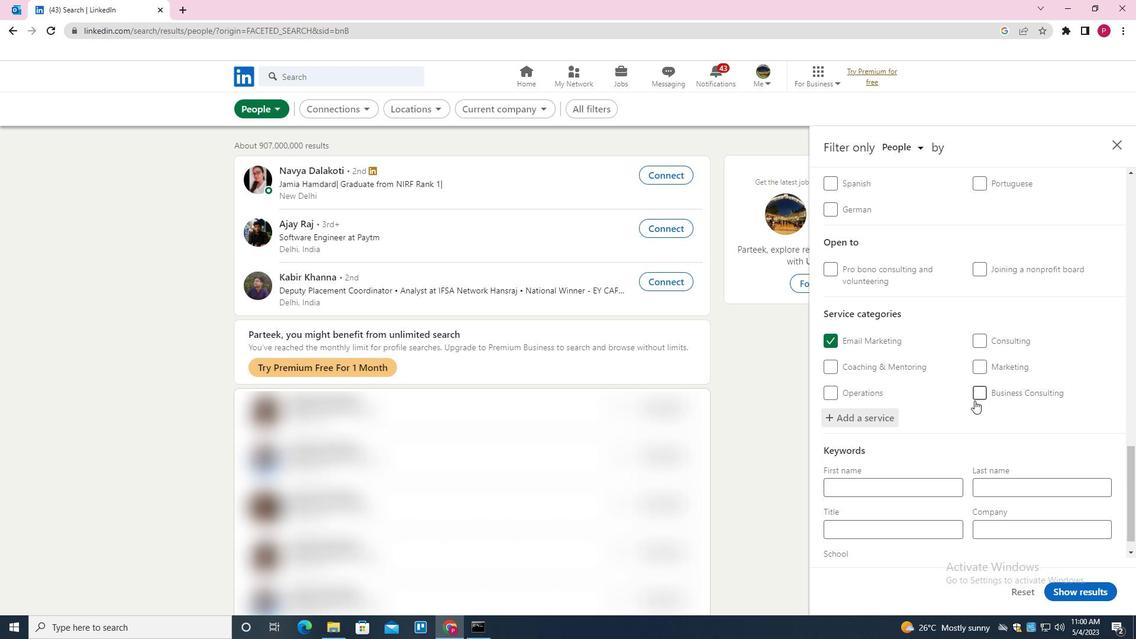 
Action: Mouse moved to (947, 426)
Screenshot: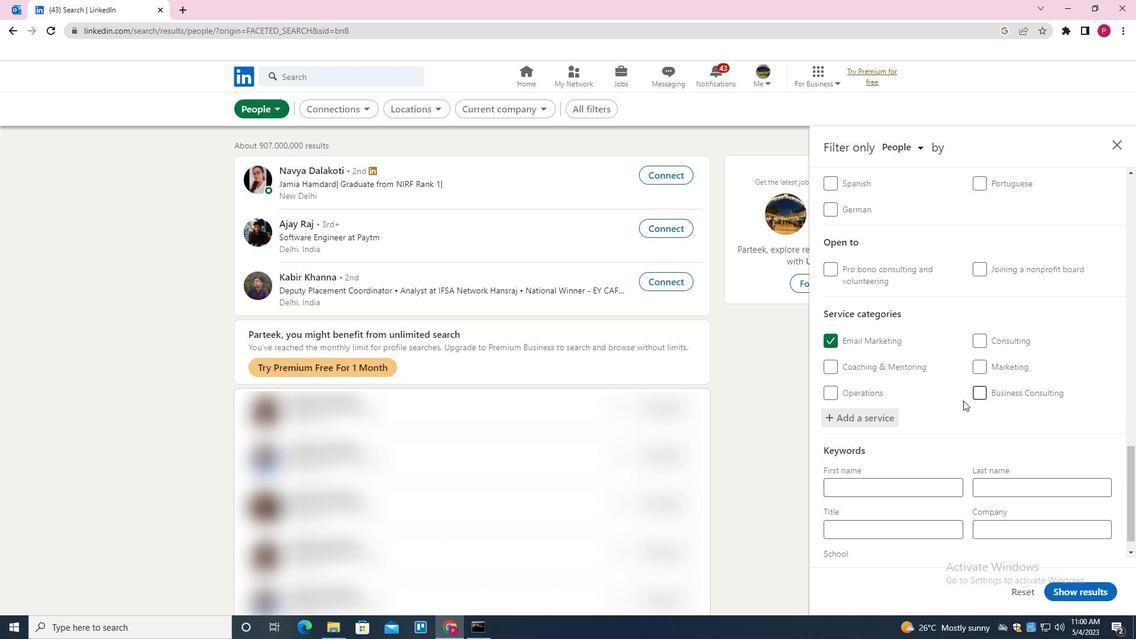 
Action: Mouse scrolled (947, 425) with delta (0, 0)
Screenshot: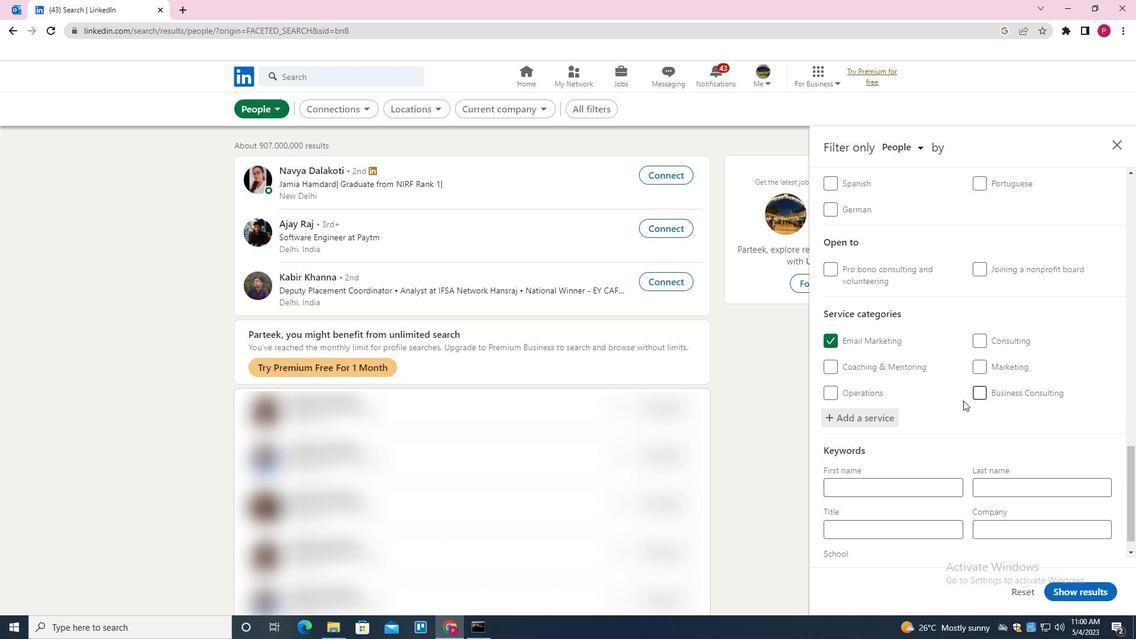 
Action: Mouse moved to (899, 505)
Screenshot: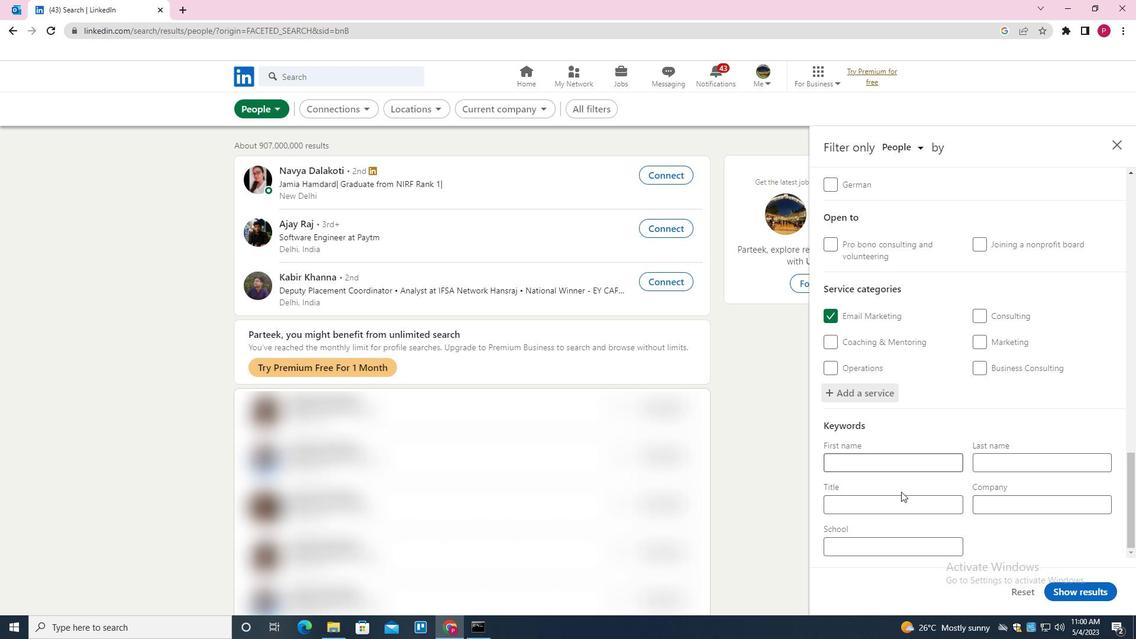 
Action: Mouse pressed left at (899, 505)
Screenshot: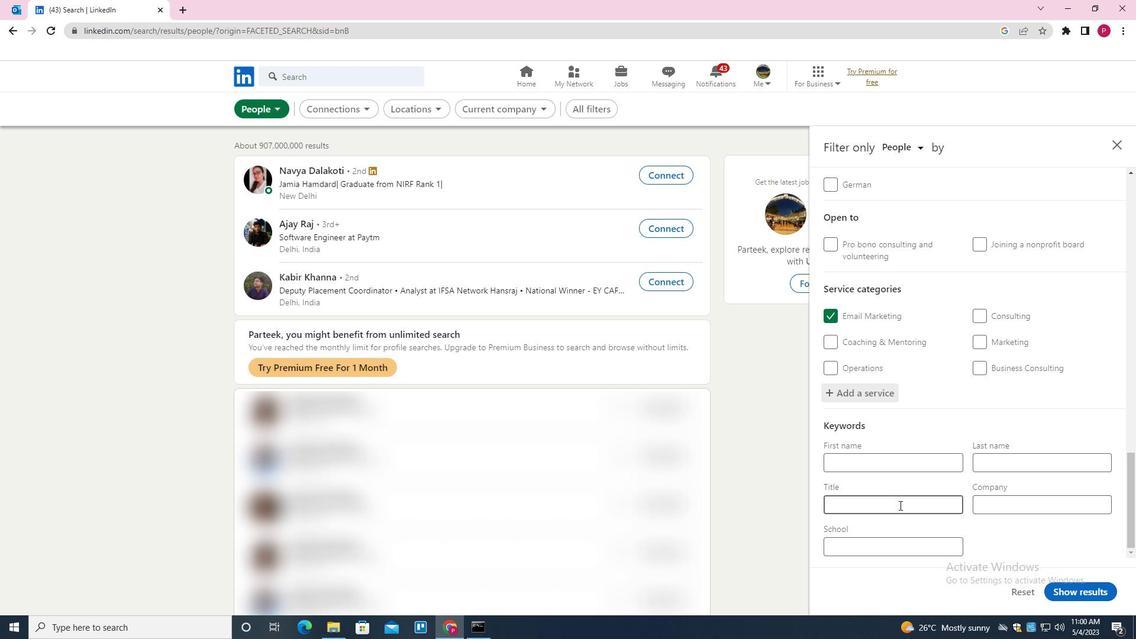 
Action: Key pressed <Key.shift><Key.shift><Key.shift>ANIMAL<Key.space><Key.shift>CONTROL<Key.space><Key.shift>OFFICER
Screenshot: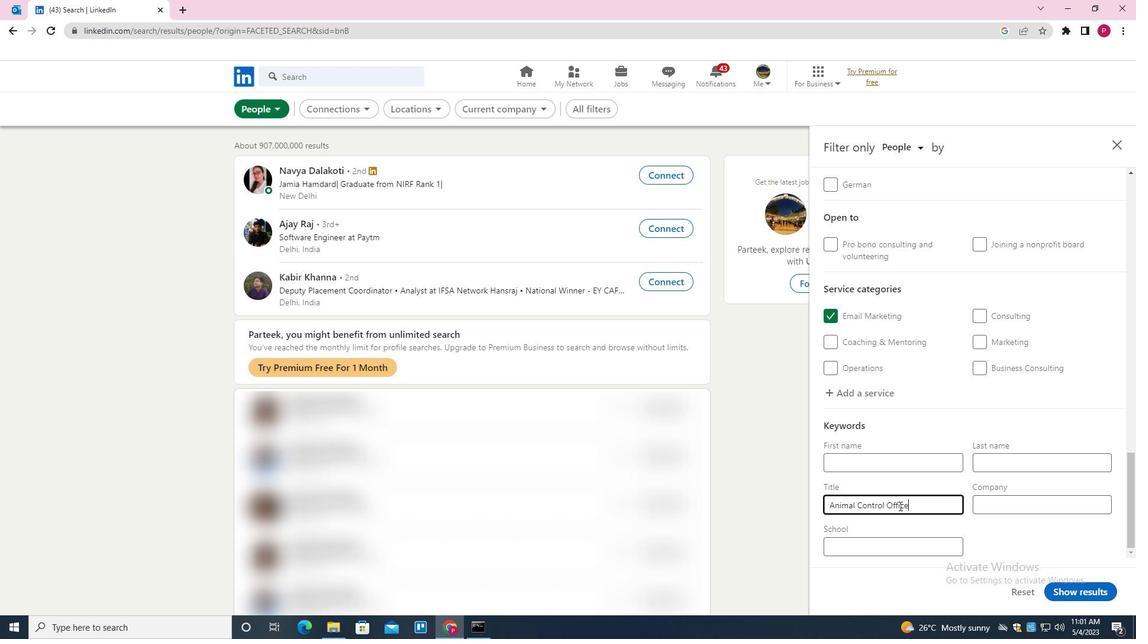
Action: Mouse moved to (1082, 589)
Screenshot: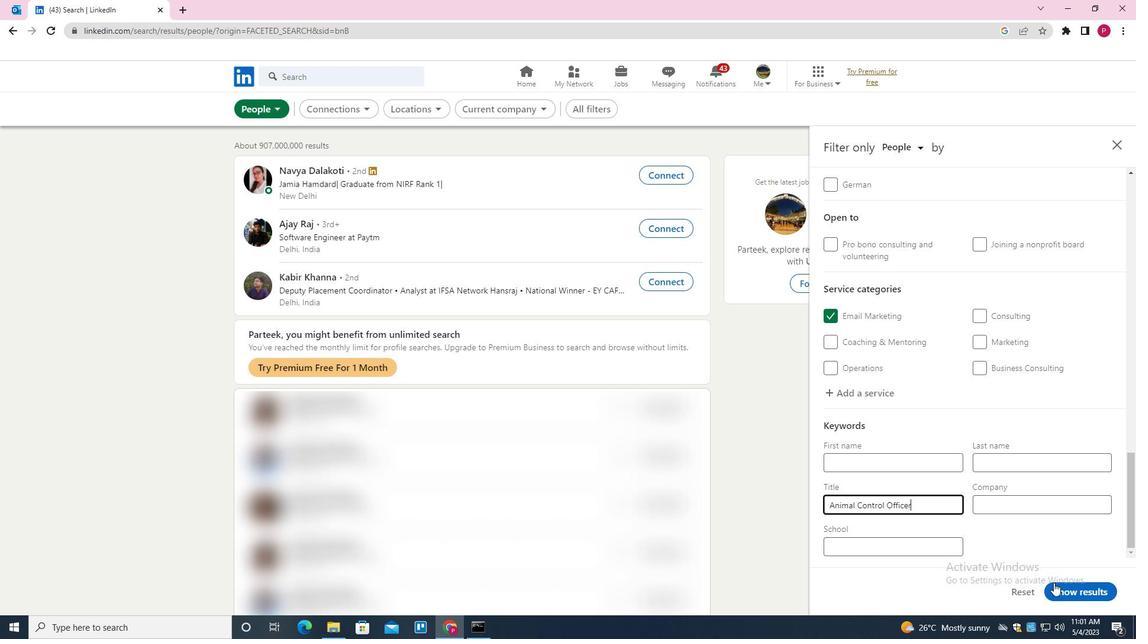 
Action: Mouse pressed left at (1082, 589)
Screenshot: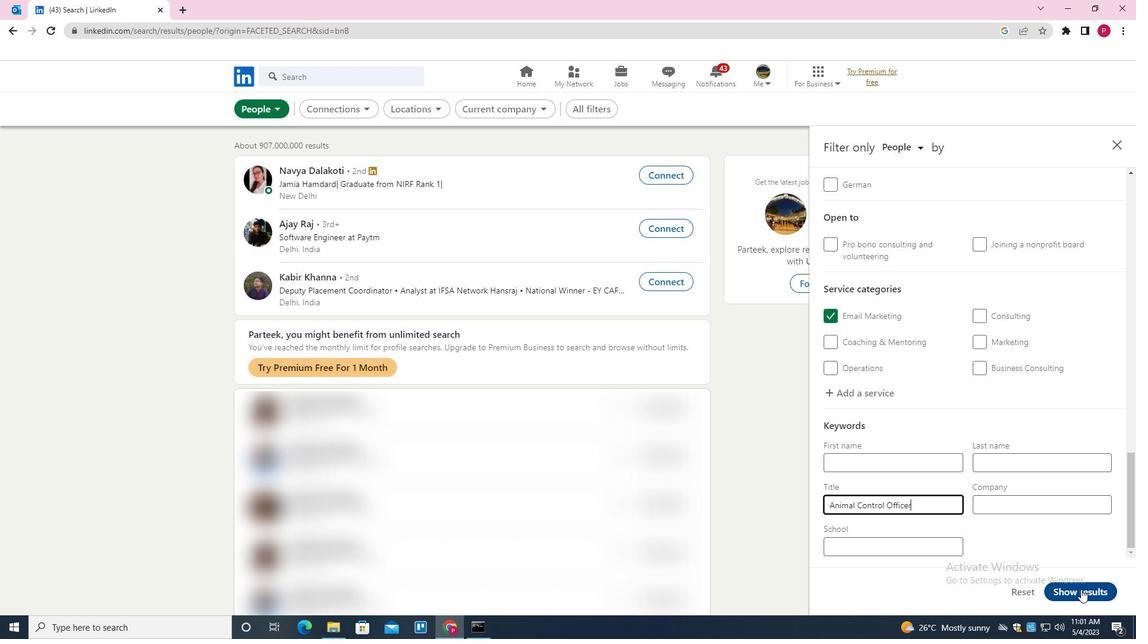
Action: Mouse moved to (555, 324)
Screenshot: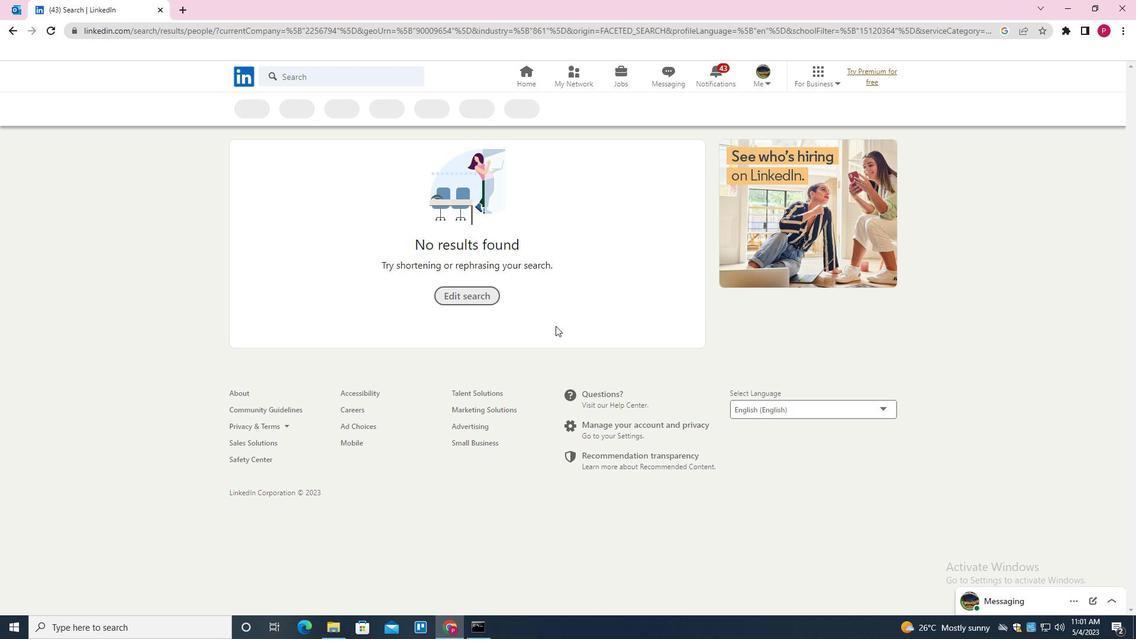 
